 Task: Look for Airbnb properties in Yei, South Sudan from 5th December, 2023 to 13th December, 2023 for 6 adults.3 bedrooms having 3 beds and 3 bathrooms. Property type can be house. Booking option can be shelf check-in. Look for 5 properties as per requirement.
Action: Mouse moved to (452, 154)
Screenshot: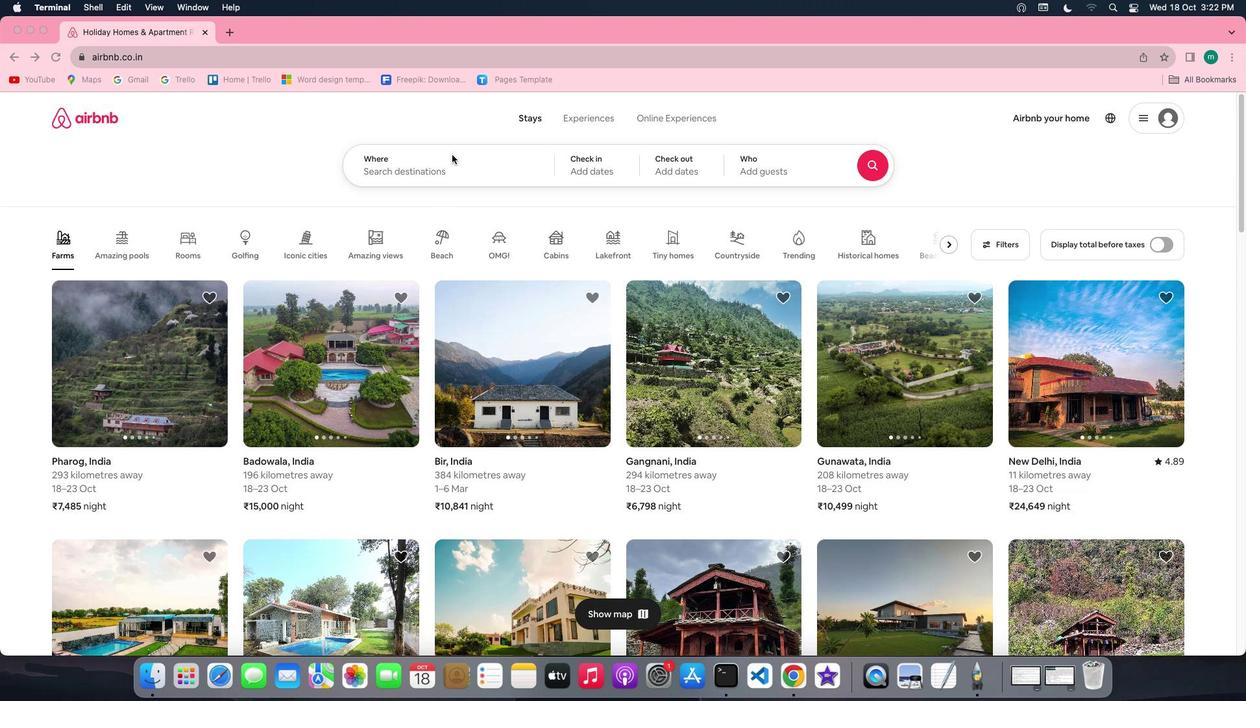 
Action: Mouse pressed left at (452, 154)
Screenshot: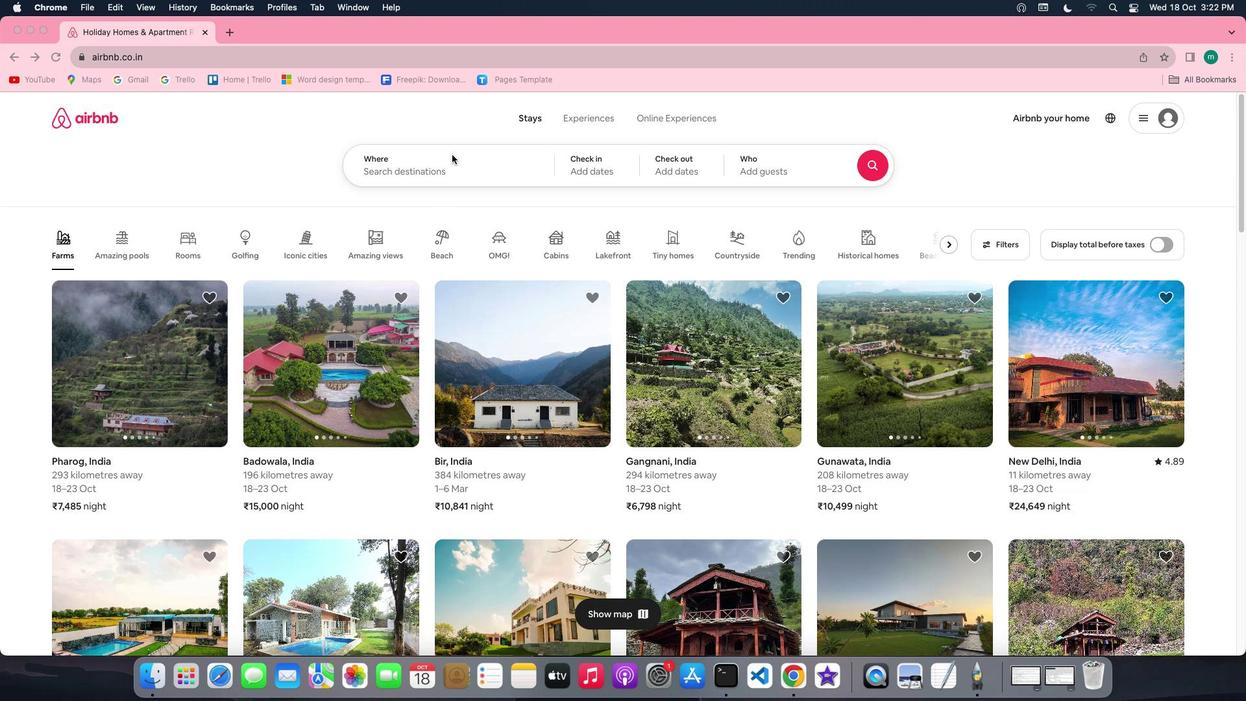 
Action: Mouse moved to (451, 161)
Screenshot: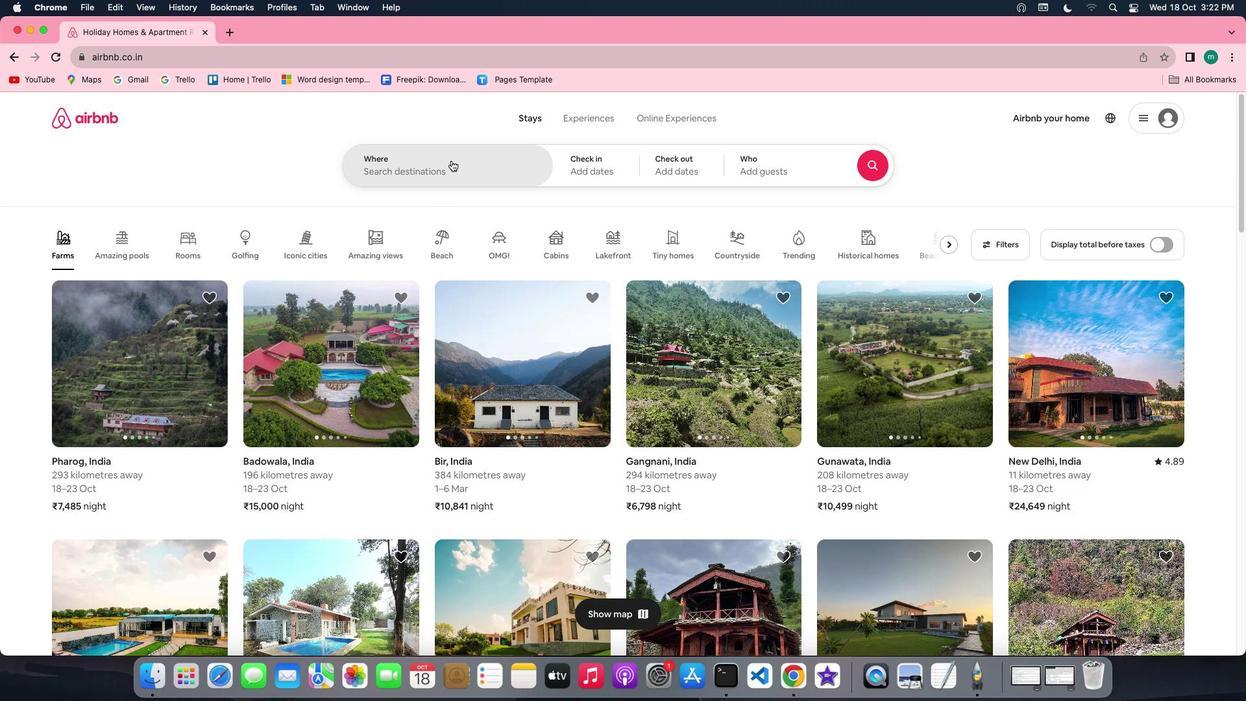 
Action: Mouse pressed left at (451, 161)
Screenshot: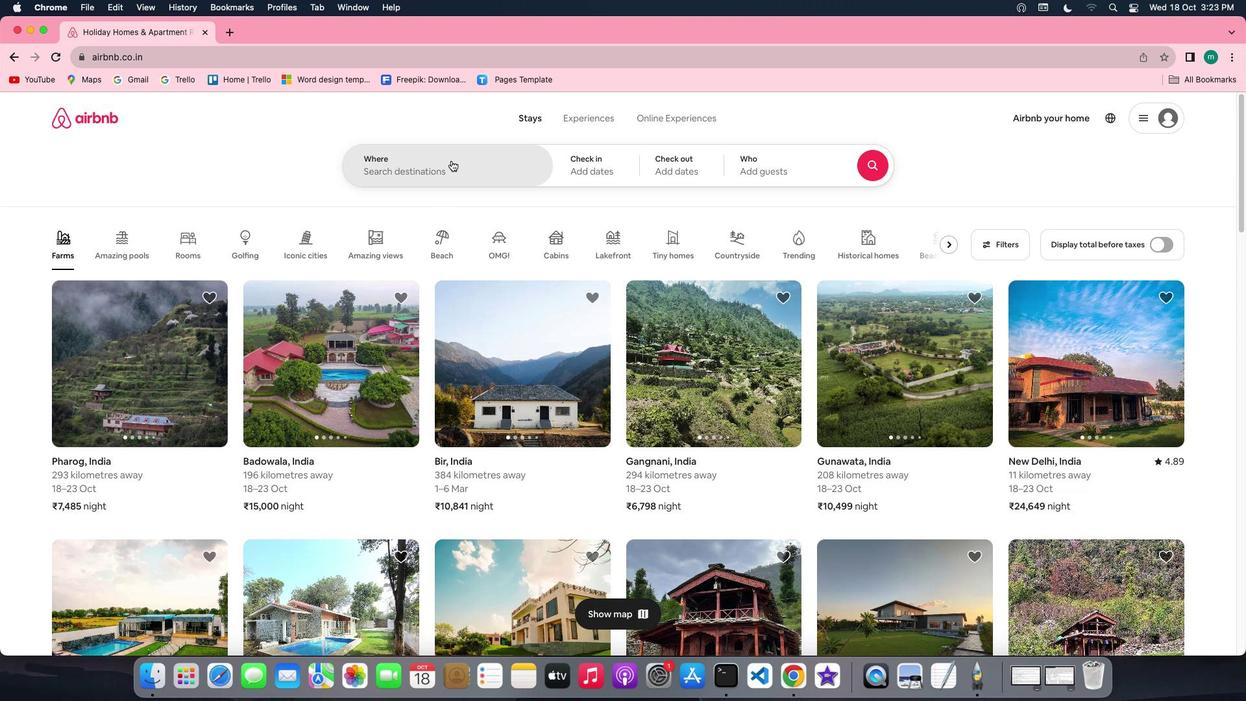 
Action: Key pressed Key.shift'Y''e''i'','Key.spaceKey.shift'S''o''u''t''h'Key.spaceKey.shift'S''u''d''a''n'
Screenshot: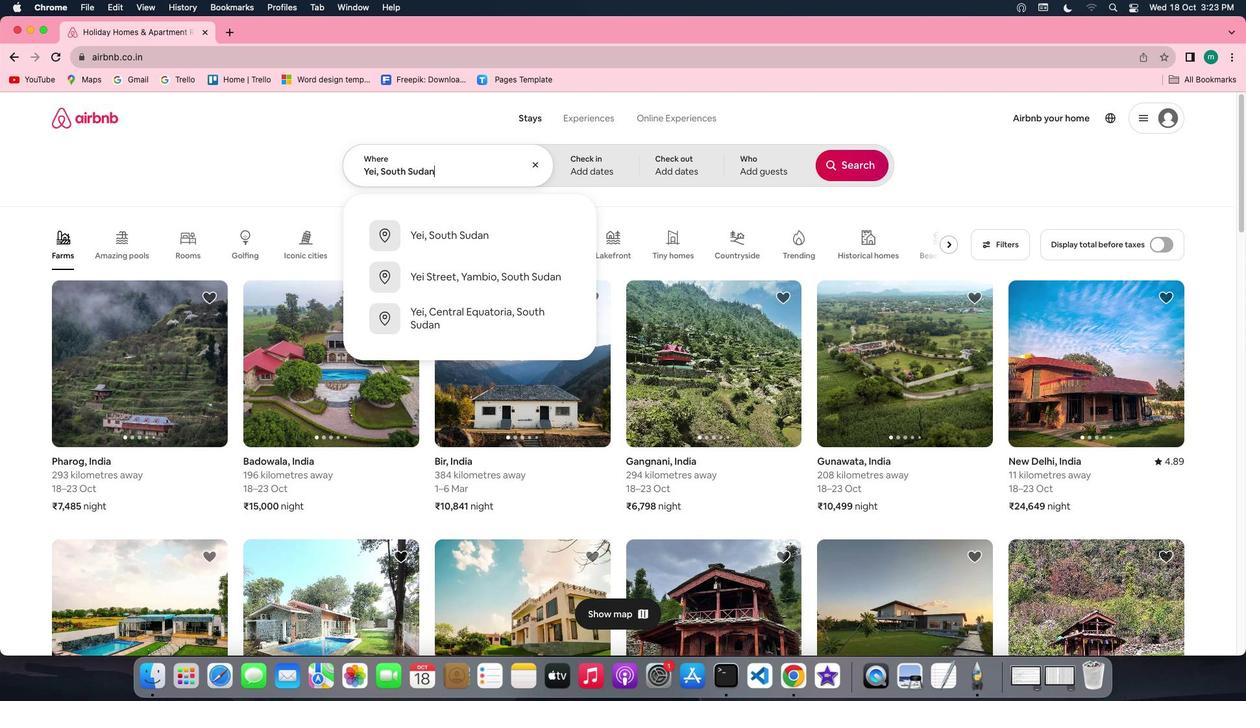 
Action: Mouse moved to (526, 220)
Screenshot: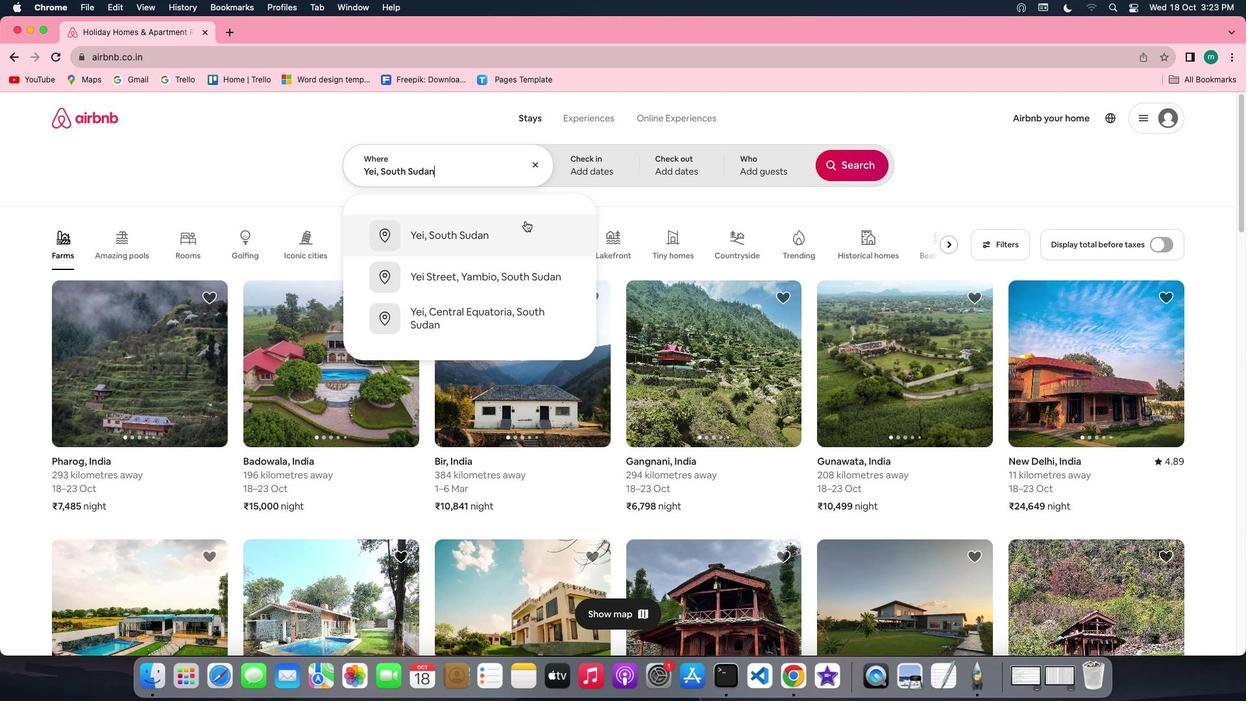 
Action: Mouse pressed left at (526, 220)
Screenshot: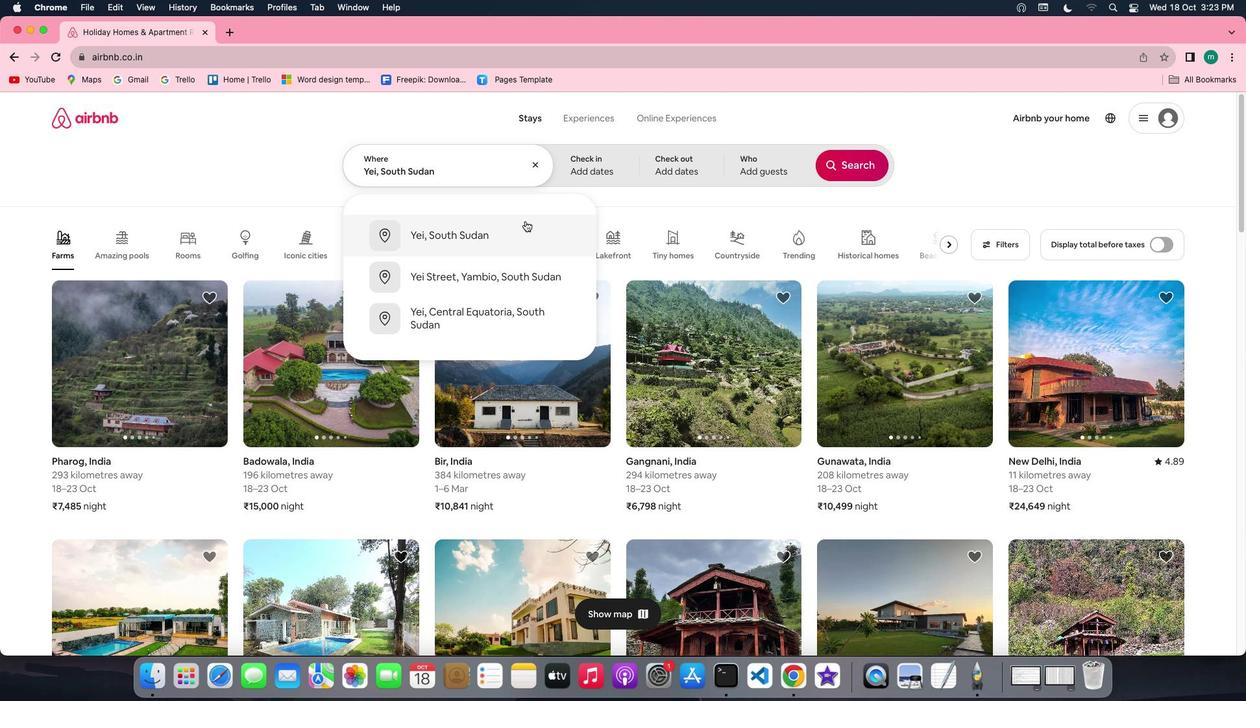 
Action: Mouse moved to (846, 274)
Screenshot: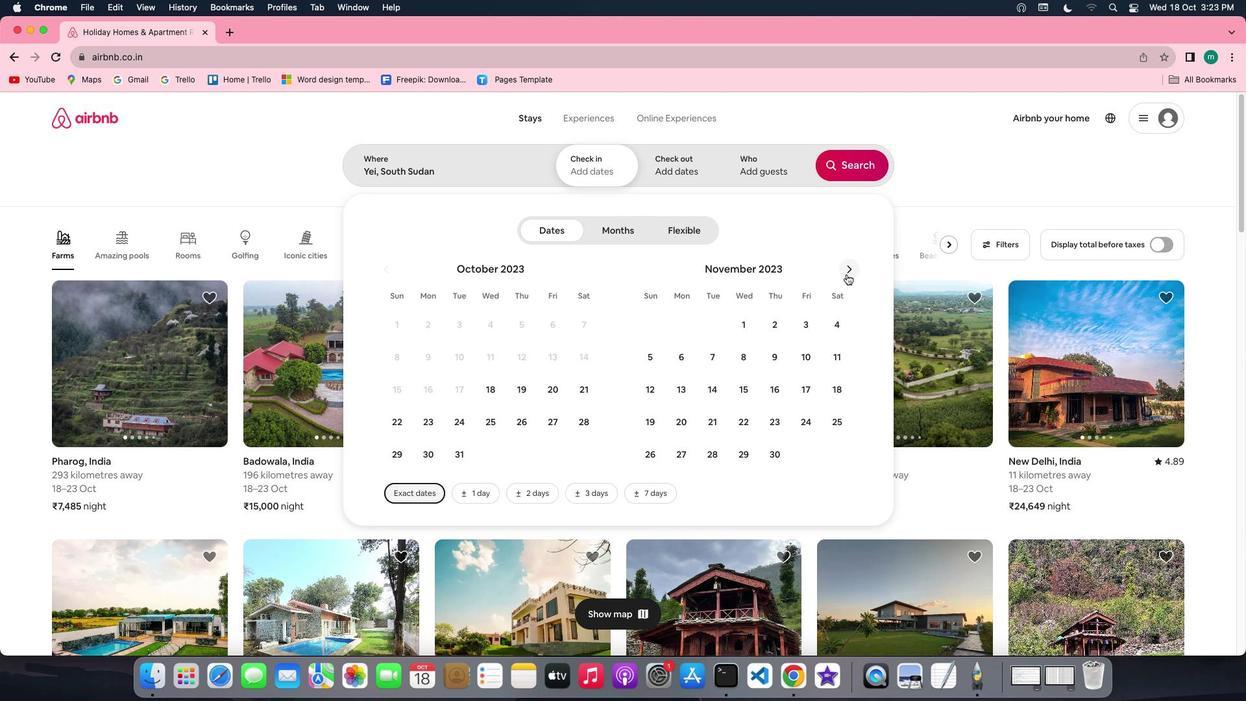 
Action: Mouse pressed left at (846, 274)
Screenshot: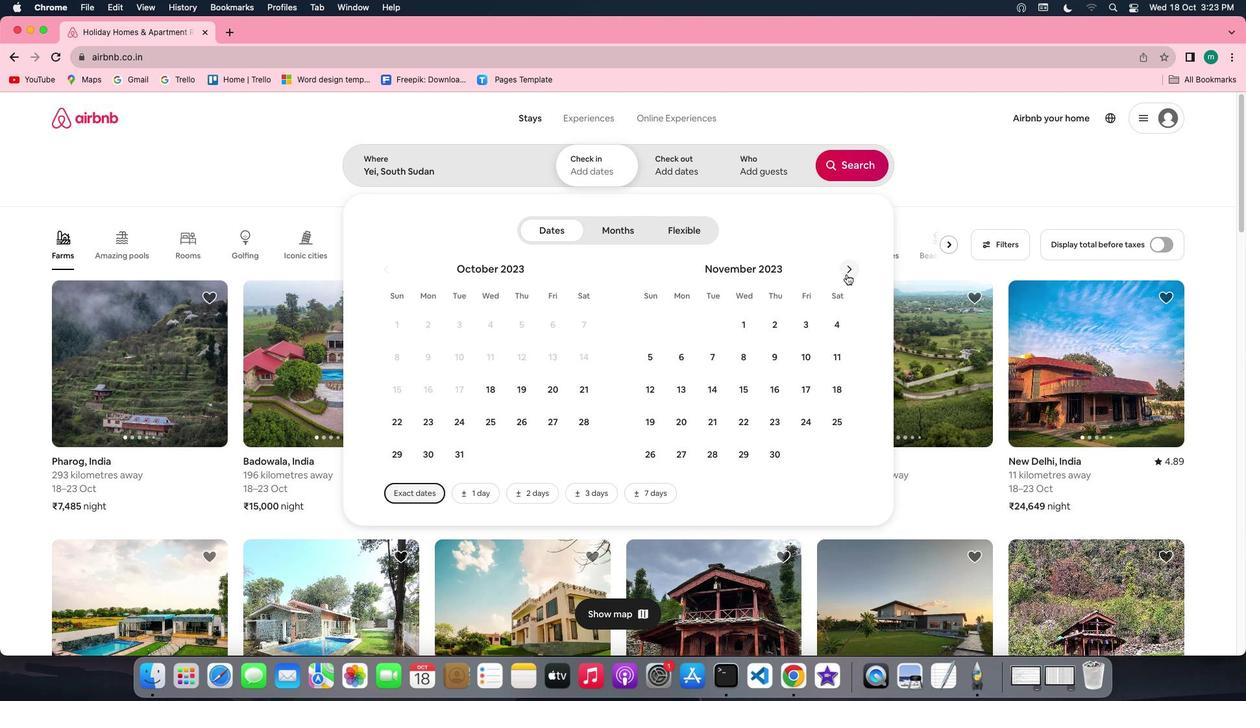 
Action: Mouse moved to (705, 348)
Screenshot: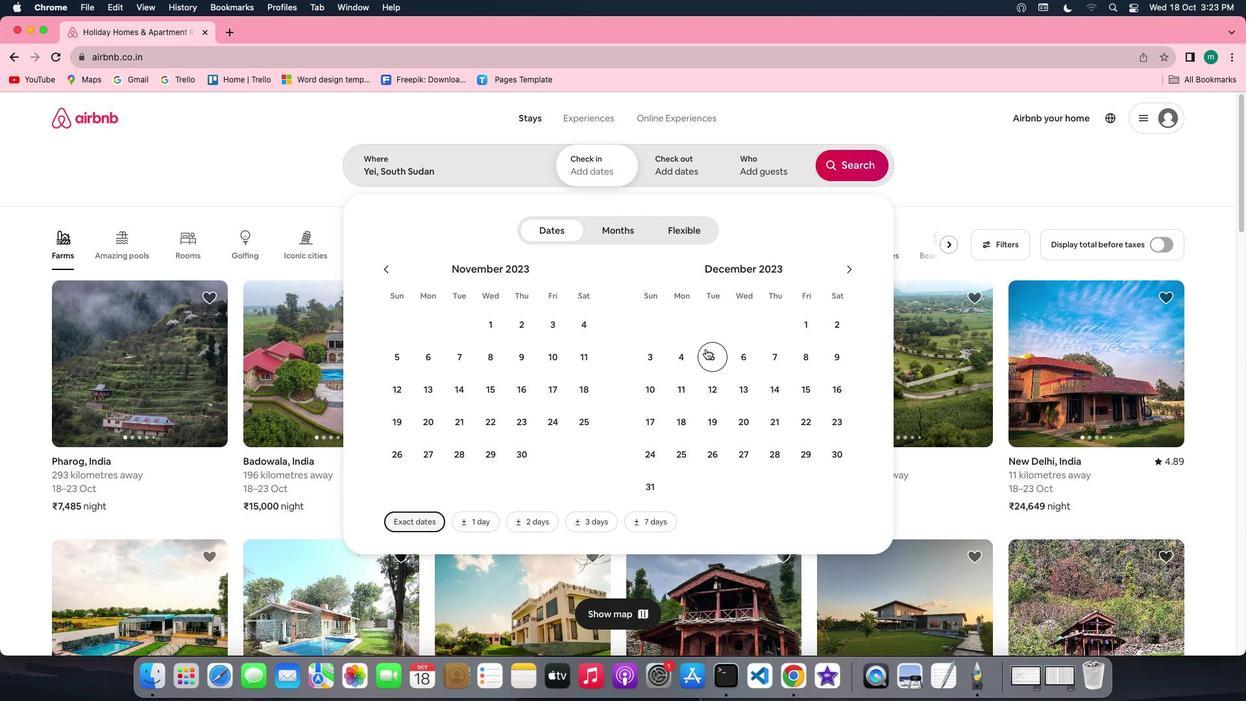 
Action: Mouse pressed left at (705, 348)
Screenshot: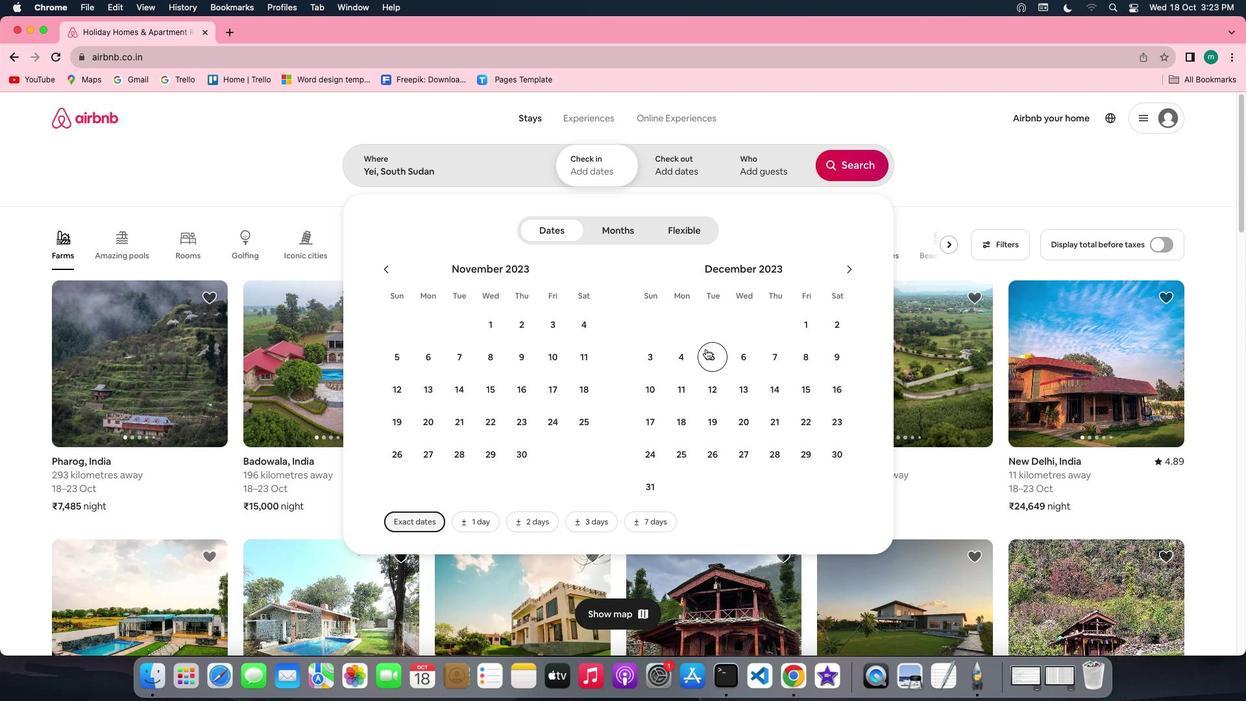 
Action: Mouse moved to (733, 389)
Screenshot: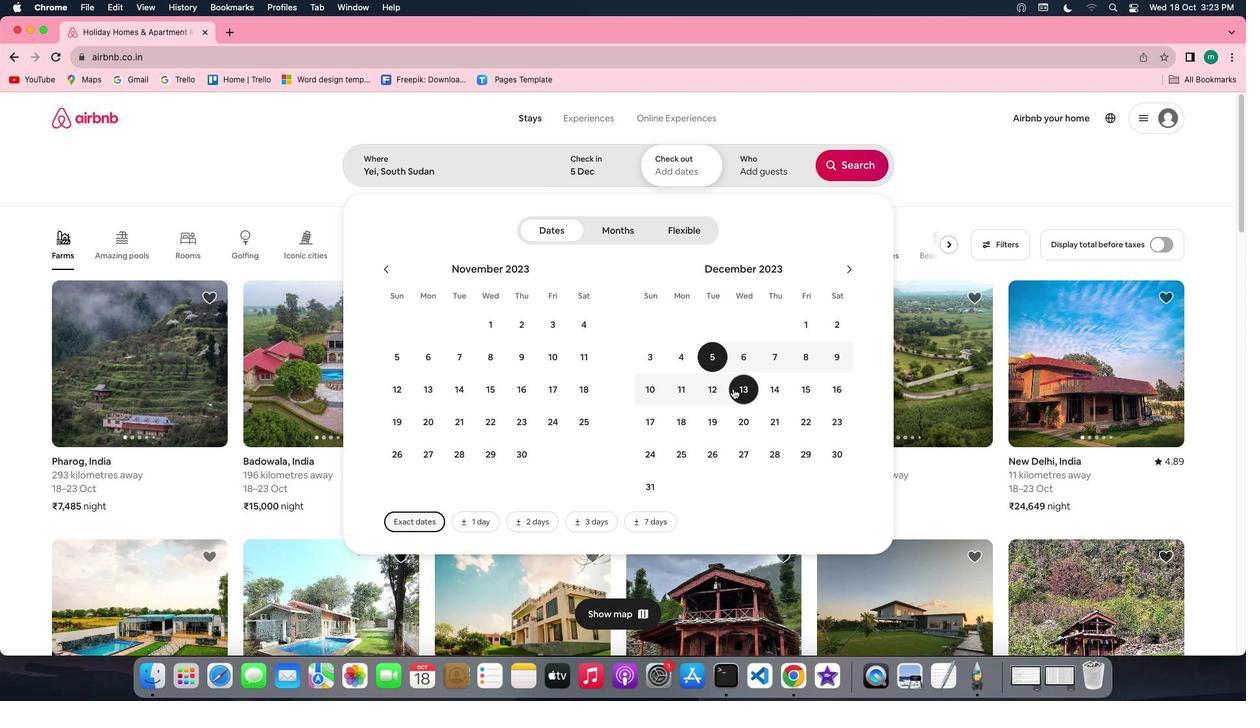 
Action: Mouse pressed left at (733, 389)
Screenshot: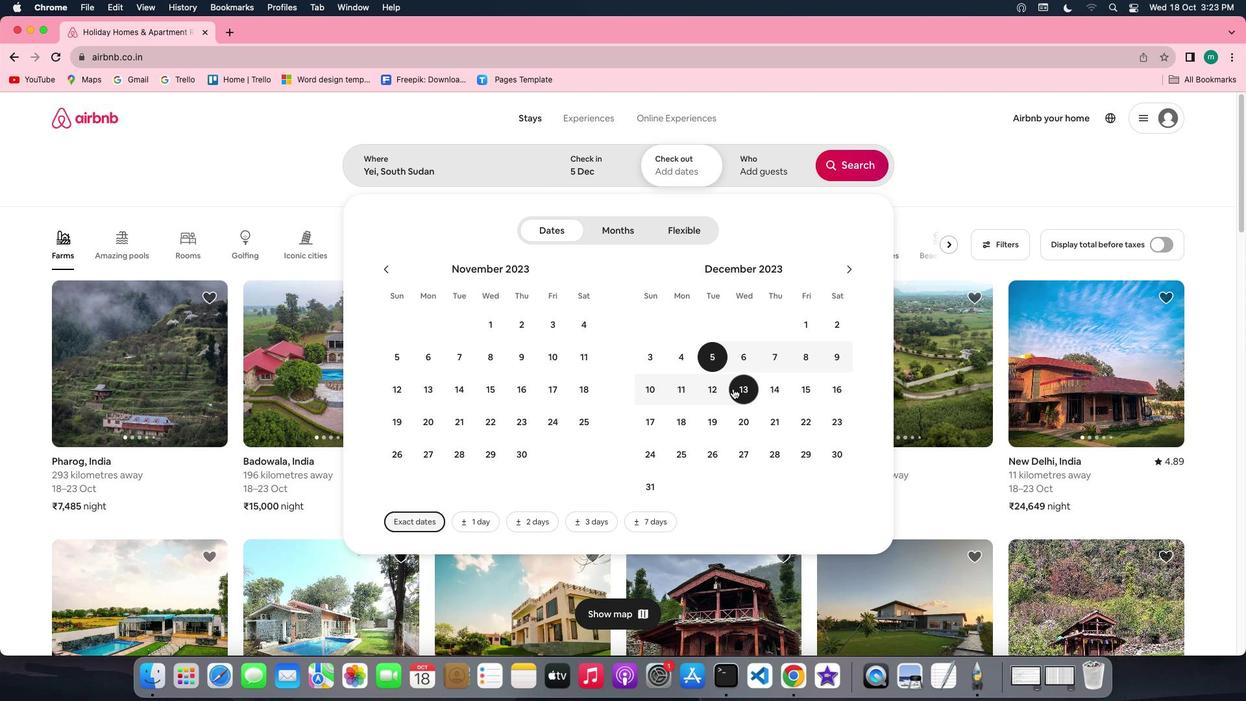 
Action: Mouse moved to (761, 172)
Screenshot: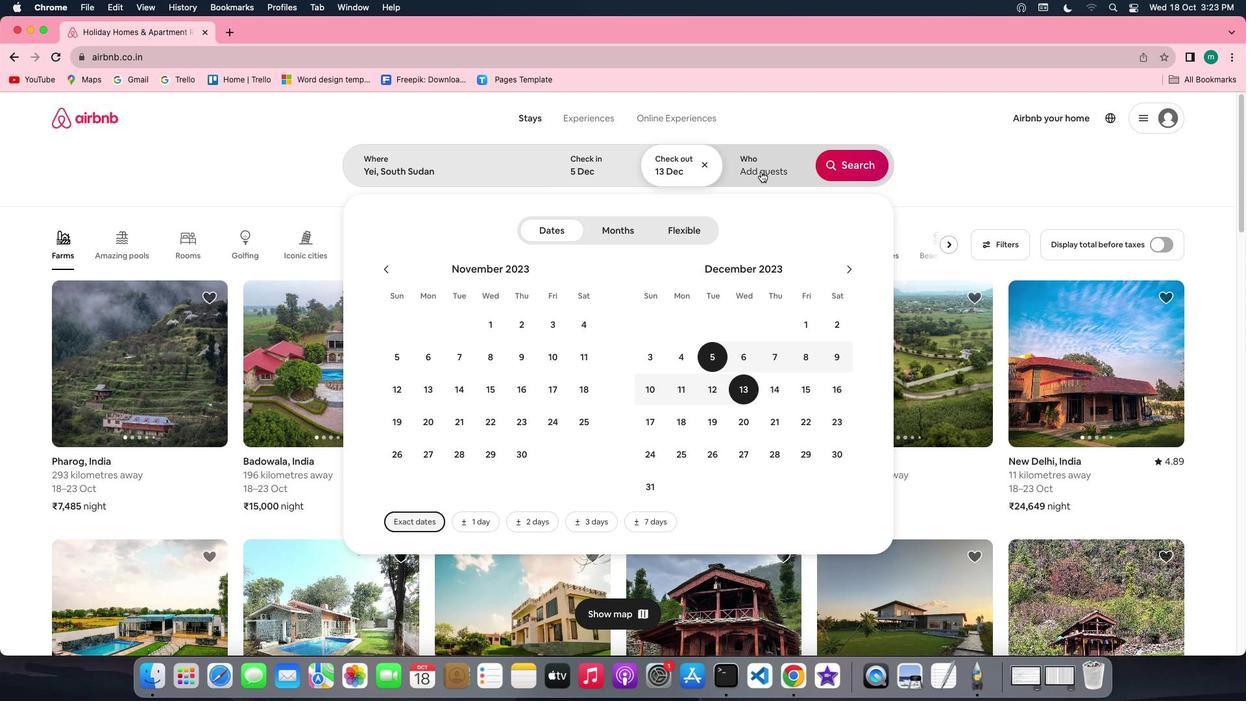 
Action: Mouse pressed left at (761, 172)
Screenshot: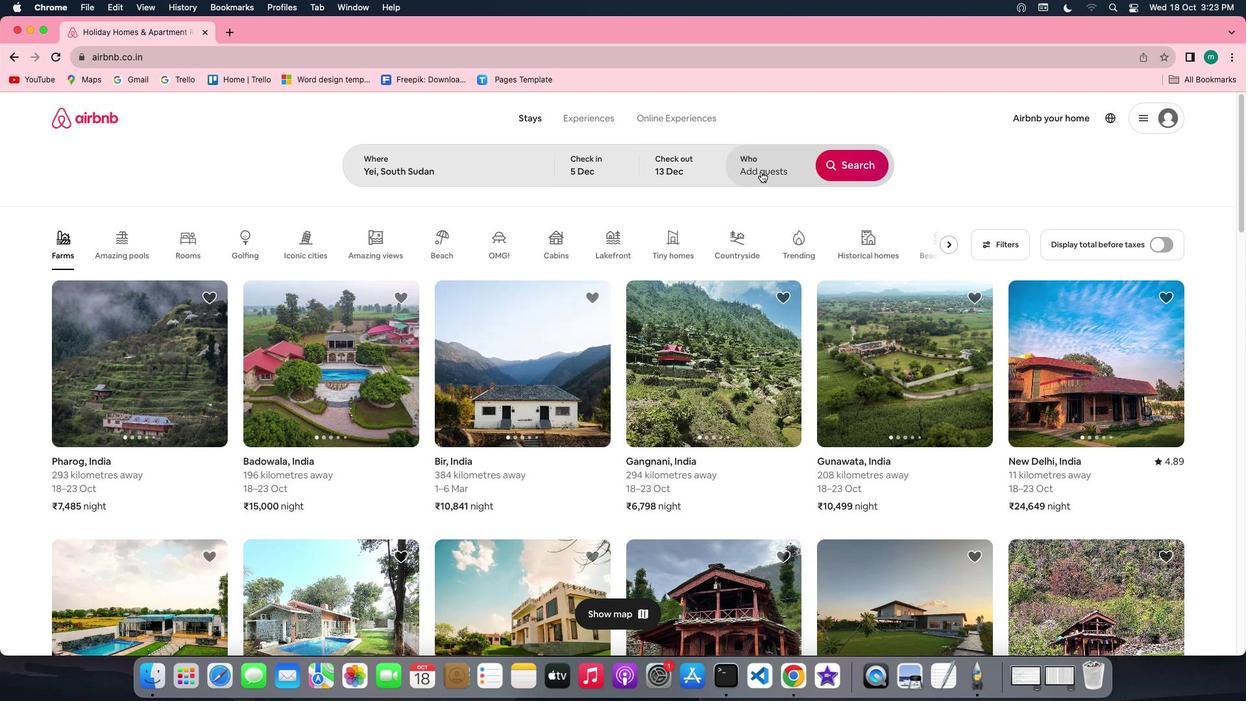 
Action: Mouse moved to (857, 242)
Screenshot: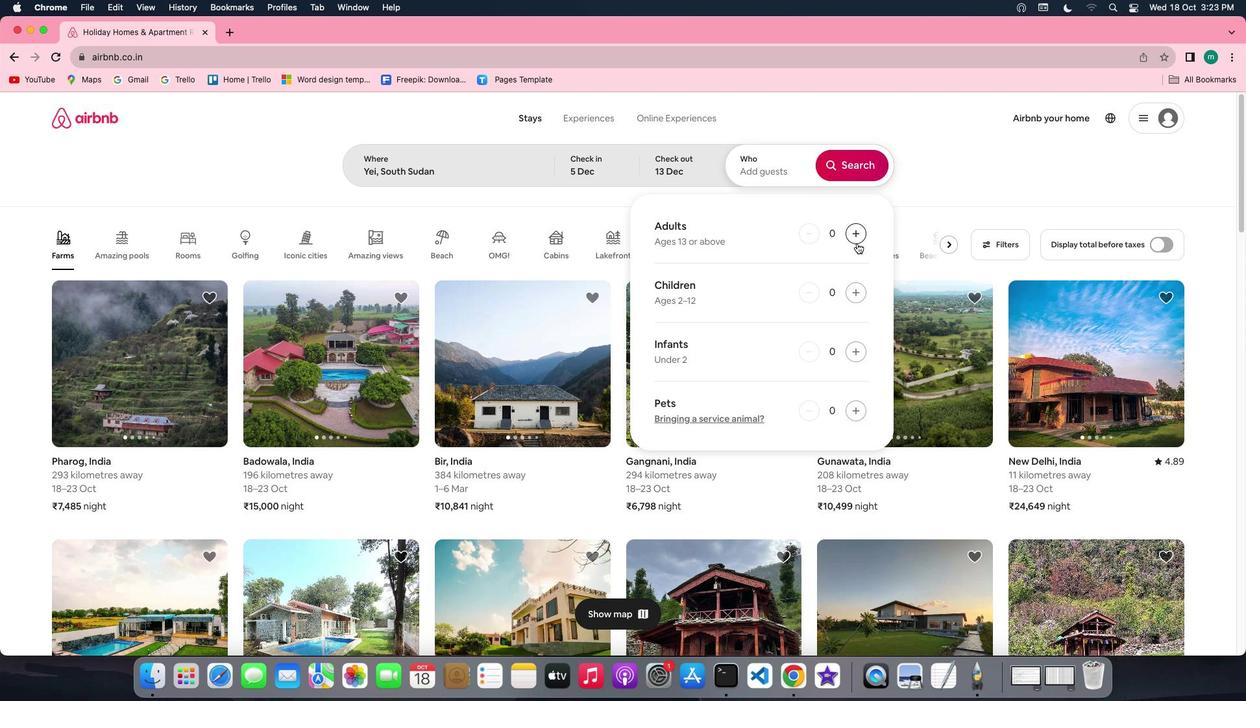 
Action: Mouse pressed left at (857, 242)
Screenshot: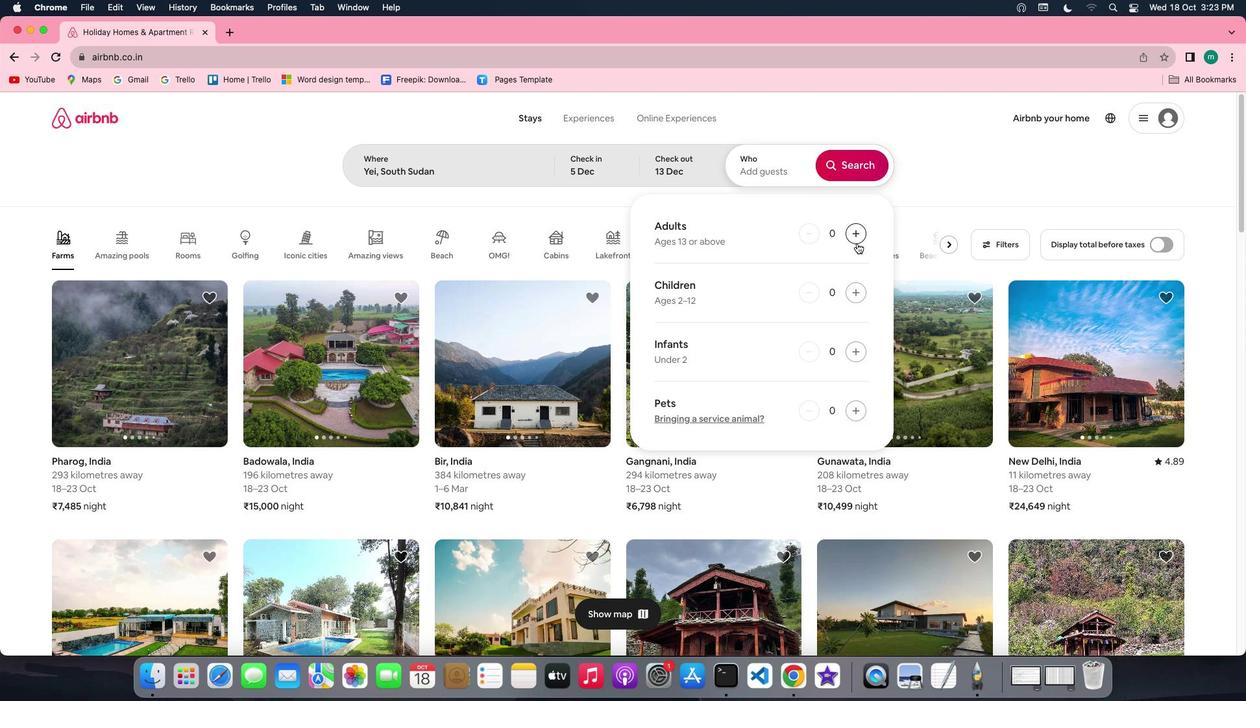 
Action: Mouse pressed left at (857, 242)
Screenshot: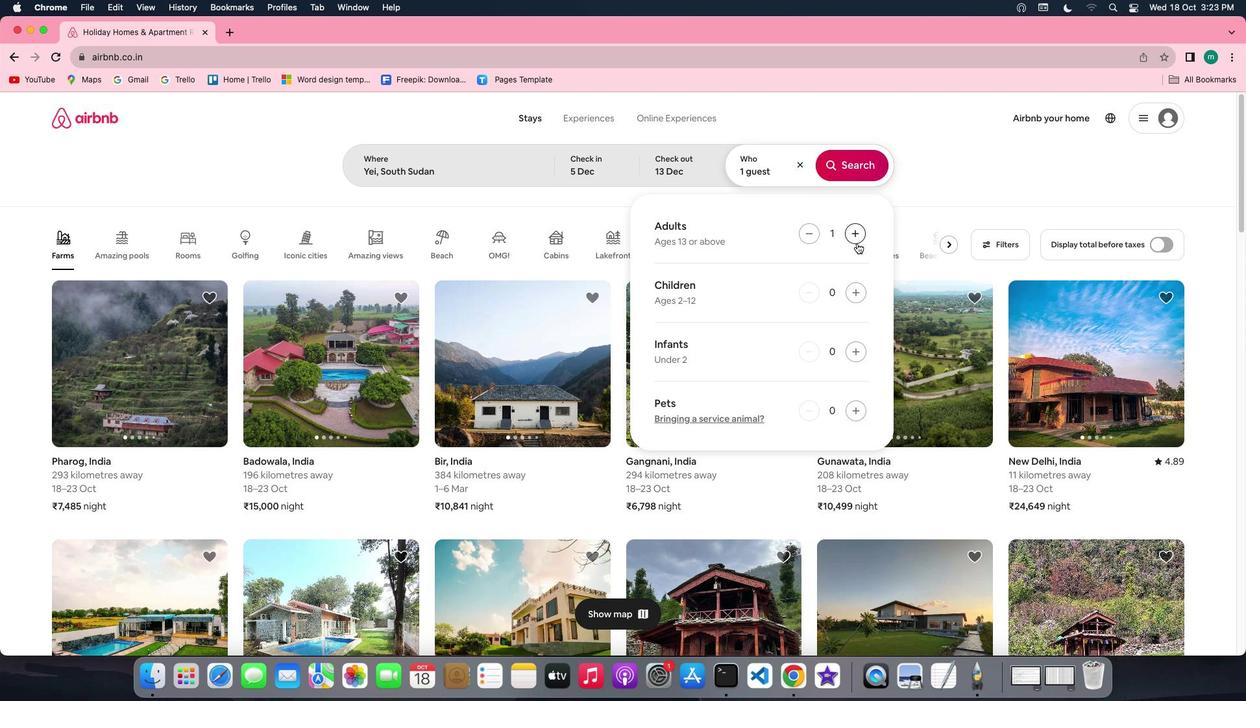 
Action: Mouse pressed left at (857, 242)
Screenshot: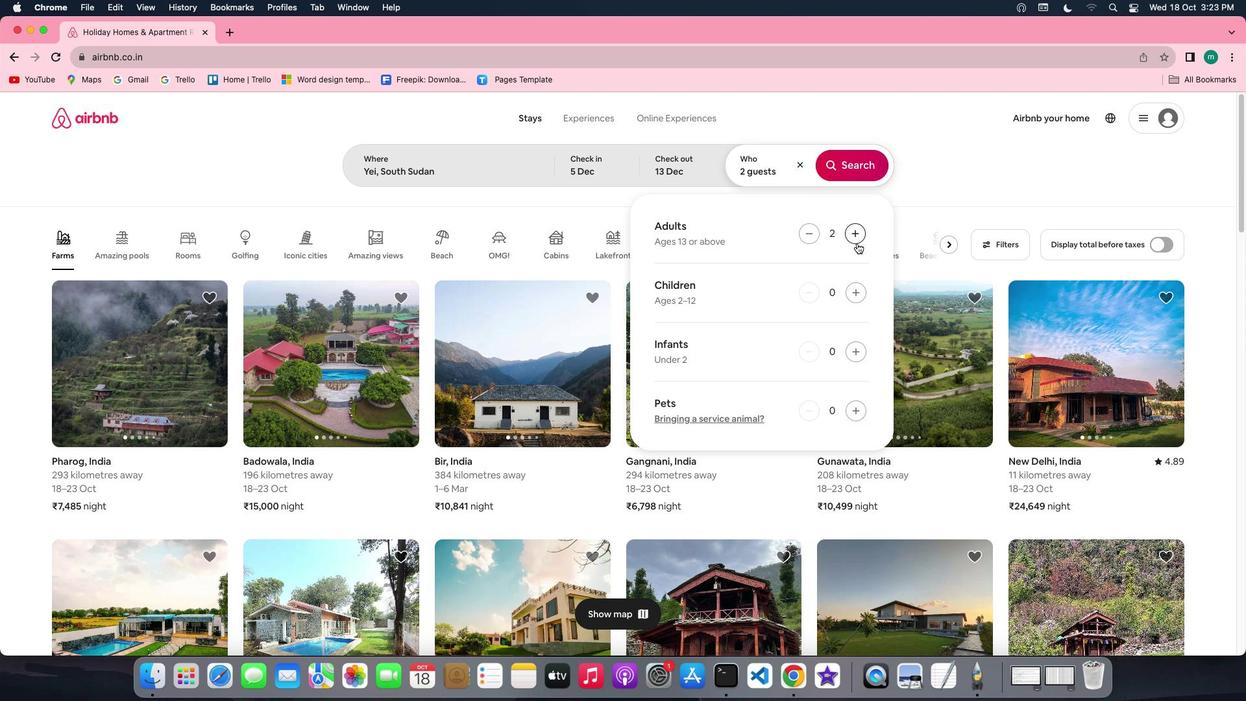 
Action: Mouse pressed left at (857, 242)
Screenshot: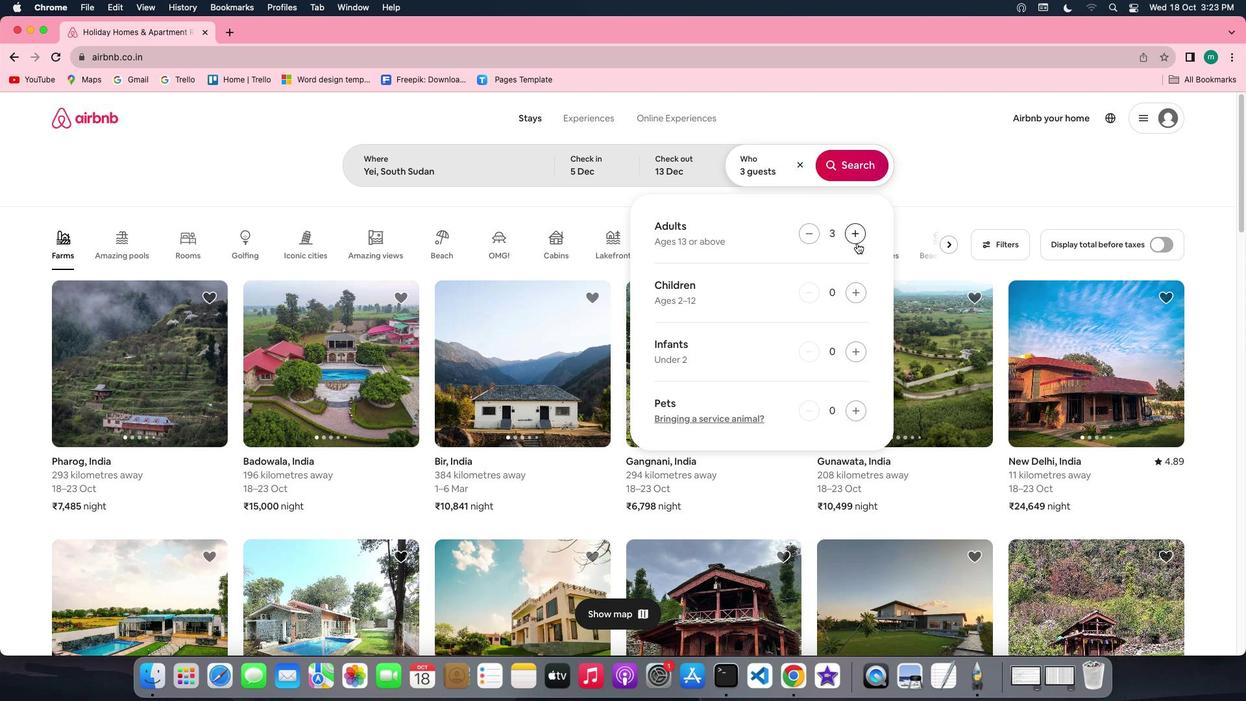 
Action: Mouse pressed left at (857, 242)
Screenshot: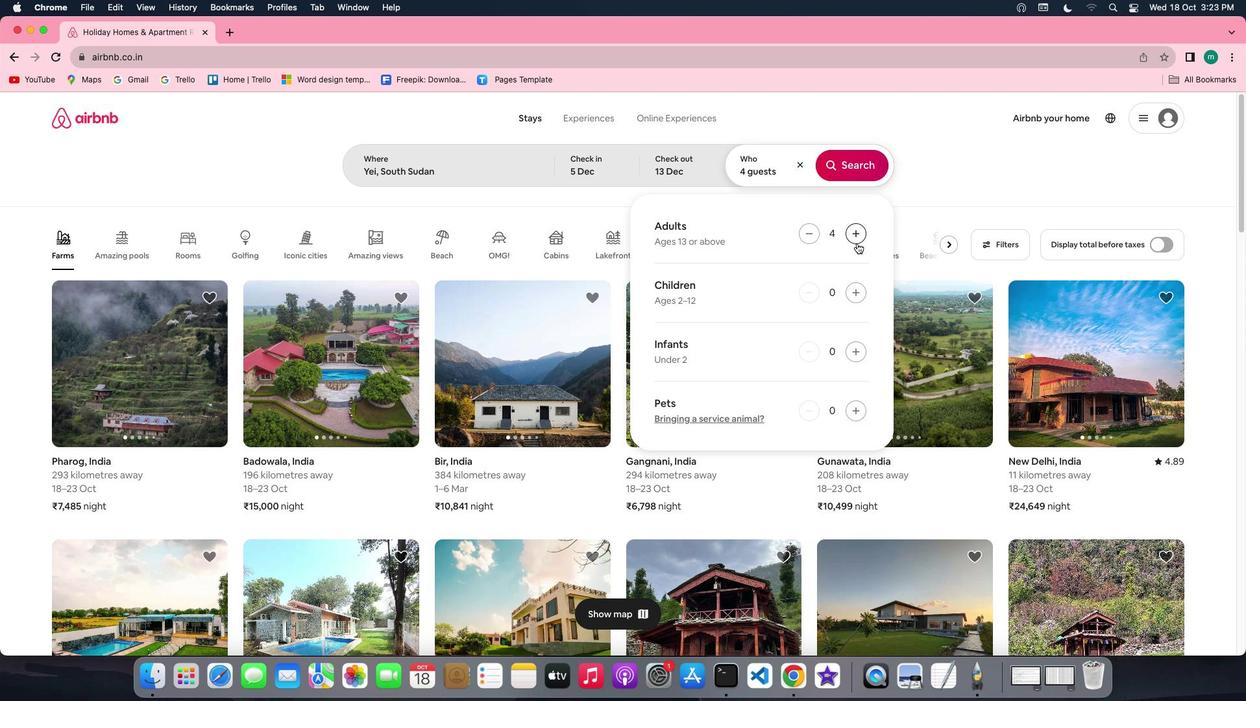 
Action: Mouse pressed left at (857, 242)
Screenshot: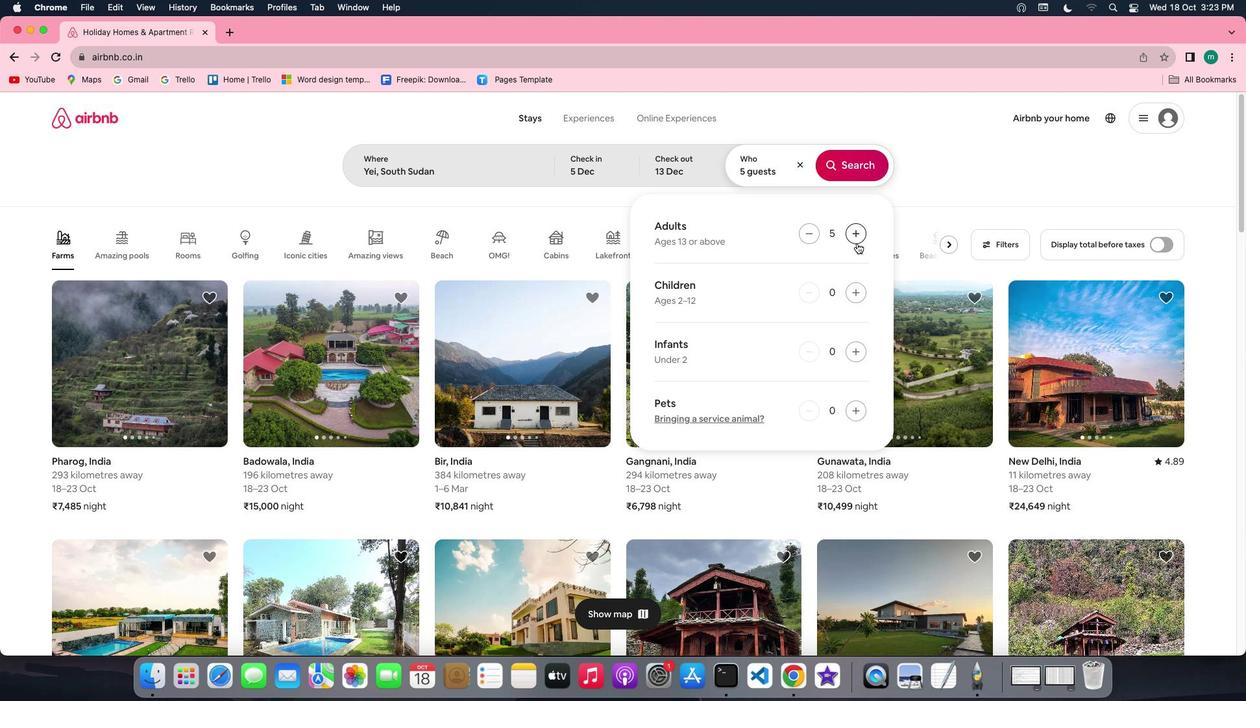 
Action: Mouse moved to (859, 165)
Screenshot: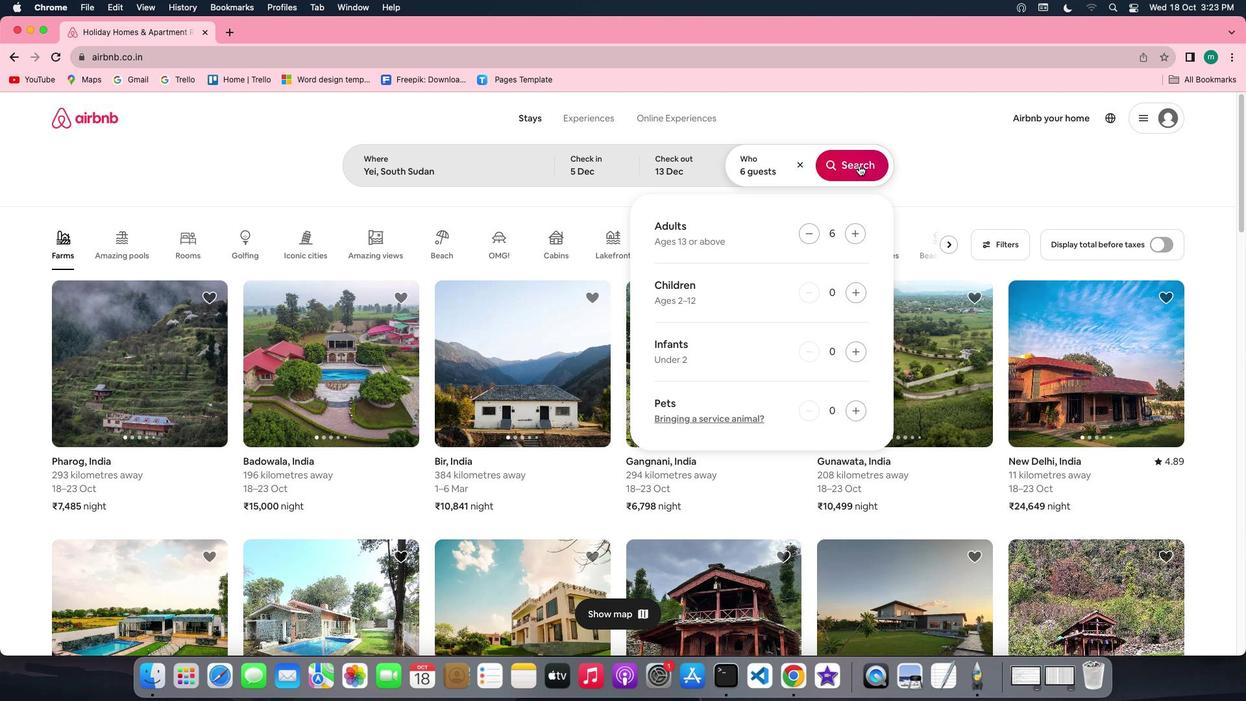 
Action: Mouse pressed left at (859, 165)
Screenshot: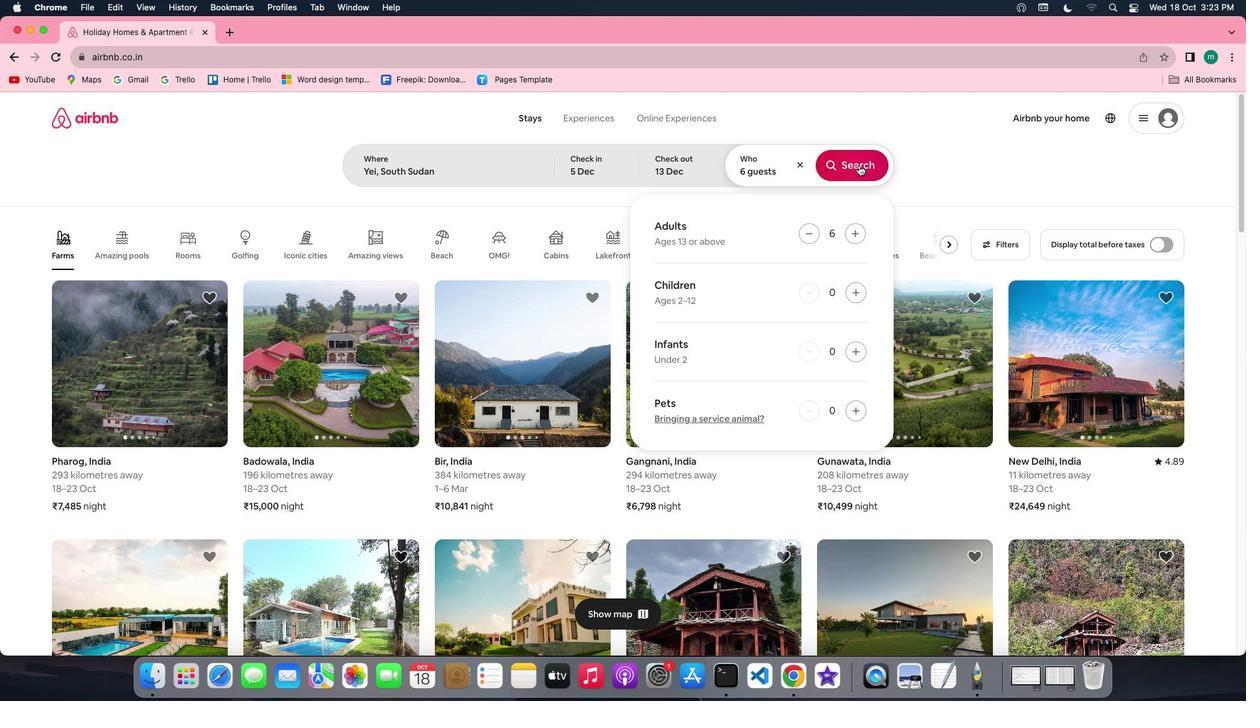 
Action: Mouse moved to (1036, 170)
Screenshot: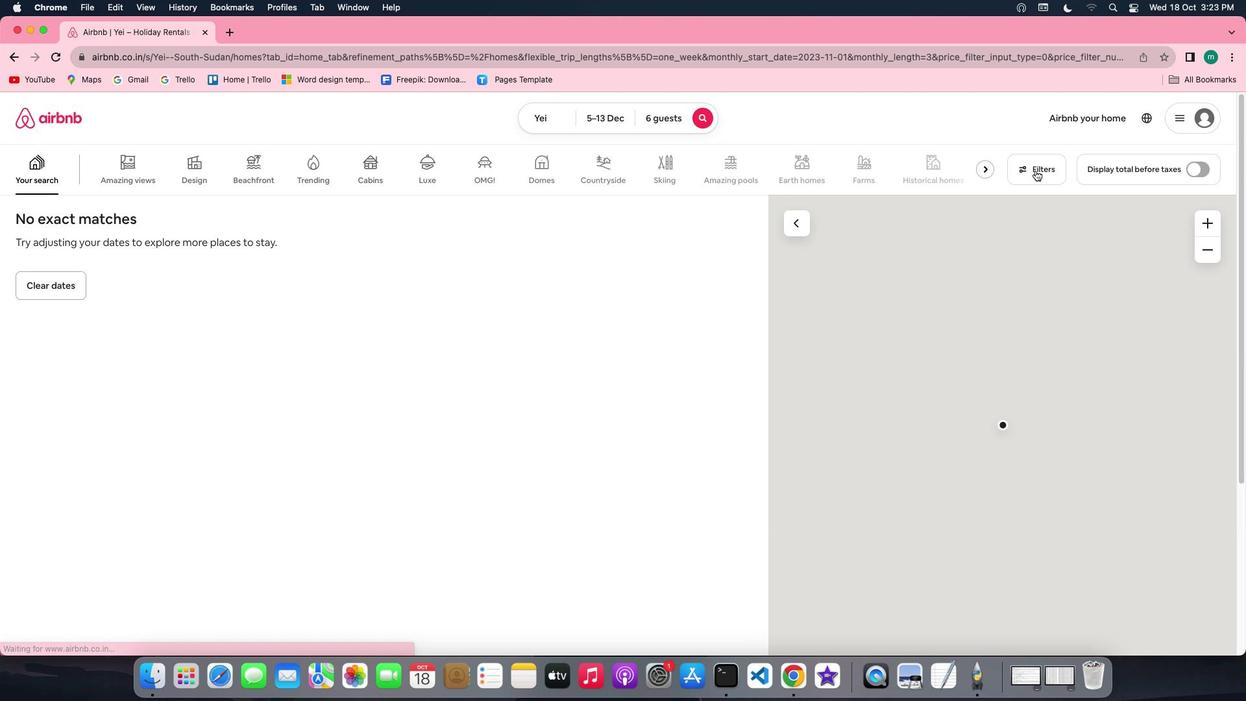 
Action: Mouse pressed left at (1036, 170)
Screenshot: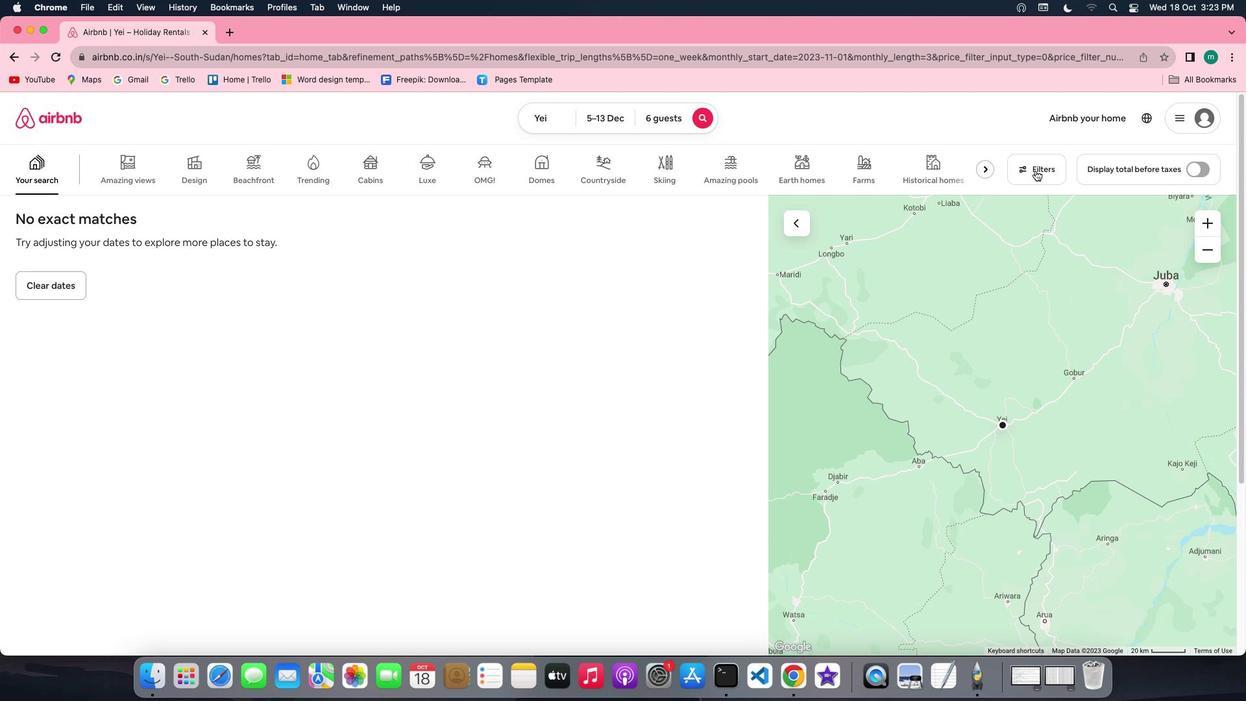 
Action: Mouse moved to (613, 337)
Screenshot: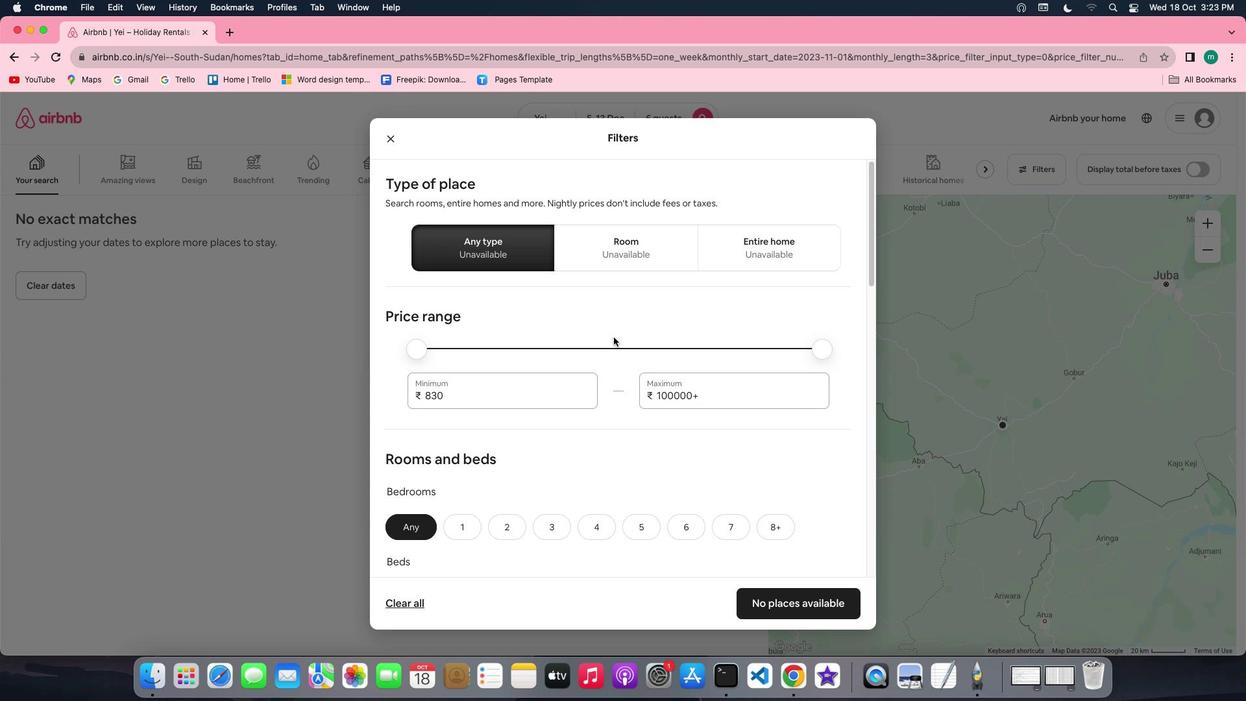 
Action: Mouse scrolled (613, 337) with delta (0, 0)
Screenshot: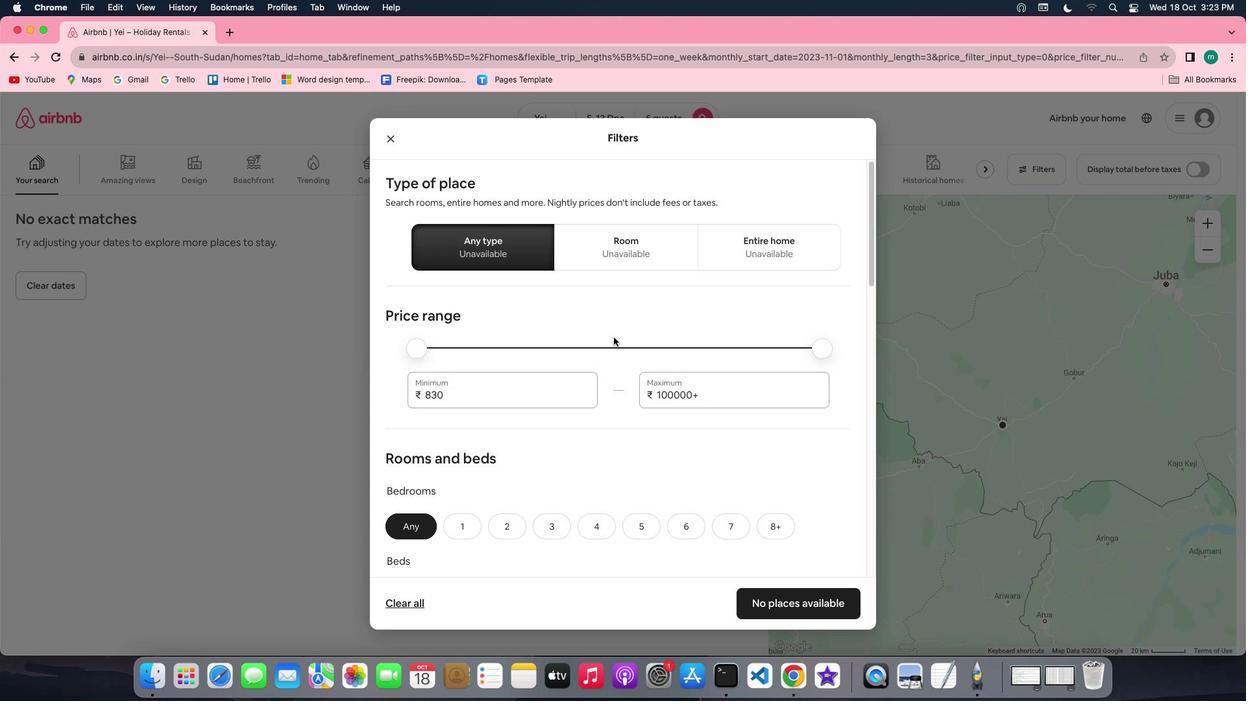 
Action: Mouse scrolled (613, 337) with delta (0, 0)
Screenshot: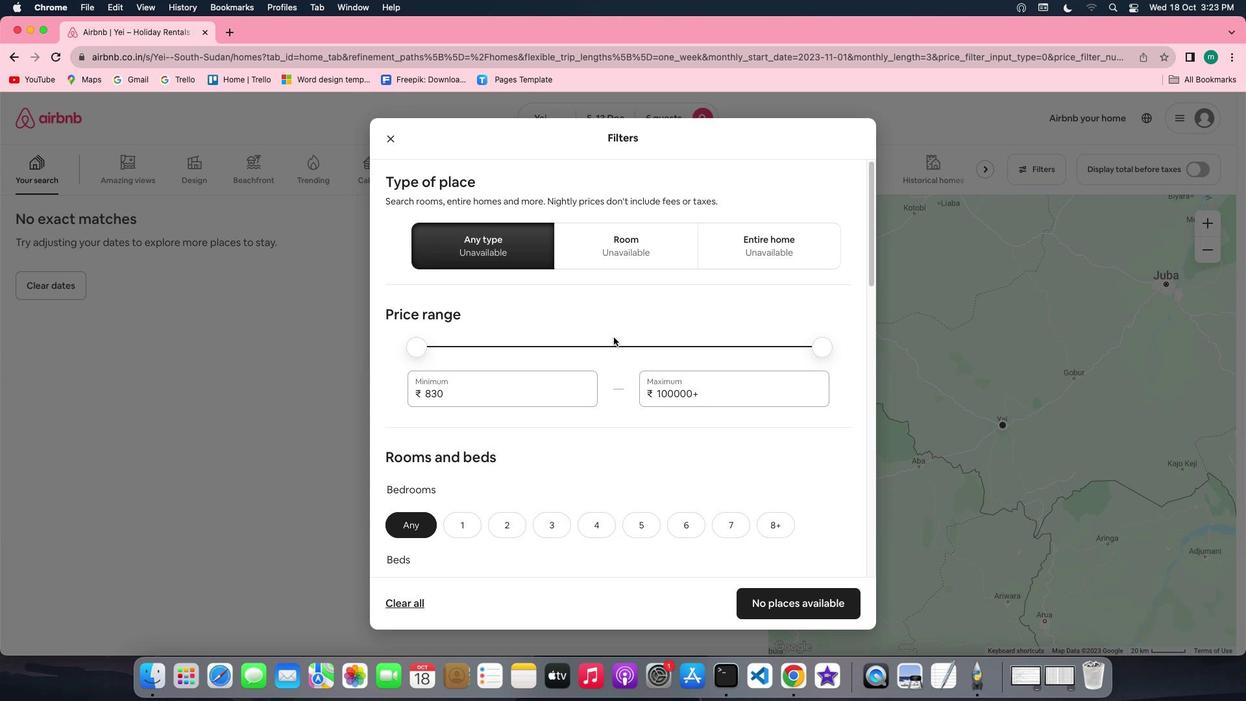 
Action: Mouse scrolled (613, 337) with delta (0, 0)
Screenshot: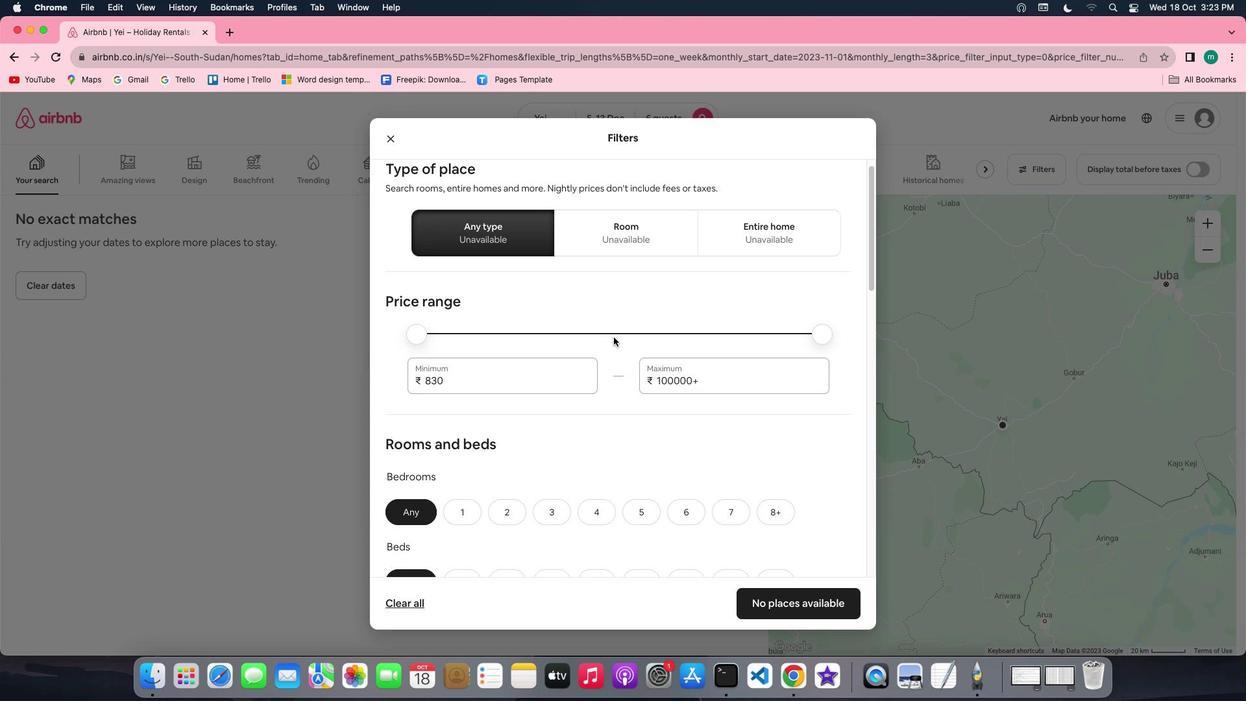 
Action: Mouse scrolled (613, 337) with delta (0, 0)
Screenshot: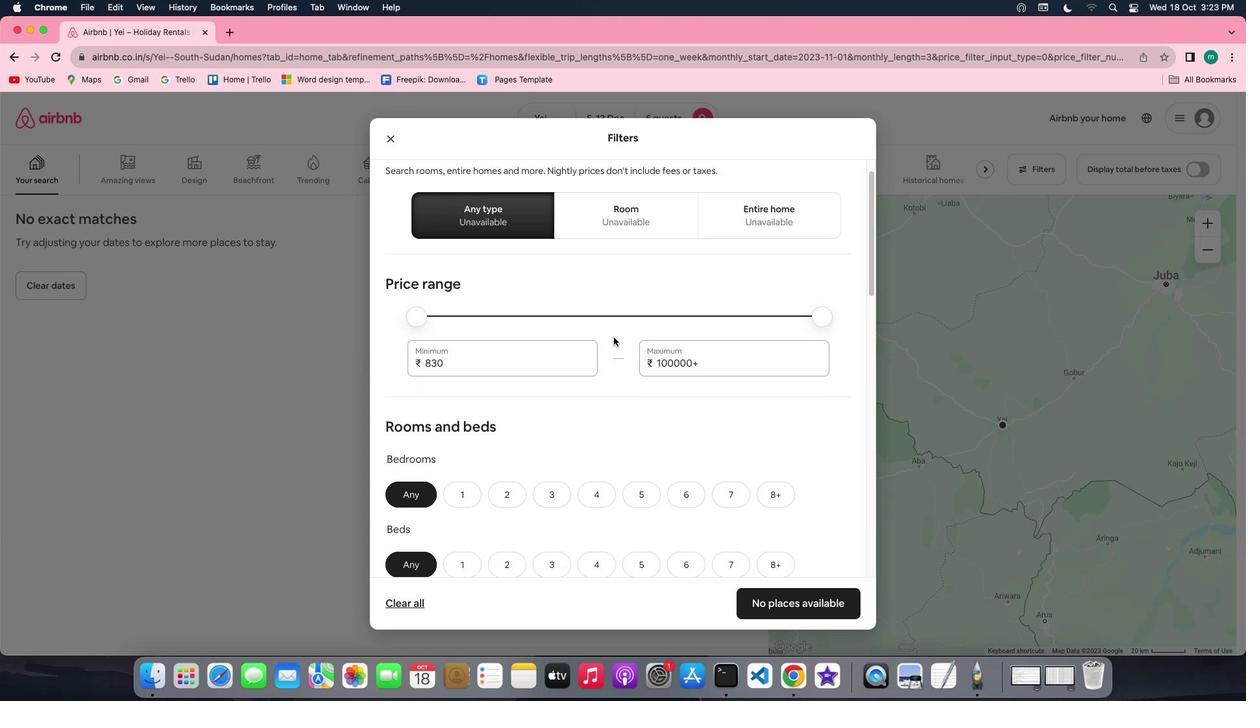 
Action: Mouse scrolled (613, 337) with delta (0, 0)
Screenshot: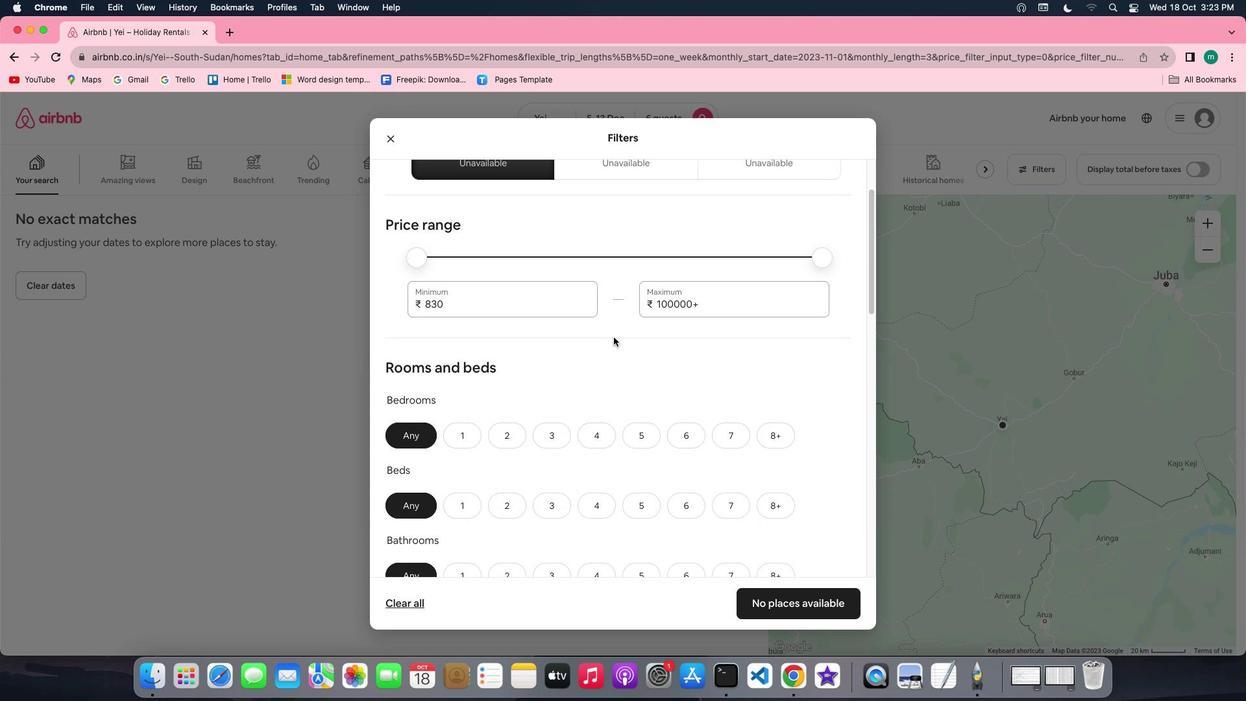
Action: Mouse scrolled (613, 337) with delta (0, 0)
Screenshot: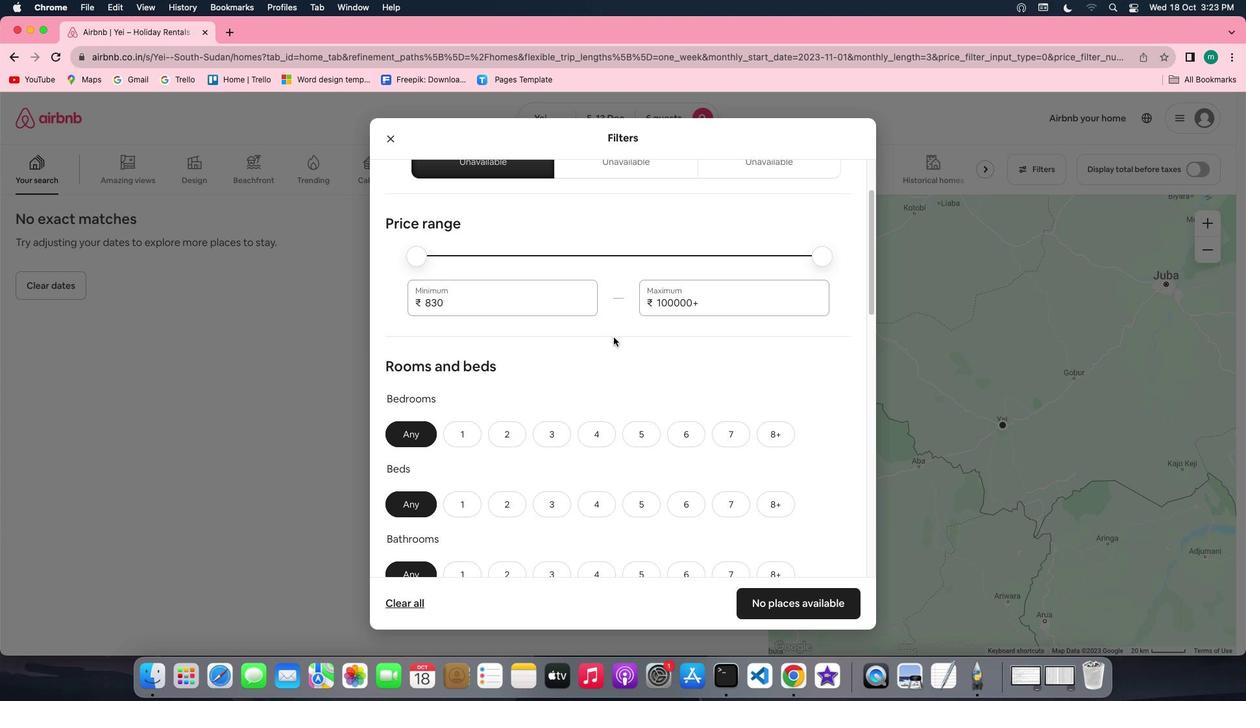 
Action: Mouse scrolled (613, 337) with delta (0, 0)
Screenshot: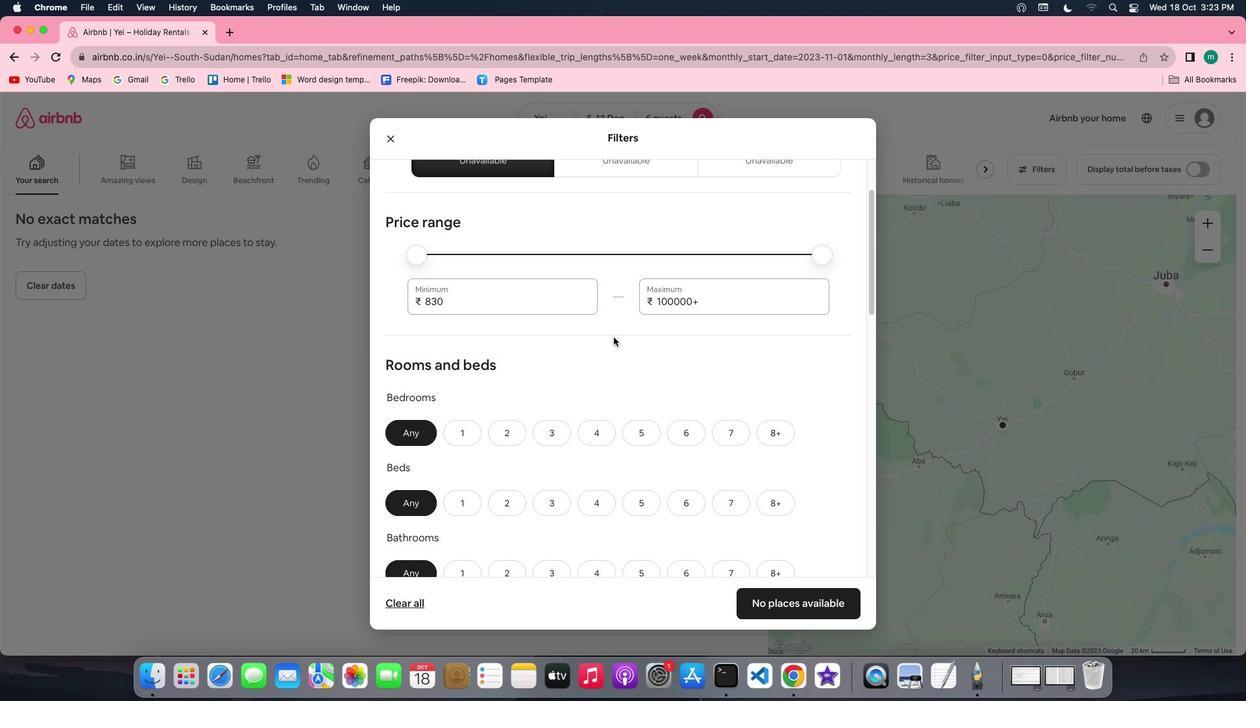 
Action: Mouse scrolled (613, 337) with delta (0, 0)
Screenshot: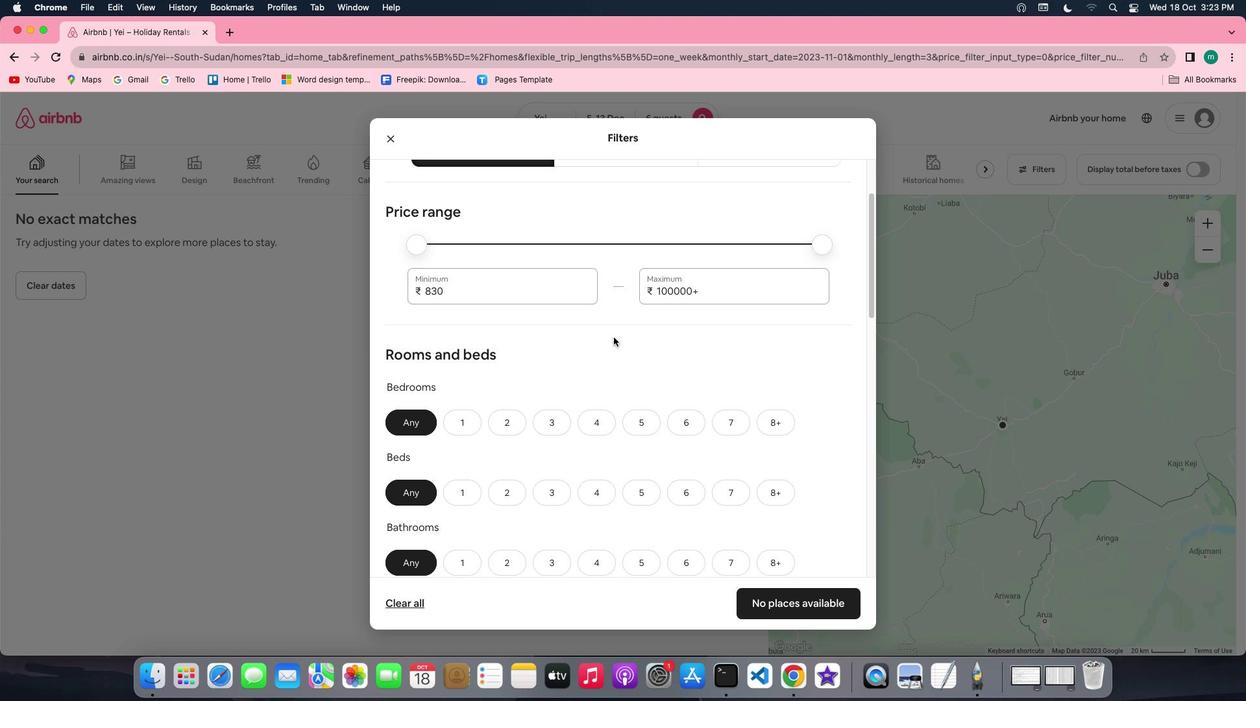 
Action: Mouse scrolled (613, 337) with delta (0, 0)
Screenshot: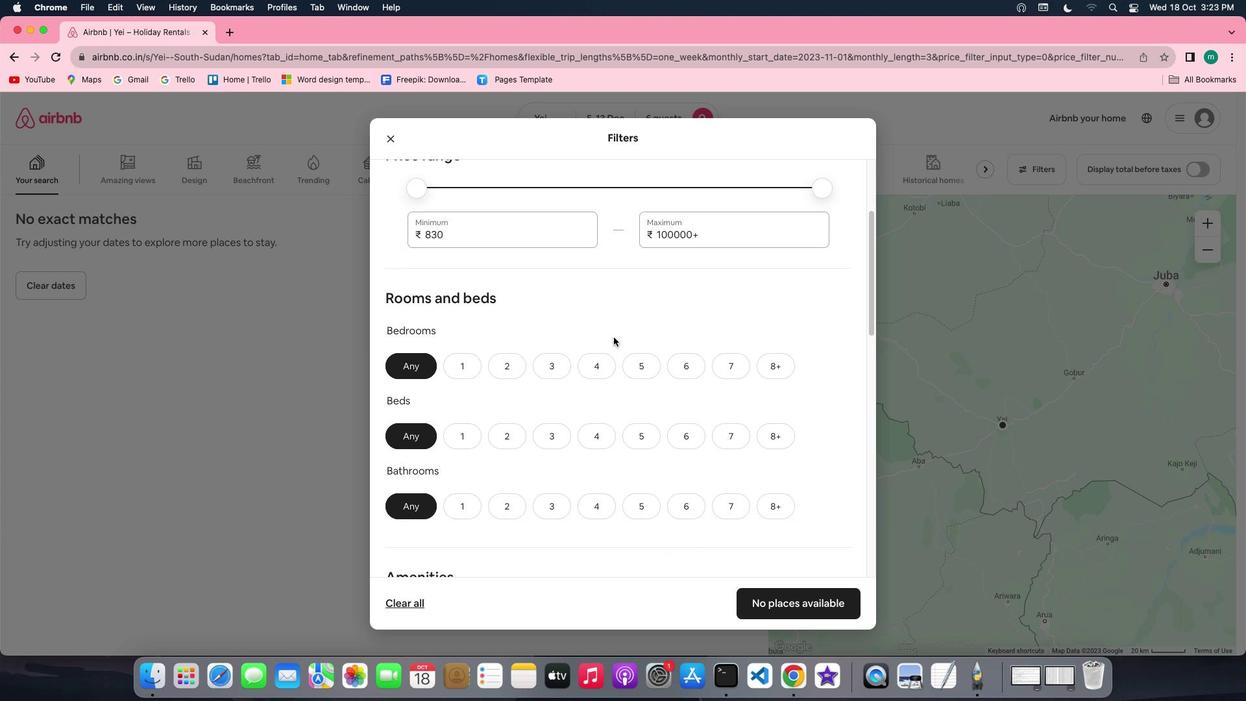 
Action: Mouse moved to (555, 325)
Screenshot: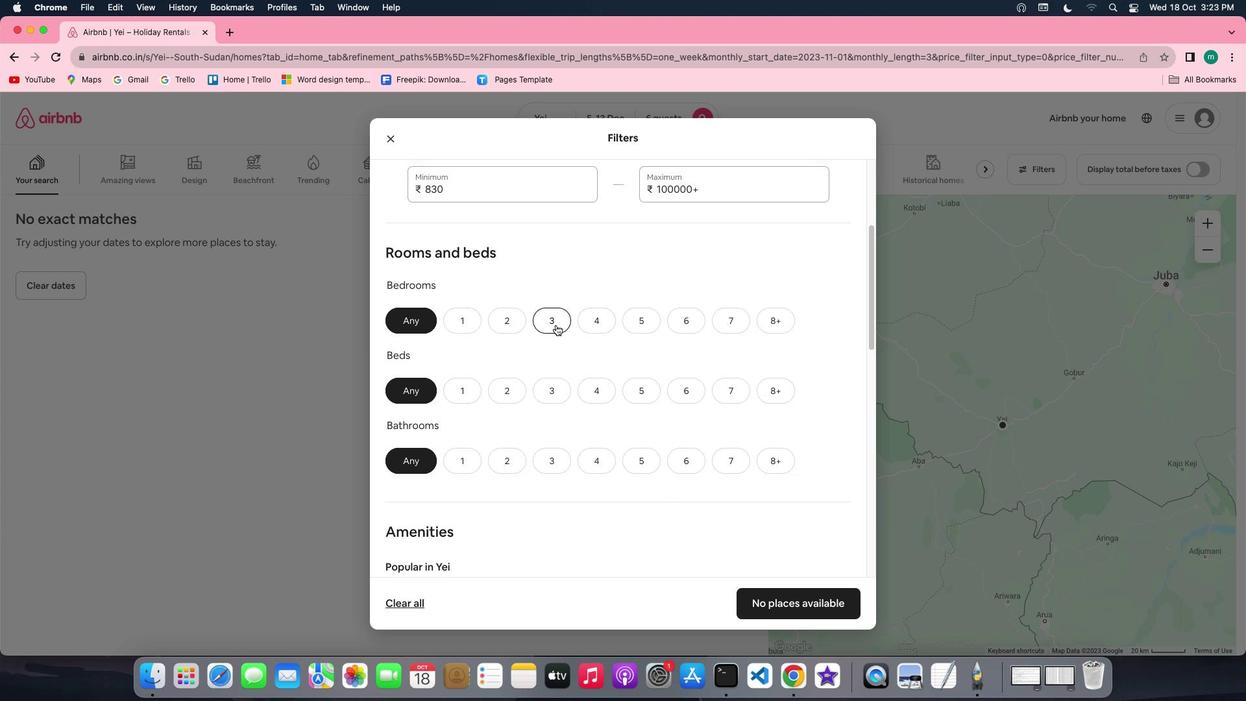 
Action: Mouse pressed left at (555, 325)
Screenshot: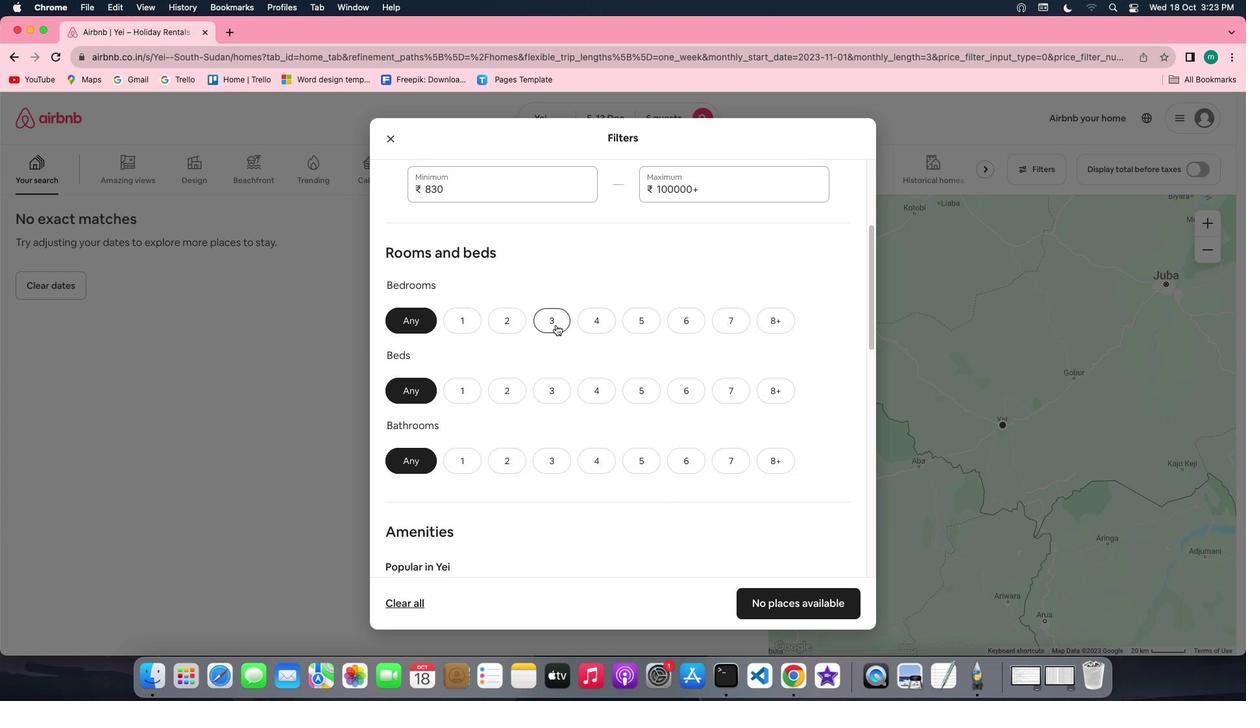 
Action: Mouse moved to (561, 394)
Screenshot: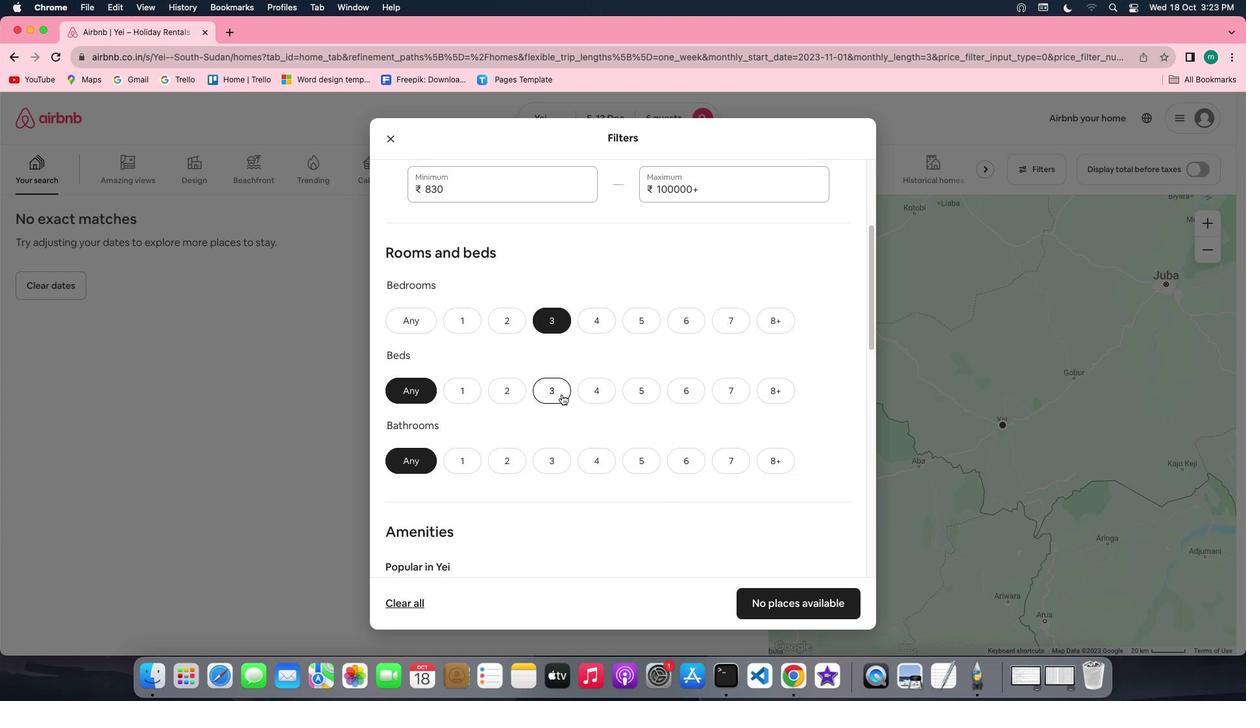 
Action: Mouse pressed left at (561, 394)
Screenshot: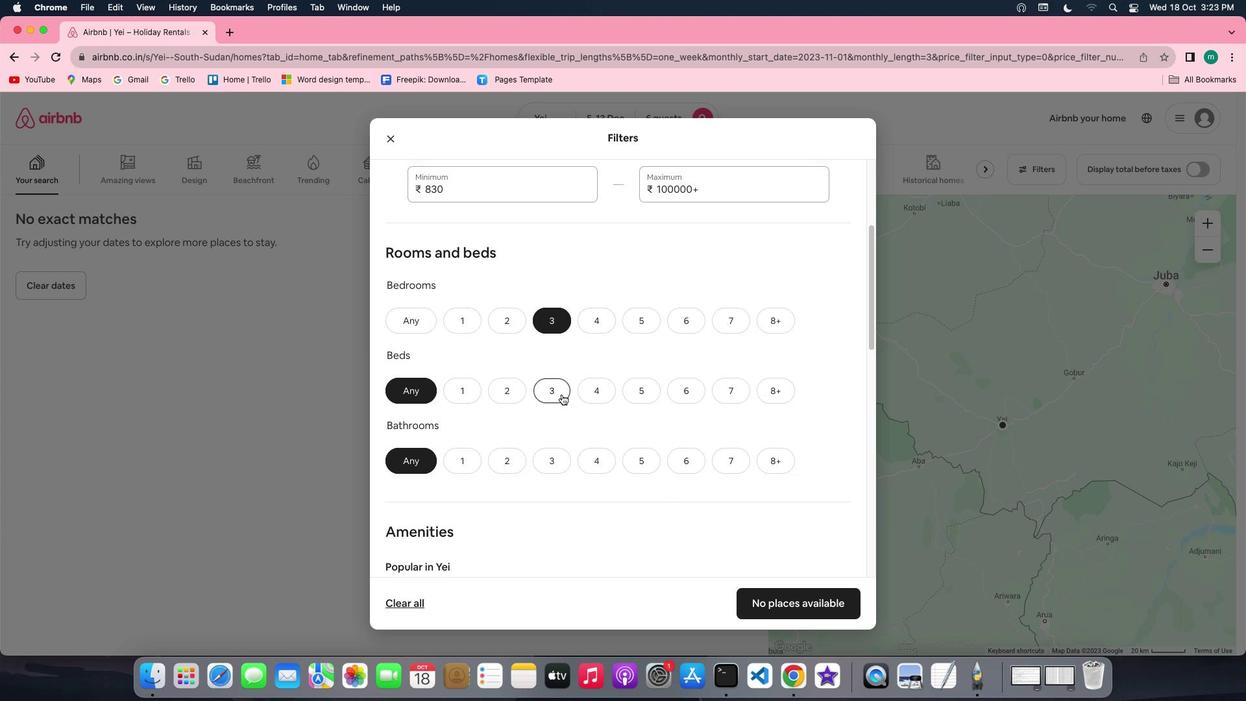 
Action: Mouse moved to (557, 459)
Screenshot: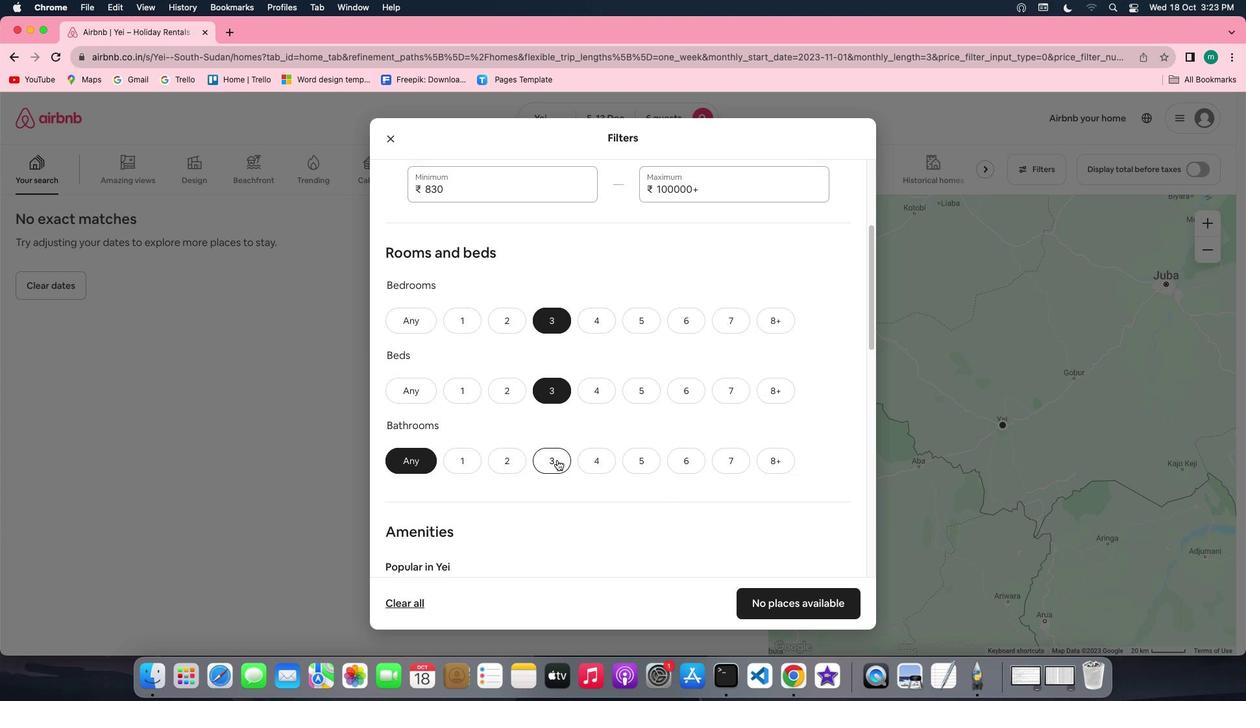 
Action: Mouse pressed left at (557, 459)
Screenshot: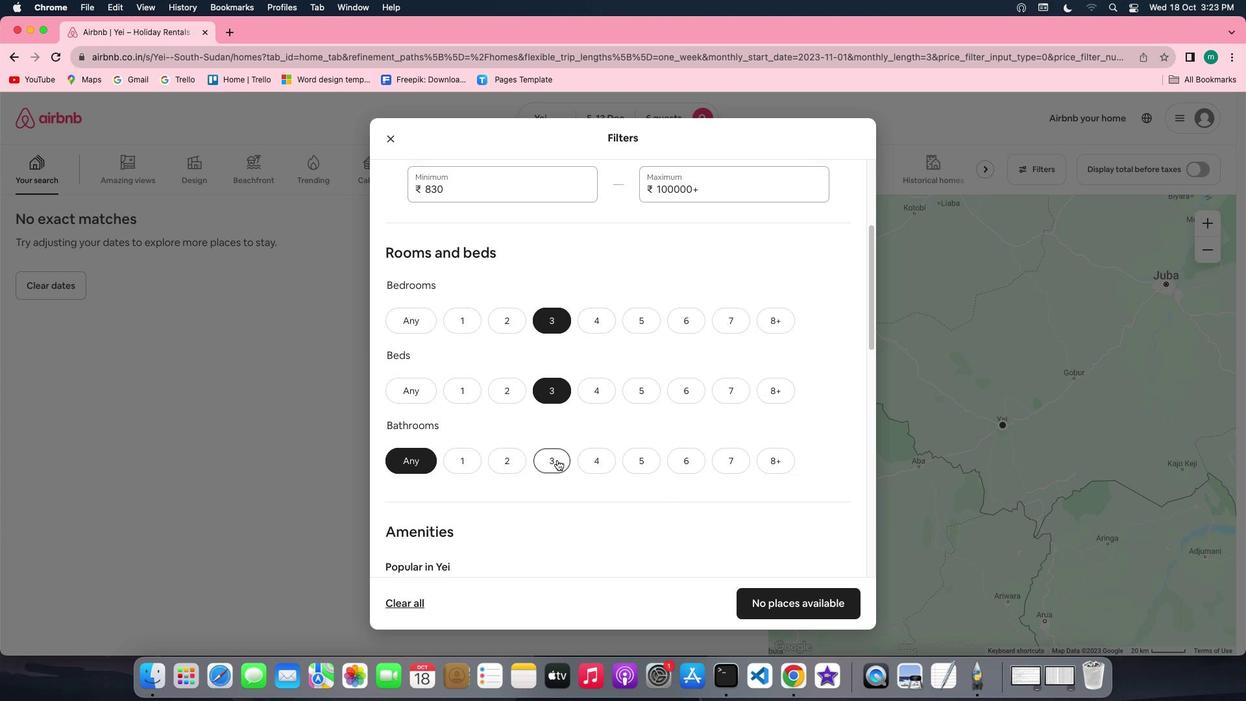 
Action: Mouse moved to (718, 453)
Screenshot: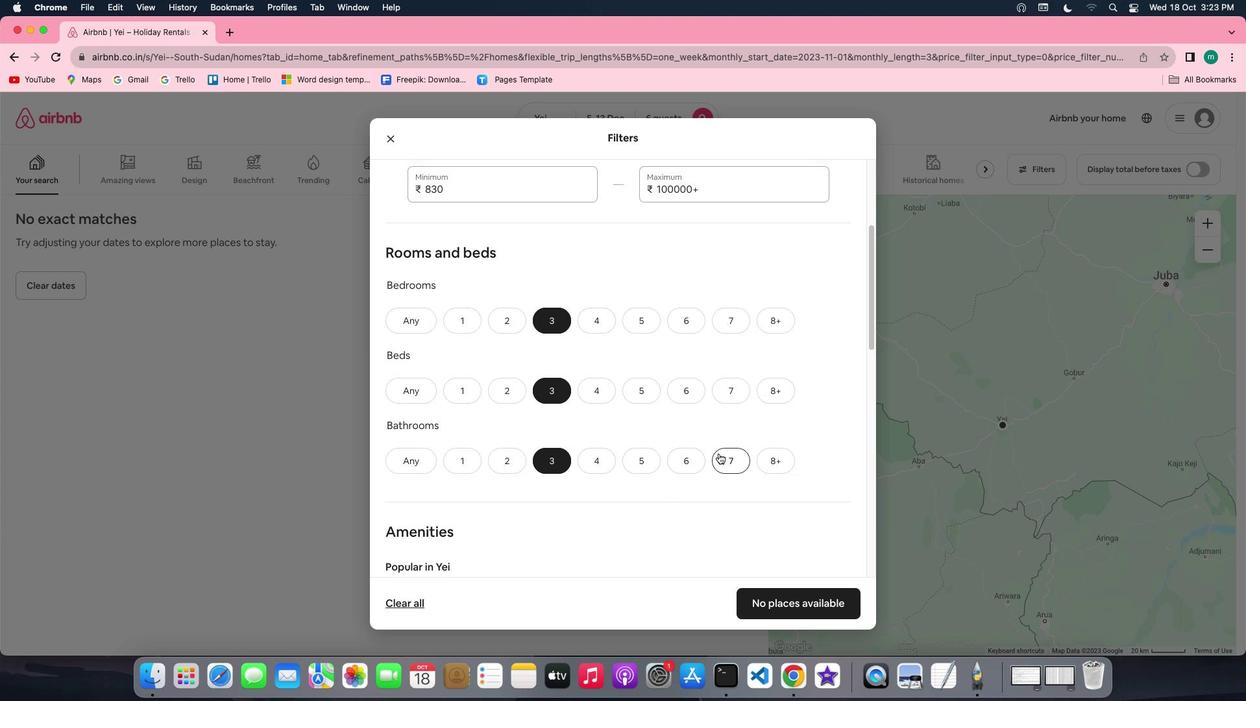 
Action: Mouse scrolled (718, 453) with delta (0, 0)
Screenshot: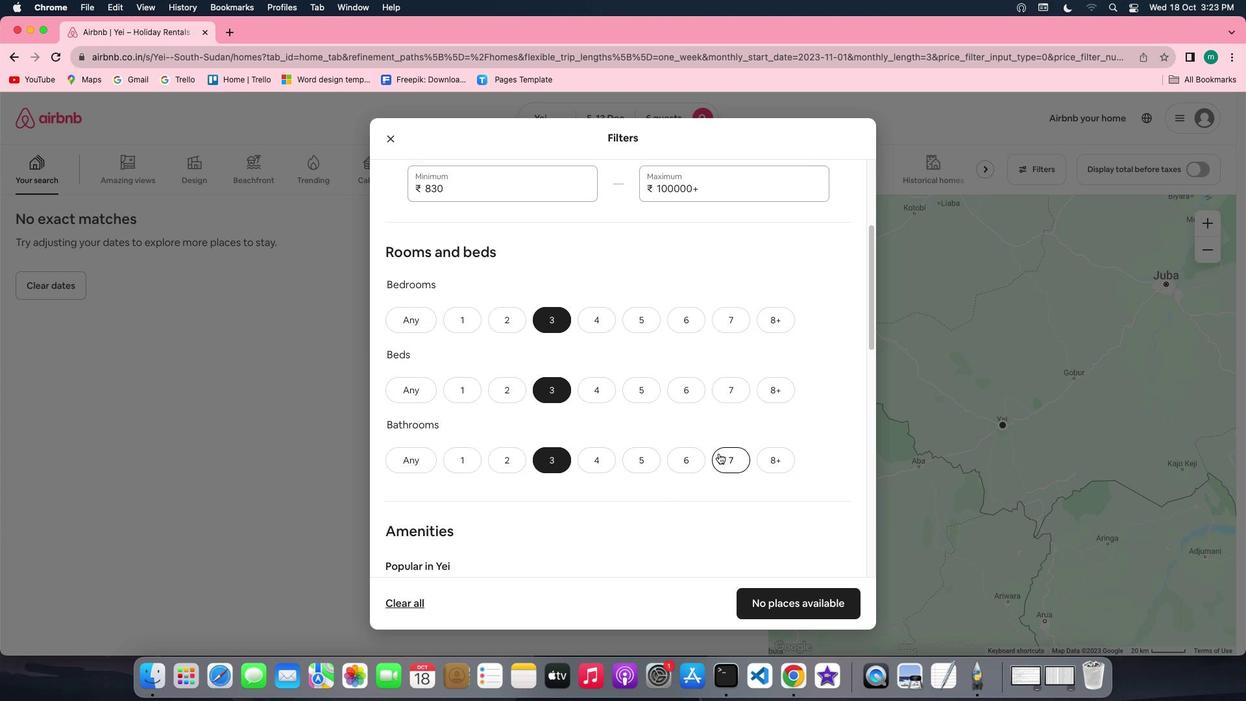 
Action: Mouse scrolled (718, 453) with delta (0, 0)
Screenshot: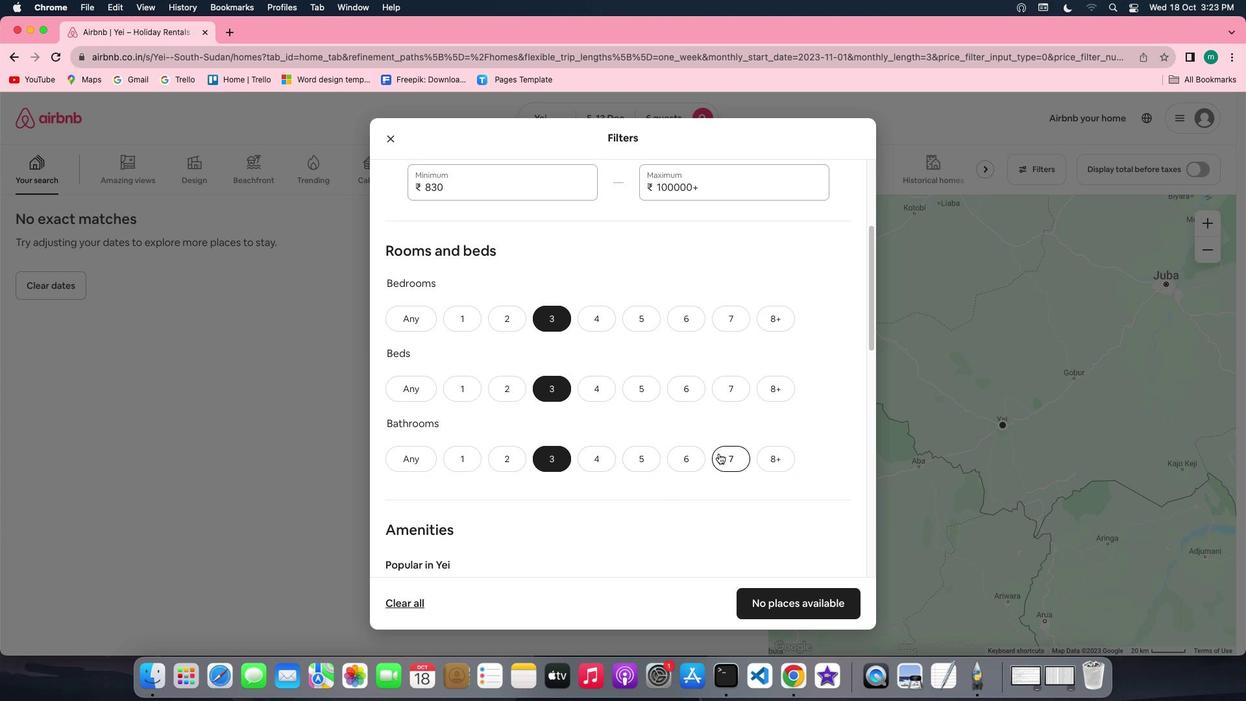 
Action: Mouse scrolled (718, 453) with delta (0, 0)
Screenshot: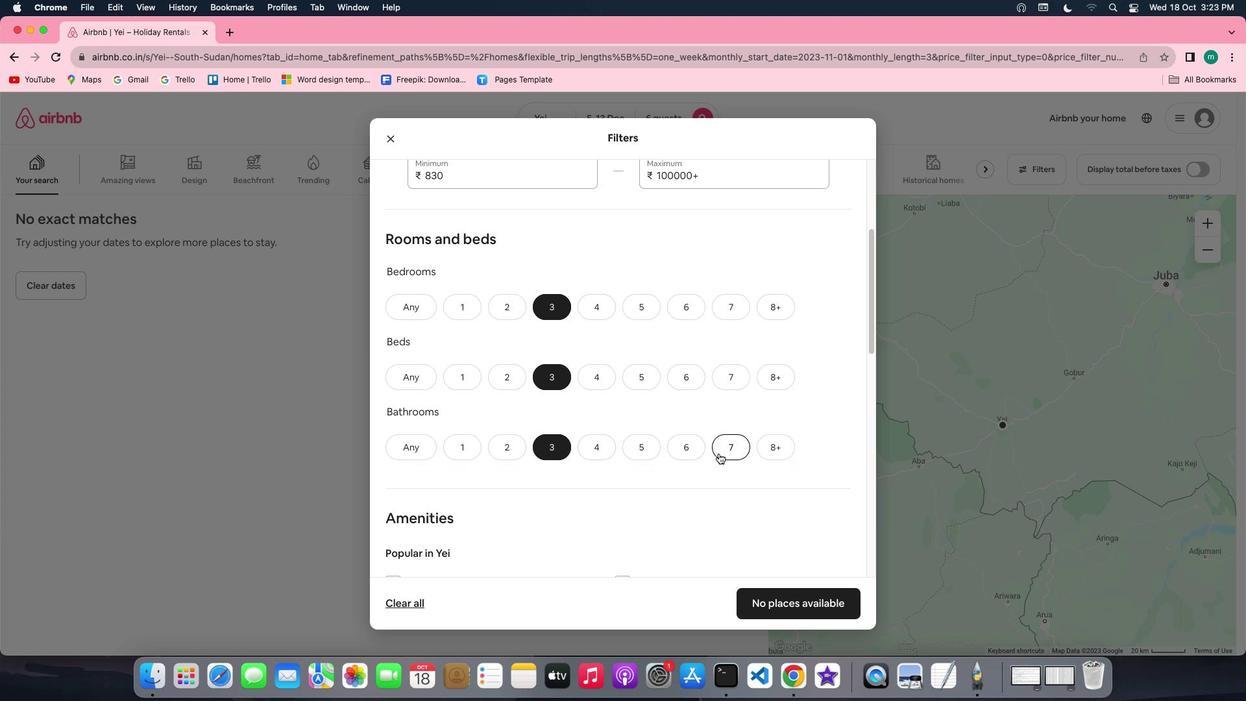 
Action: Mouse scrolled (718, 453) with delta (0, 0)
Screenshot: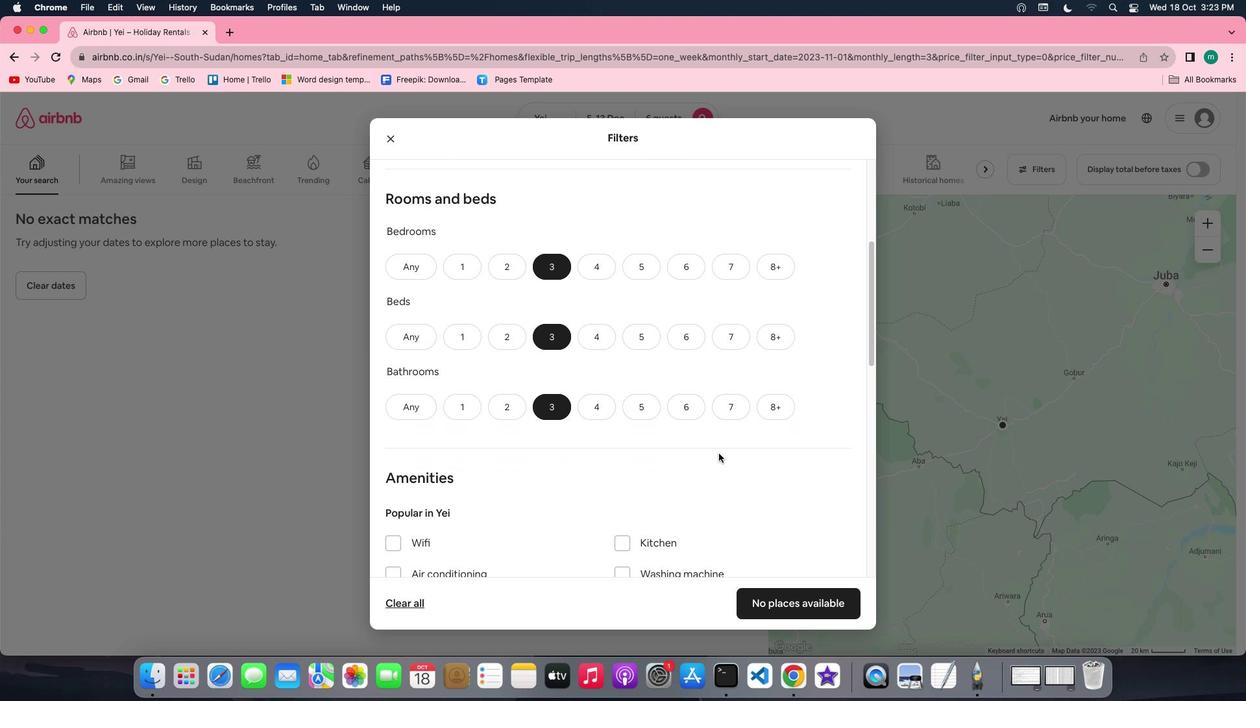 
Action: Mouse scrolled (718, 453) with delta (0, 0)
Screenshot: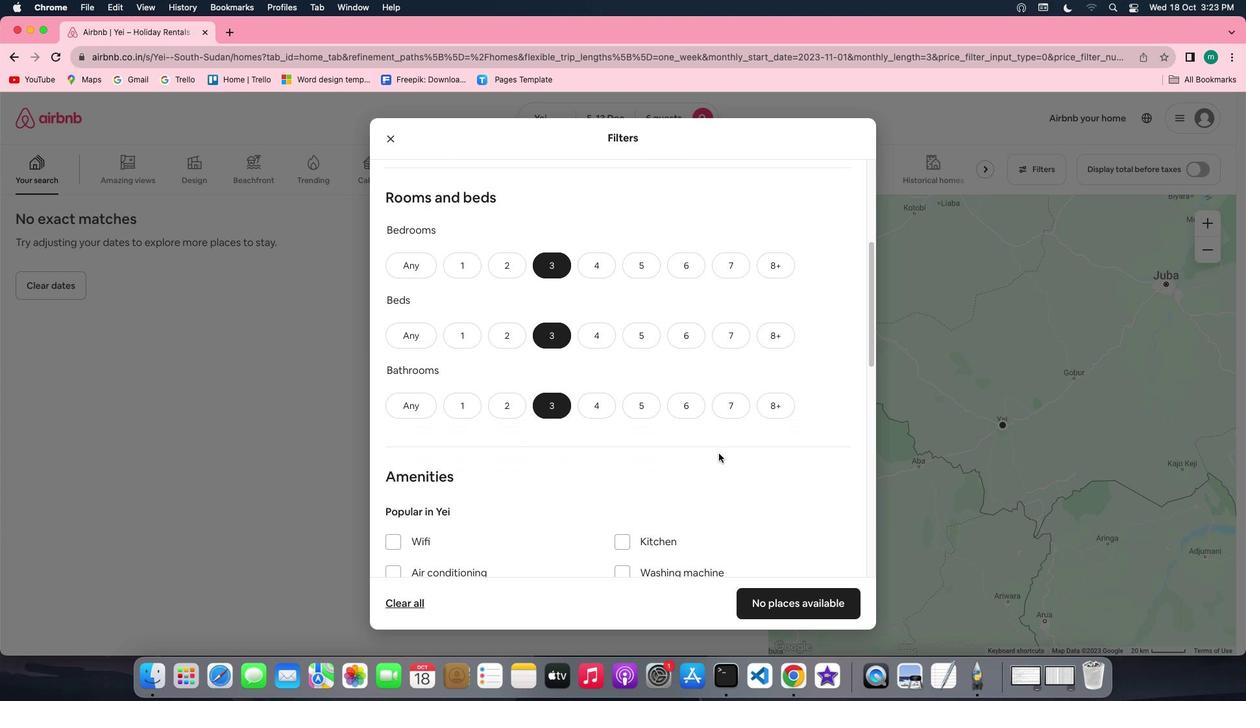 
Action: Mouse scrolled (718, 453) with delta (0, 0)
Screenshot: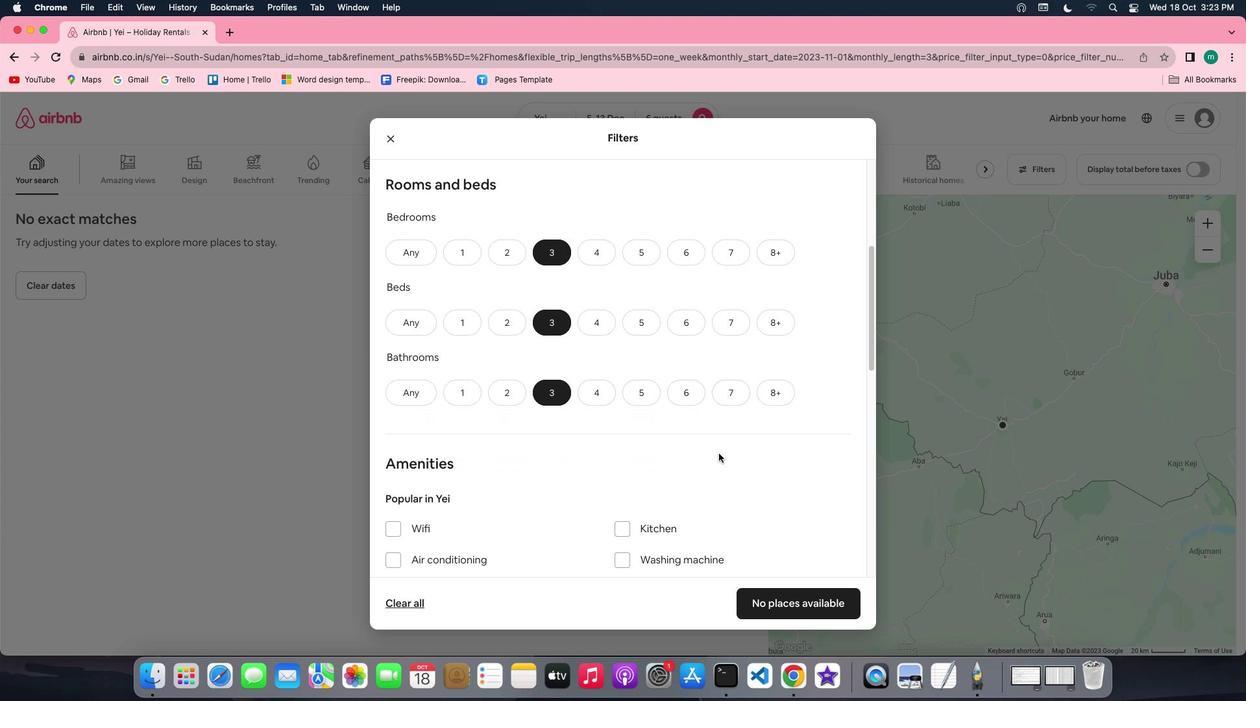 
Action: Mouse scrolled (718, 453) with delta (0, 0)
Screenshot: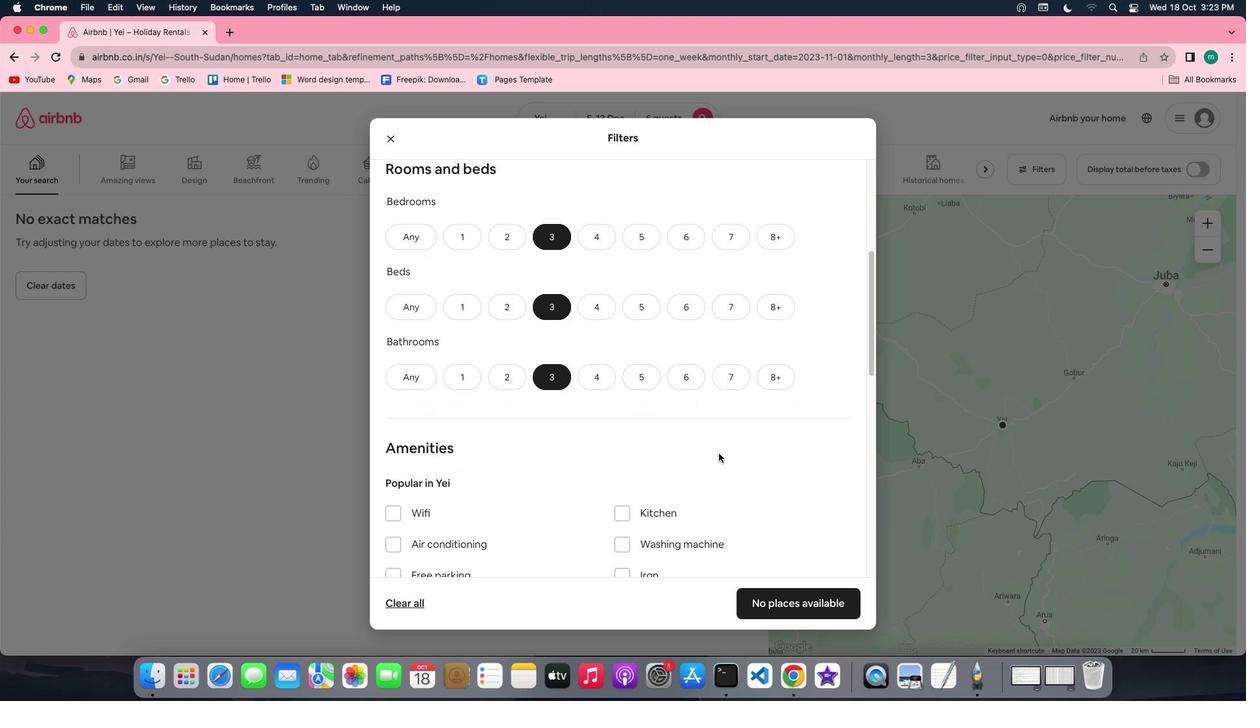 
Action: Mouse scrolled (718, 453) with delta (0, 0)
Screenshot: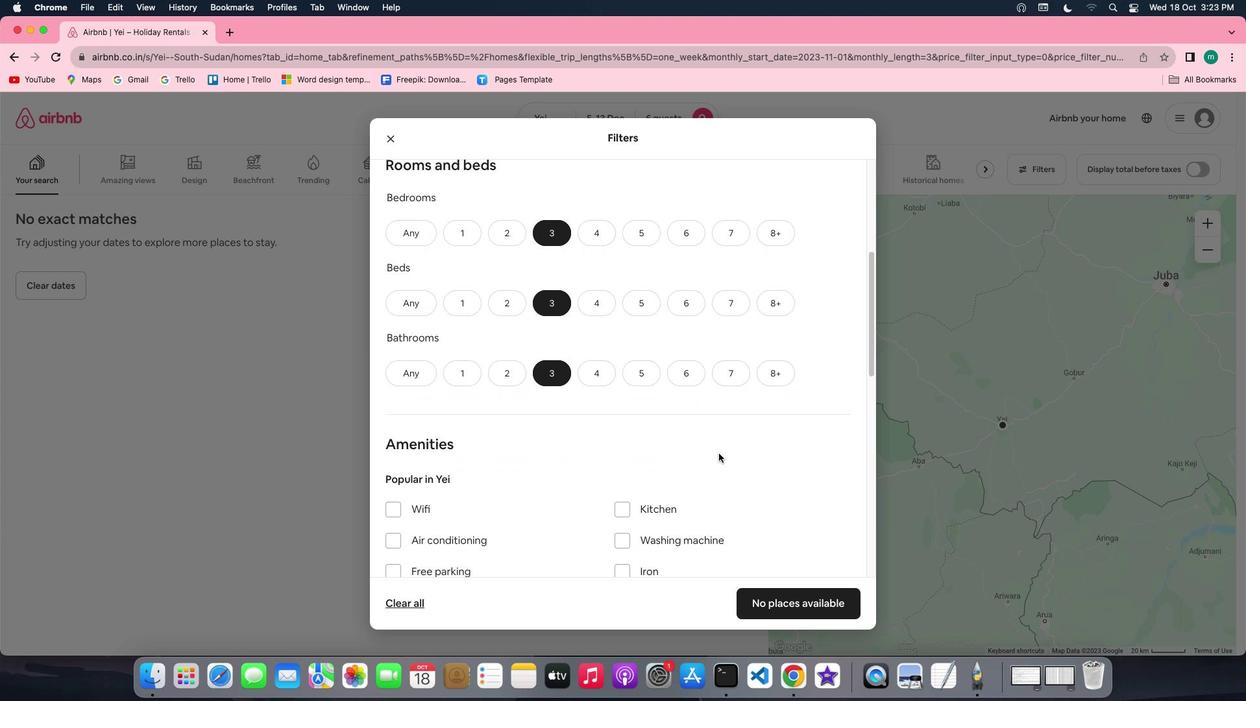 
Action: Mouse scrolled (718, 453) with delta (0, 0)
Screenshot: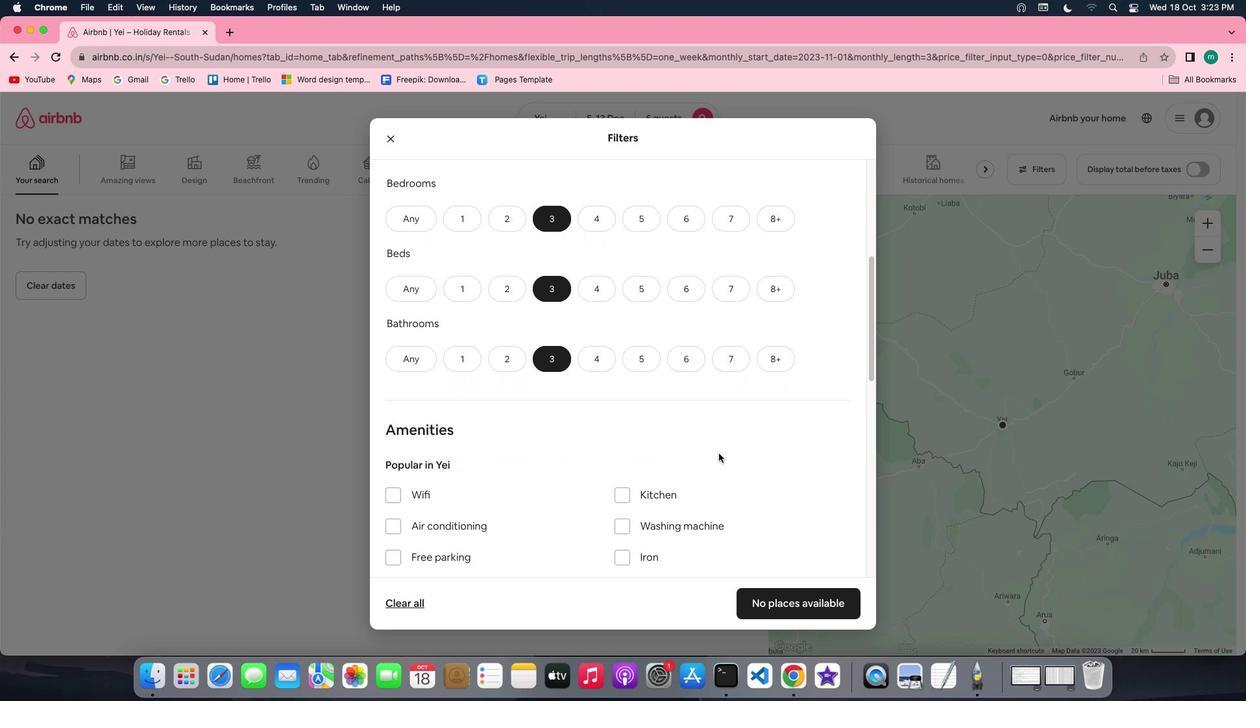 
Action: Mouse scrolled (718, 453) with delta (0, 0)
Screenshot: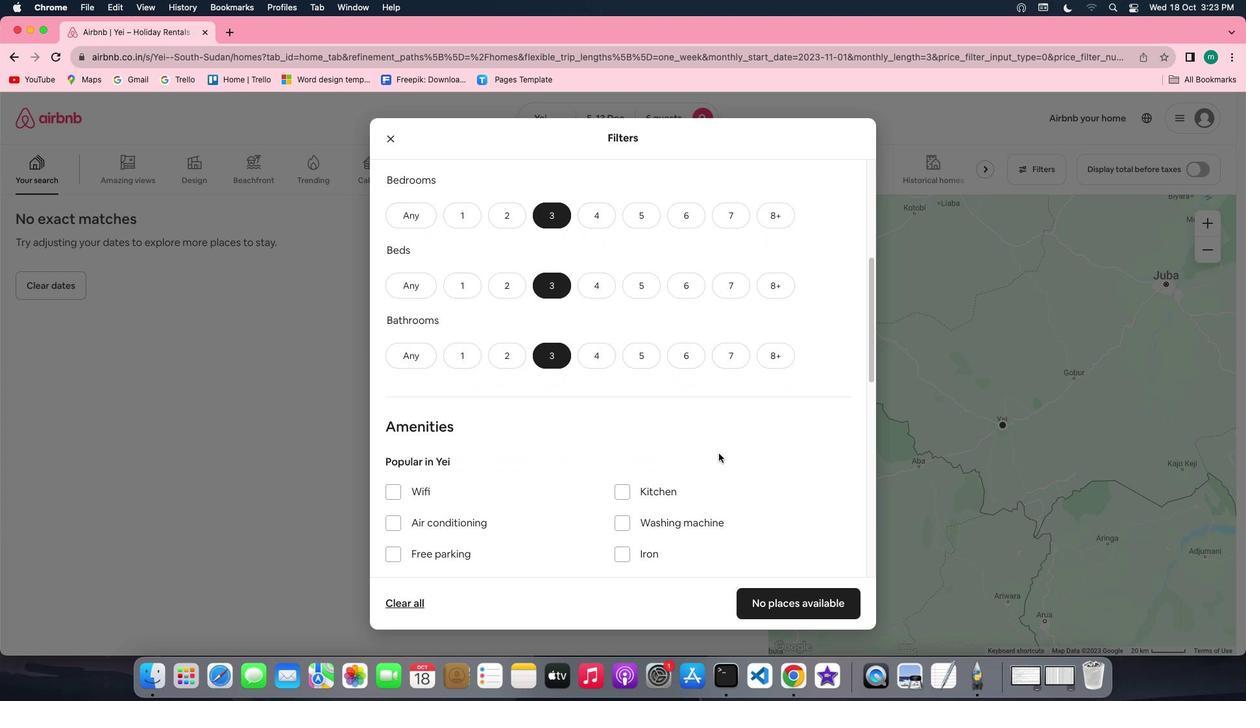 
Action: Mouse scrolled (718, 453) with delta (0, 0)
Screenshot: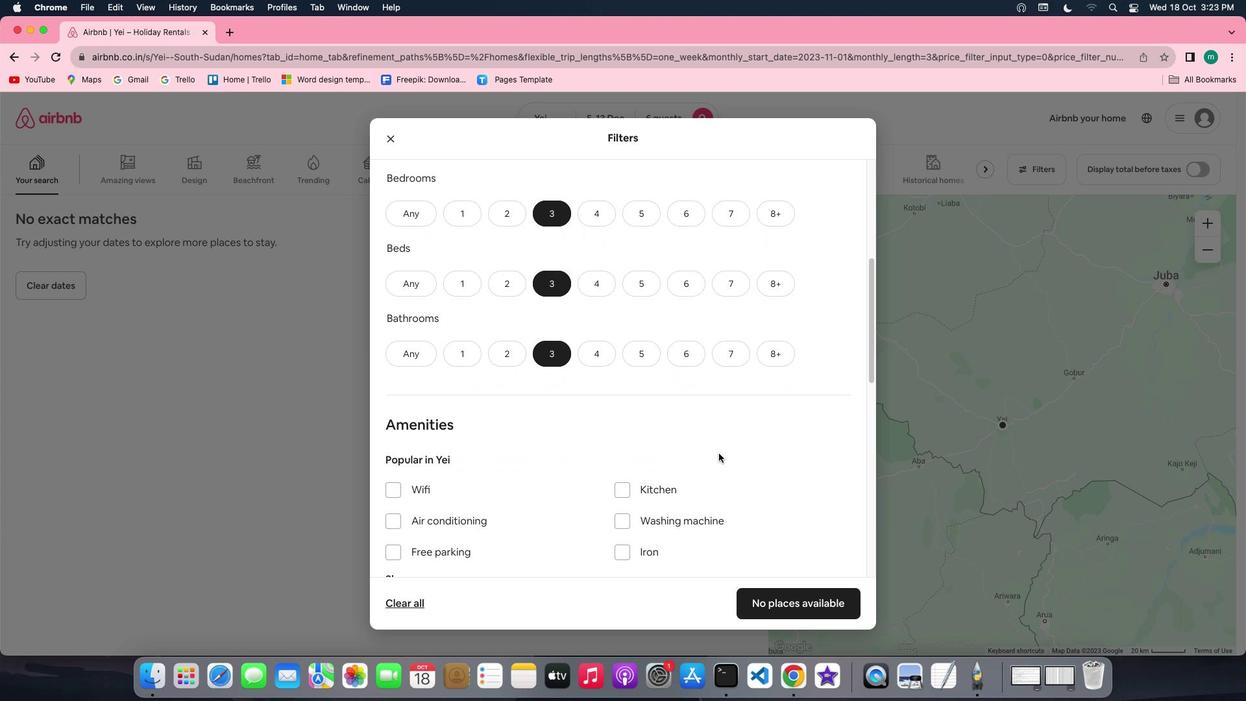 
Action: Mouse scrolled (718, 453) with delta (0, 0)
Screenshot: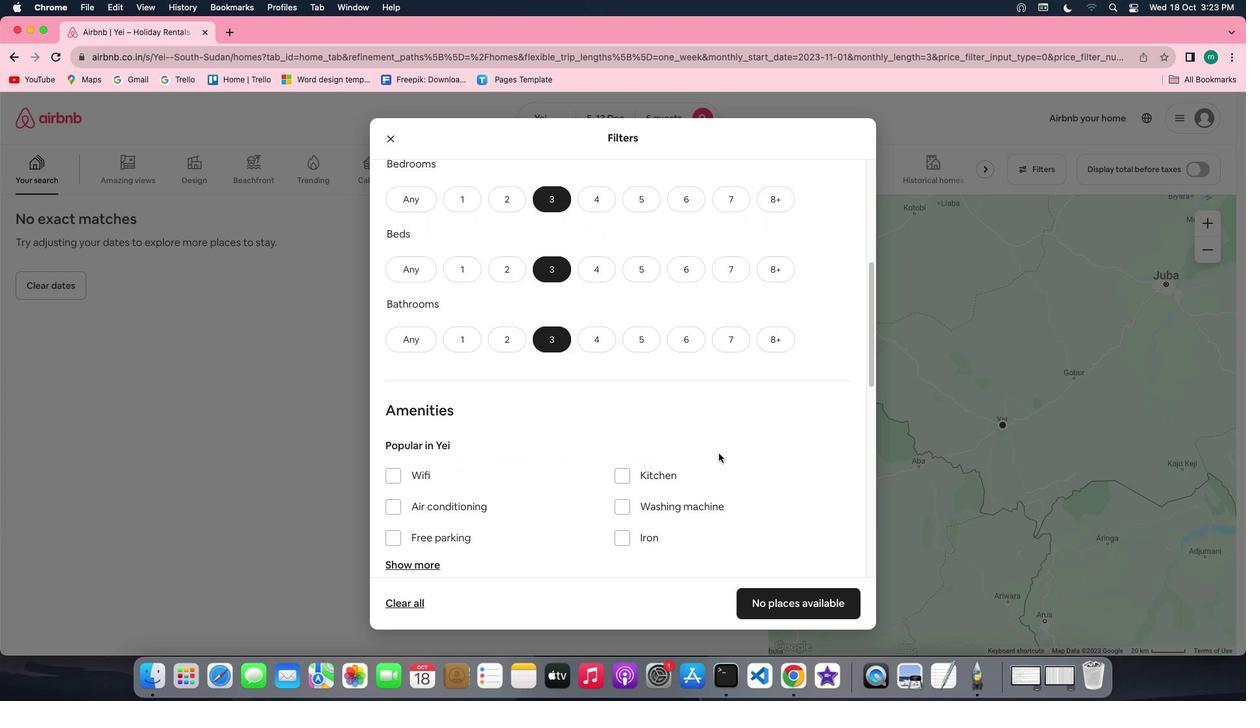 
Action: Mouse scrolled (718, 453) with delta (0, 0)
Screenshot: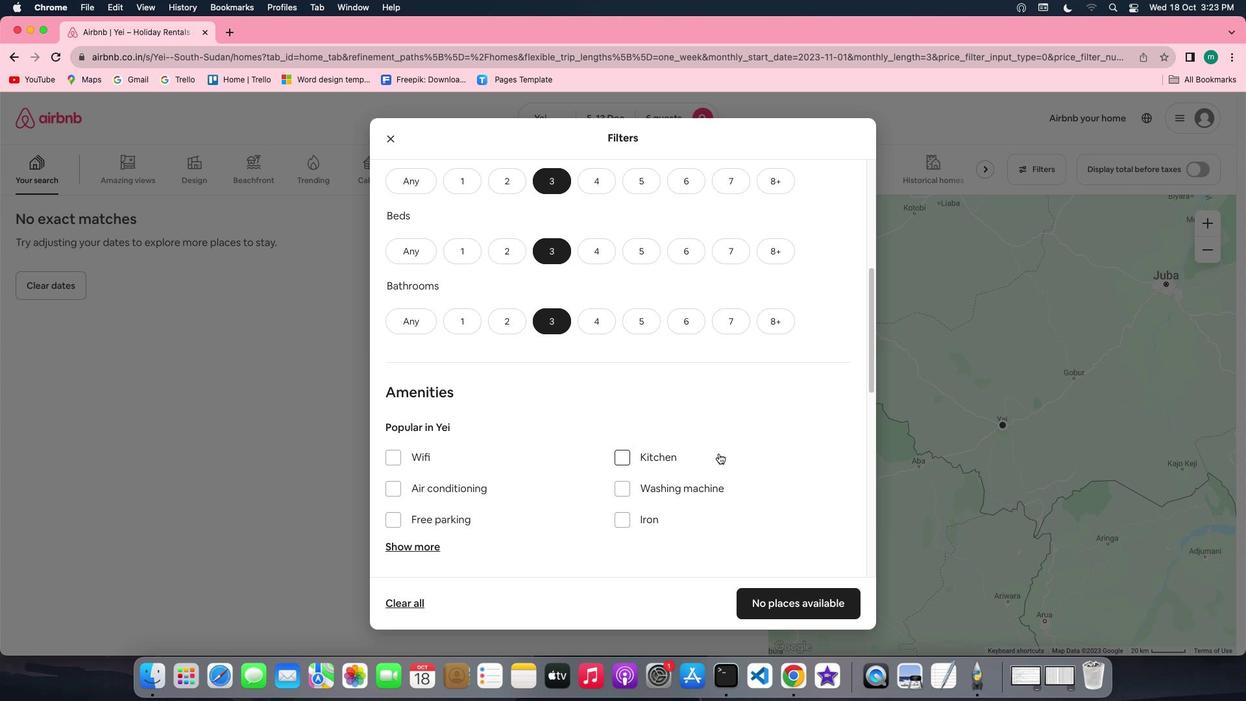 
Action: Mouse scrolled (718, 453) with delta (0, 0)
Screenshot: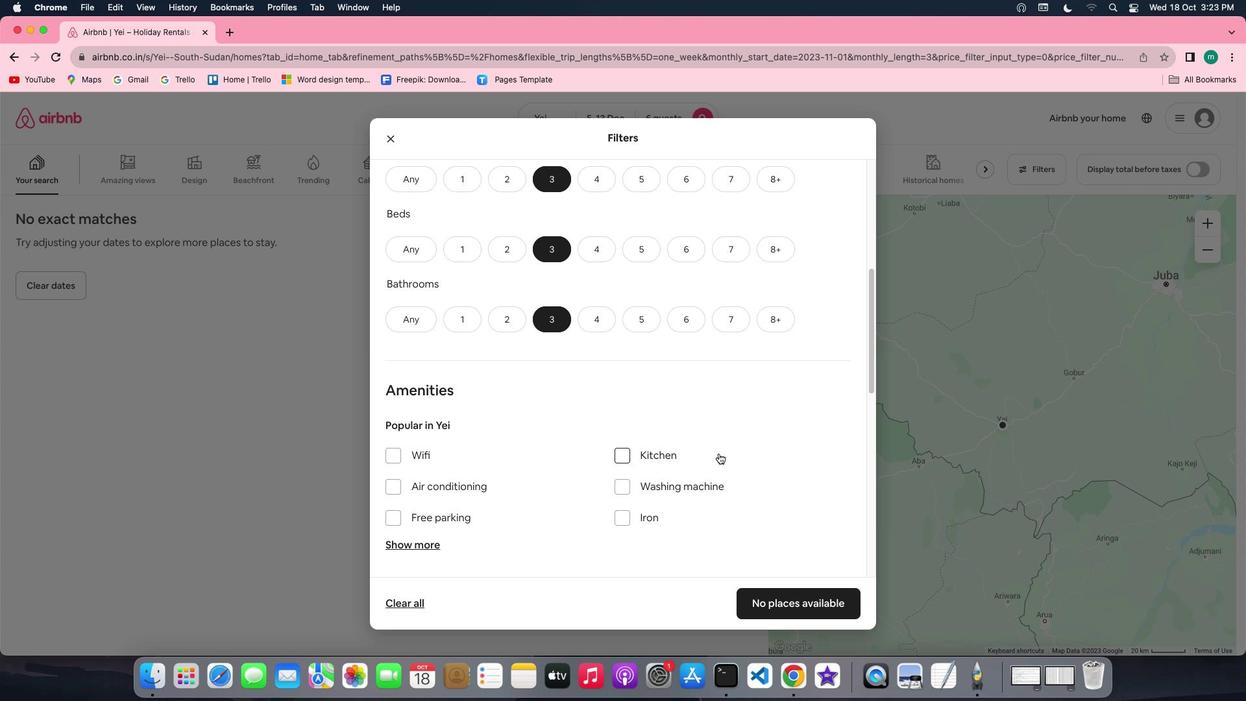 
Action: Mouse scrolled (718, 453) with delta (0, 0)
Screenshot: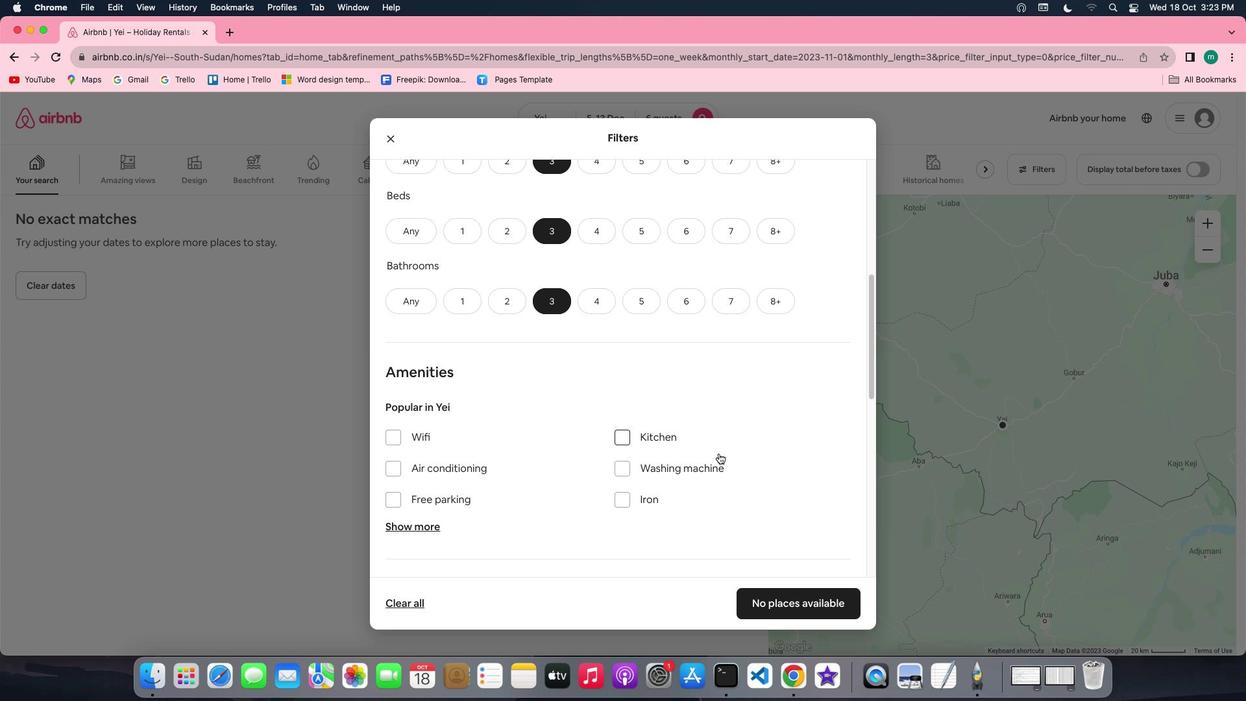 
Action: Mouse scrolled (718, 453) with delta (0, 0)
Screenshot: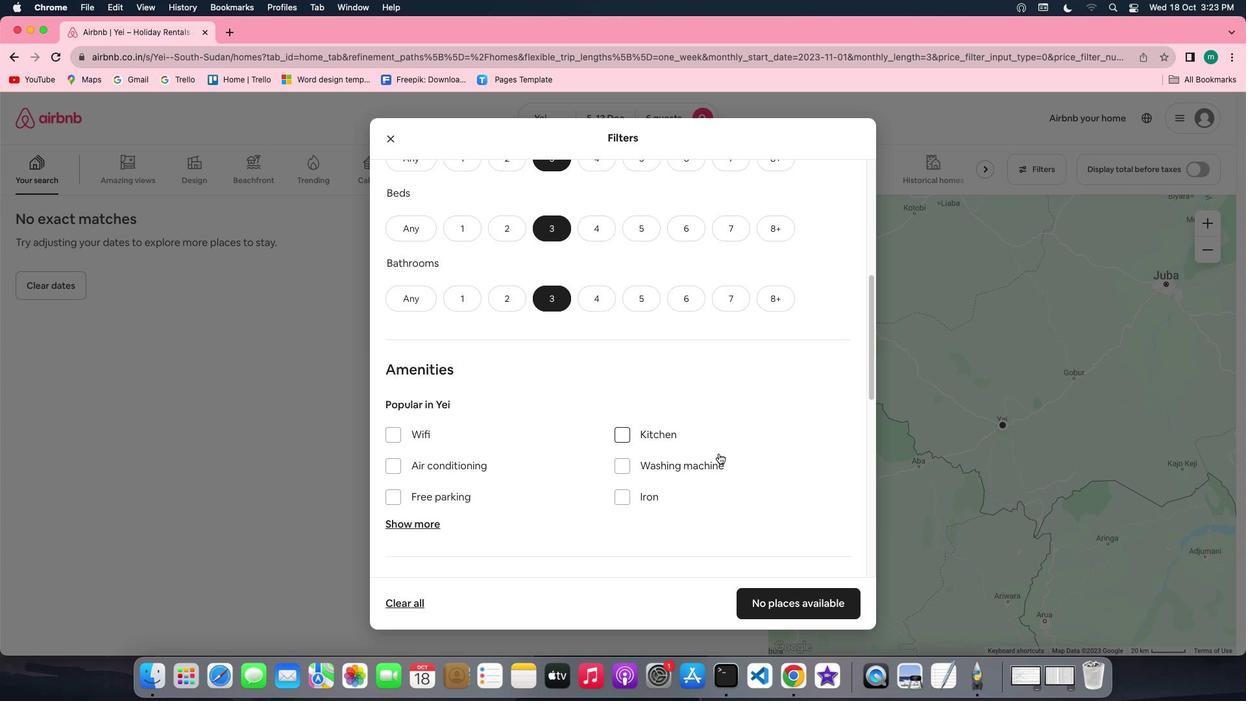 
Action: Mouse scrolled (718, 453) with delta (0, 0)
Screenshot: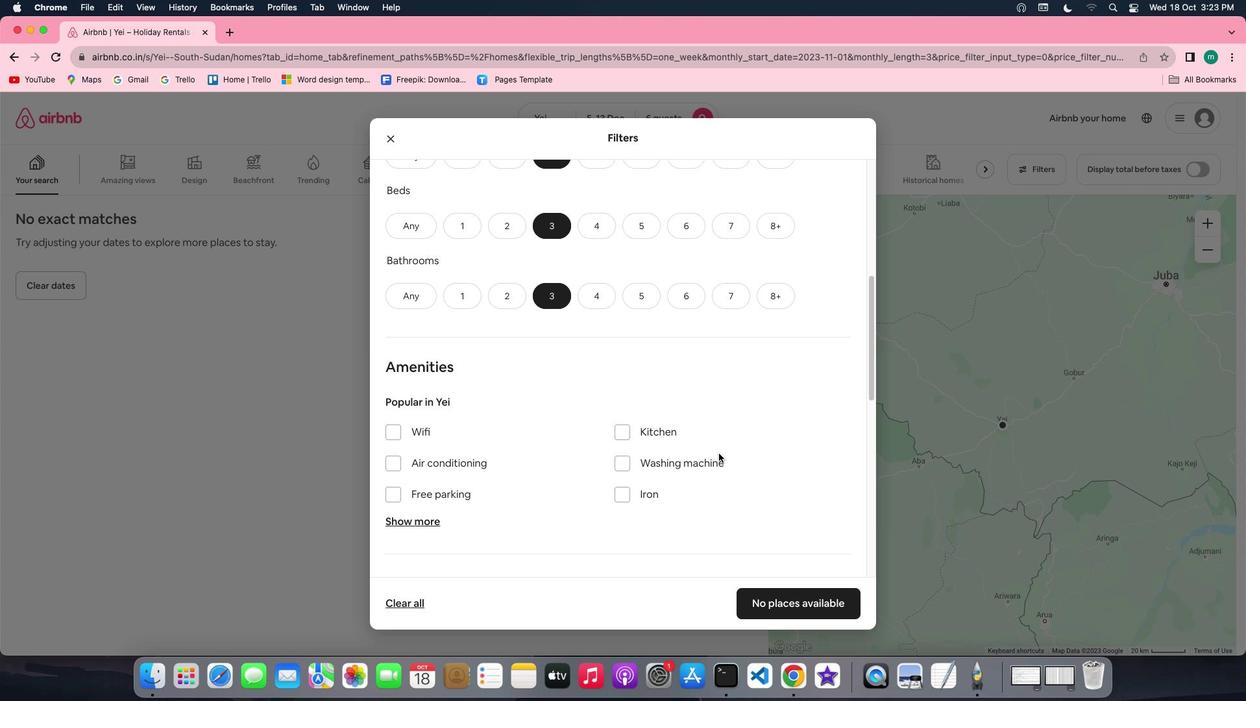 
Action: Mouse scrolled (718, 453) with delta (0, 0)
Screenshot: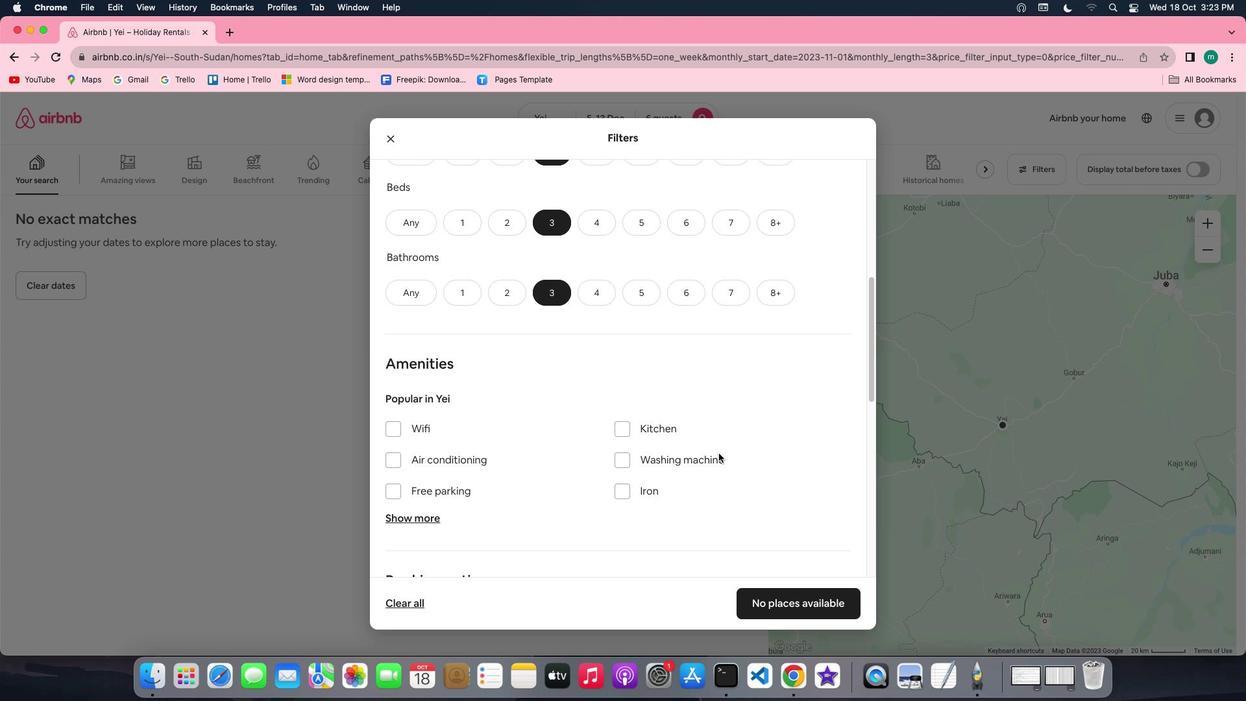 
Action: Mouse scrolled (718, 453) with delta (0, 0)
Screenshot: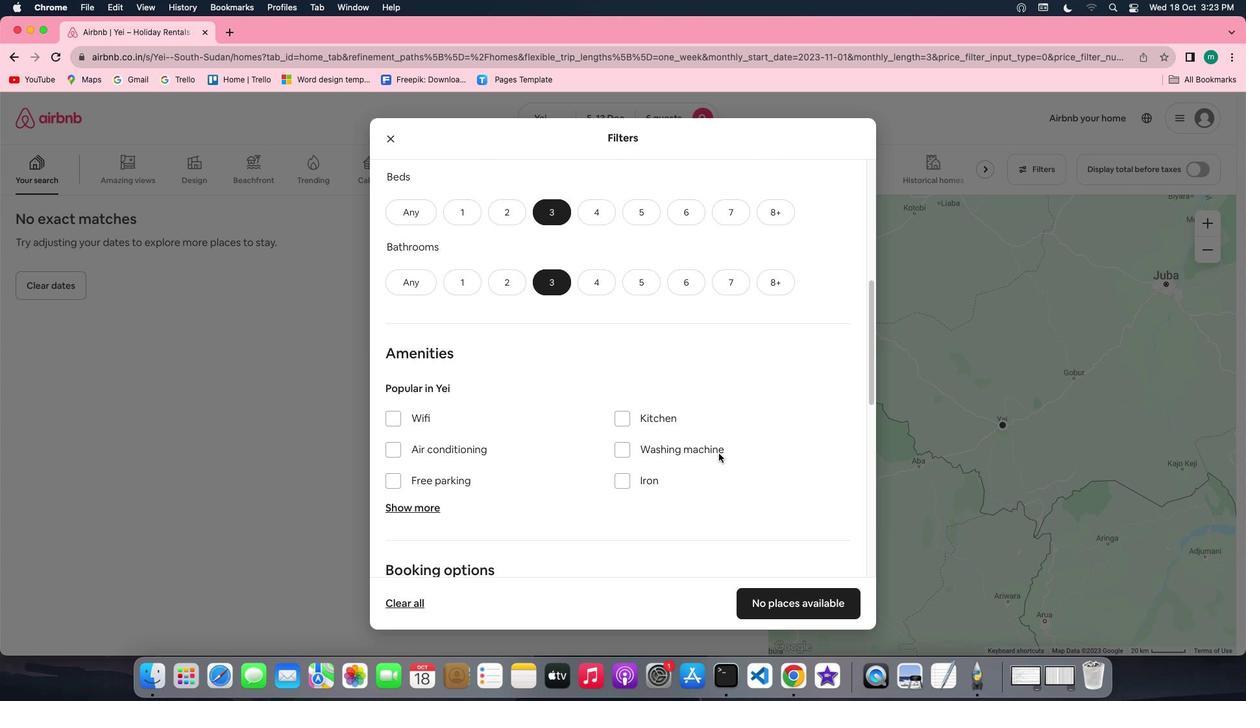 
Action: Mouse moved to (718, 454)
Screenshot: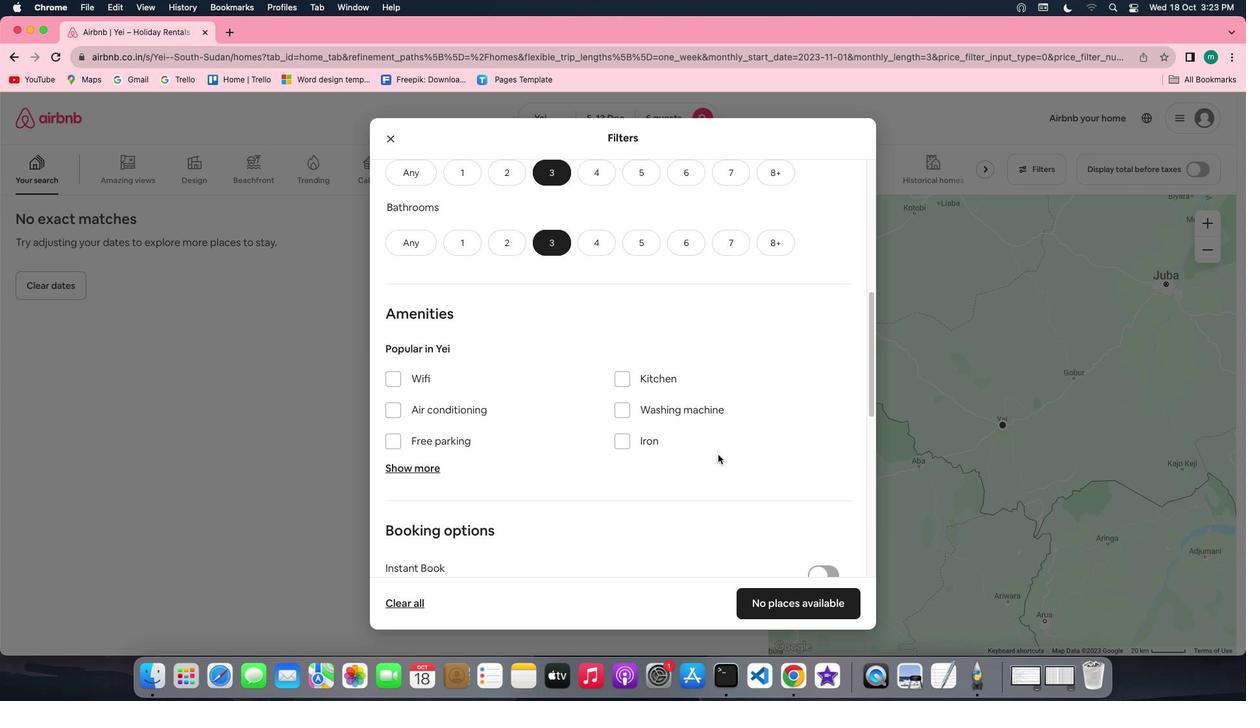 
Action: Mouse scrolled (718, 454) with delta (0, 0)
Screenshot: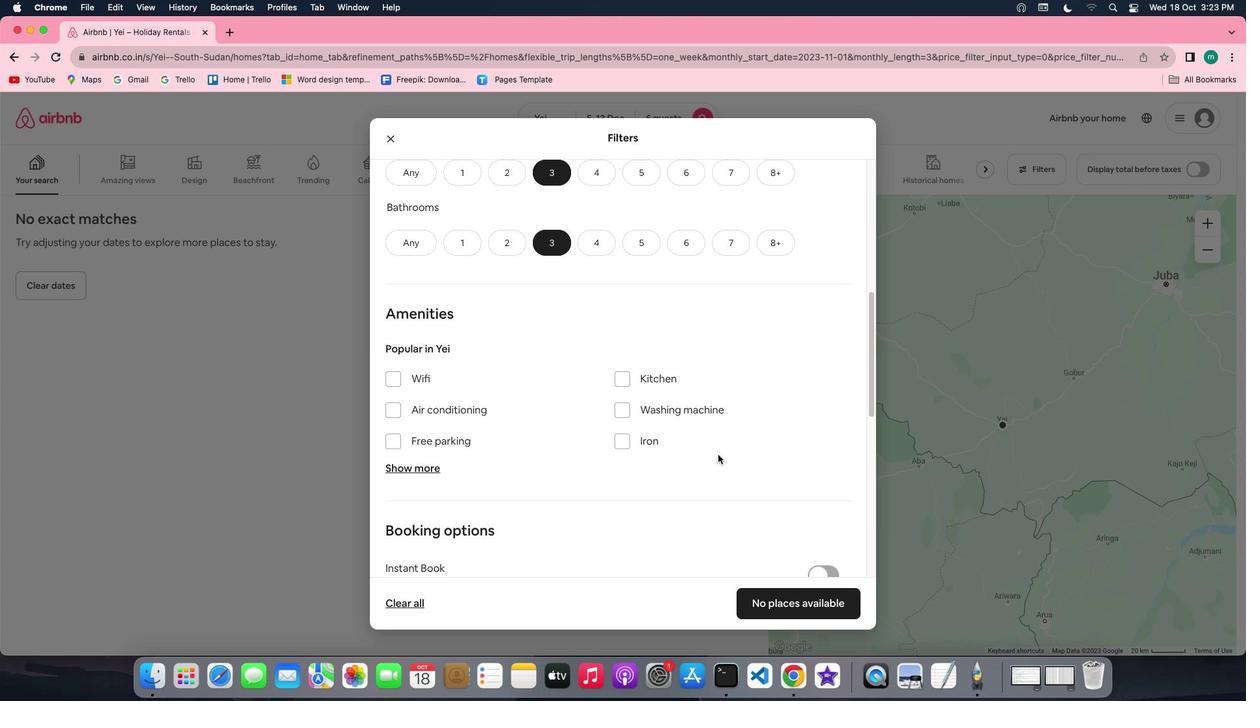 
Action: Mouse scrolled (718, 454) with delta (0, 0)
Screenshot: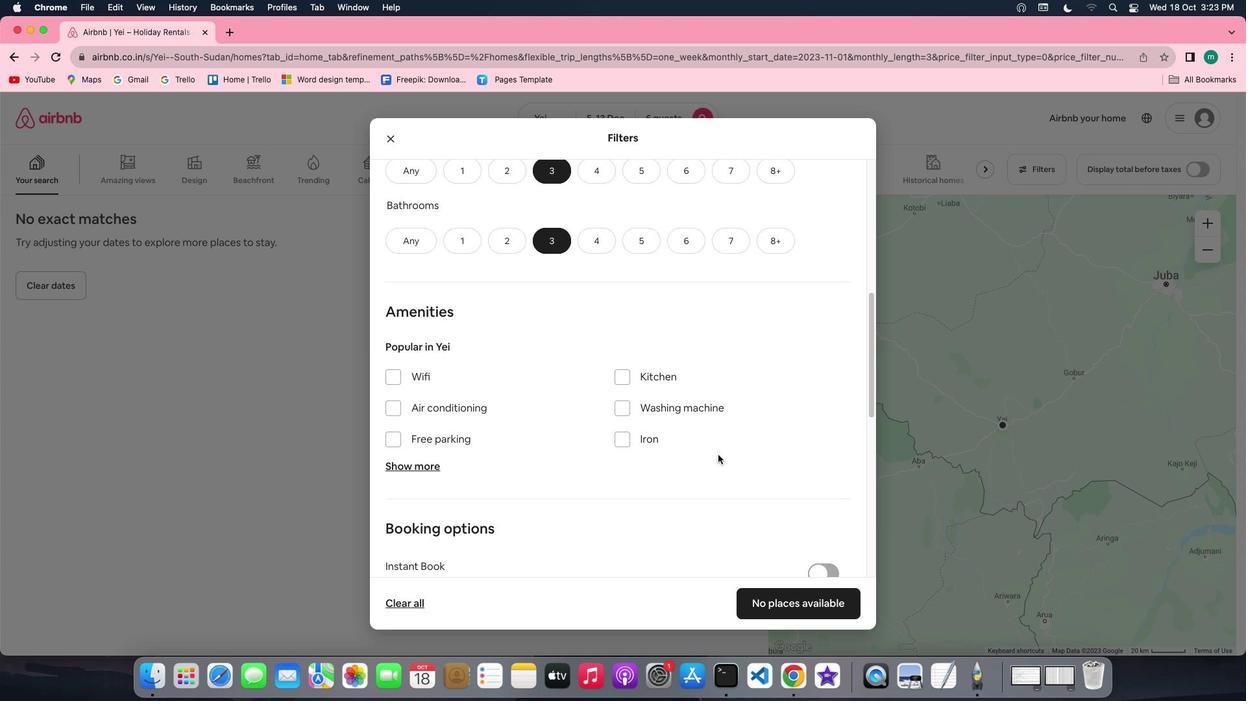 
Action: Mouse scrolled (718, 454) with delta (0, 0)
Screenshot: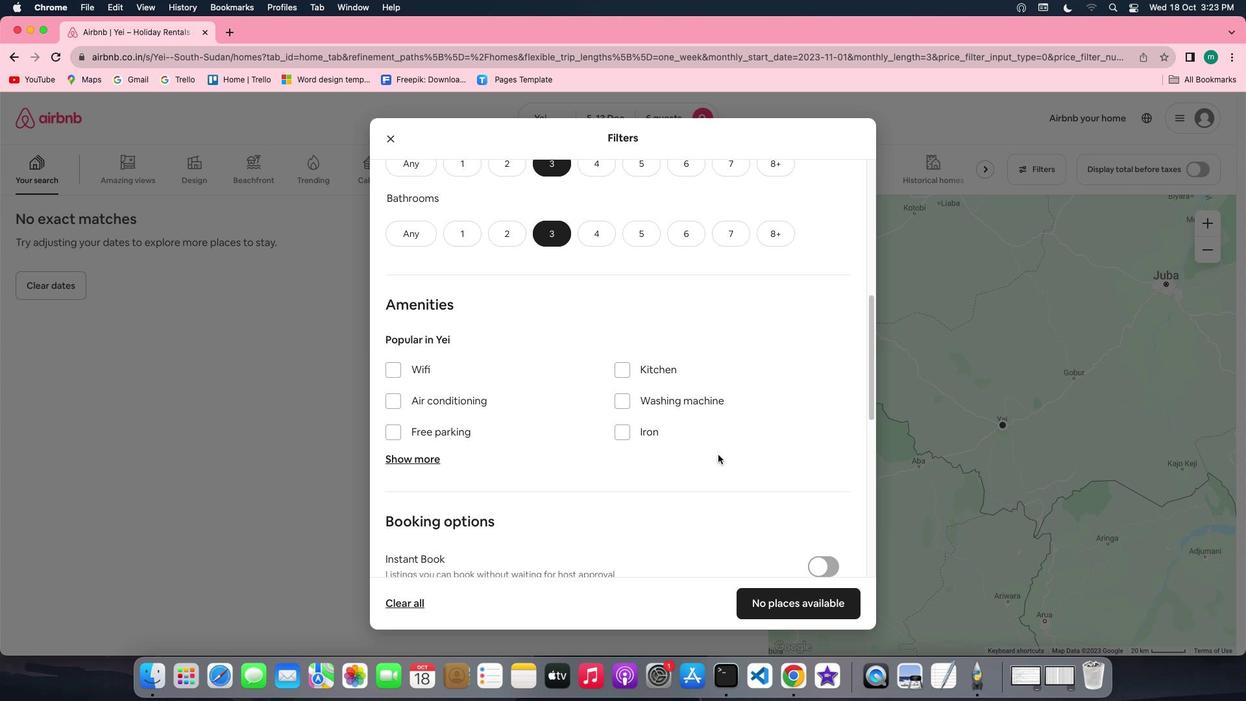 
Action: Mouse scrolled (718, 454) with delta (0, 0)
Screenshot: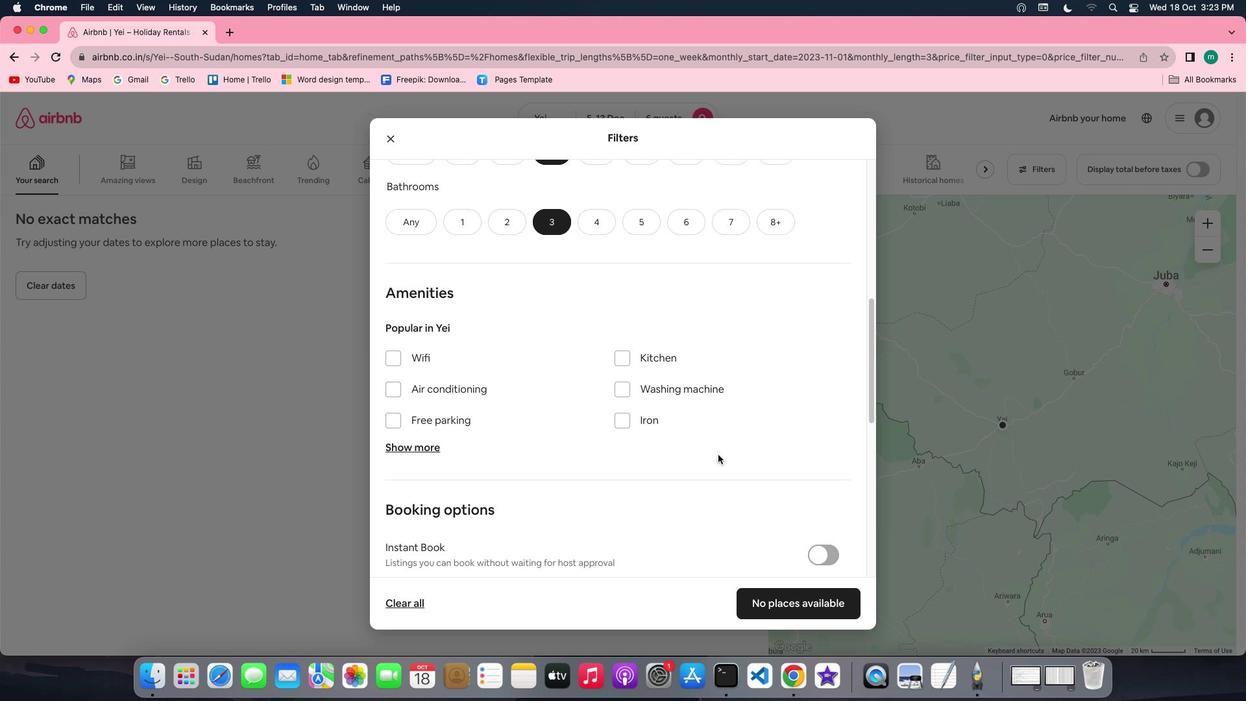 
Action: Mouse scrolled (718, 454) with delta (0, 0)
Screenshot: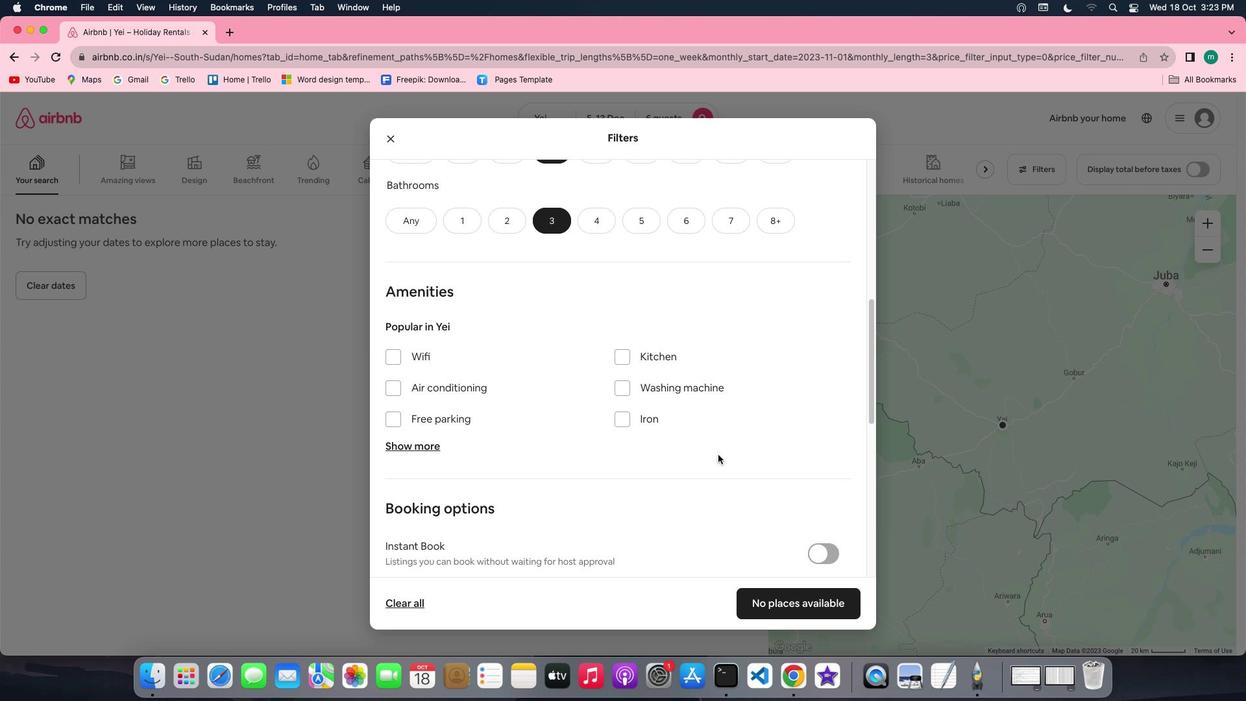
Action: Mouse scrolled (718, 454) with delta (0, 0)
Screenshot: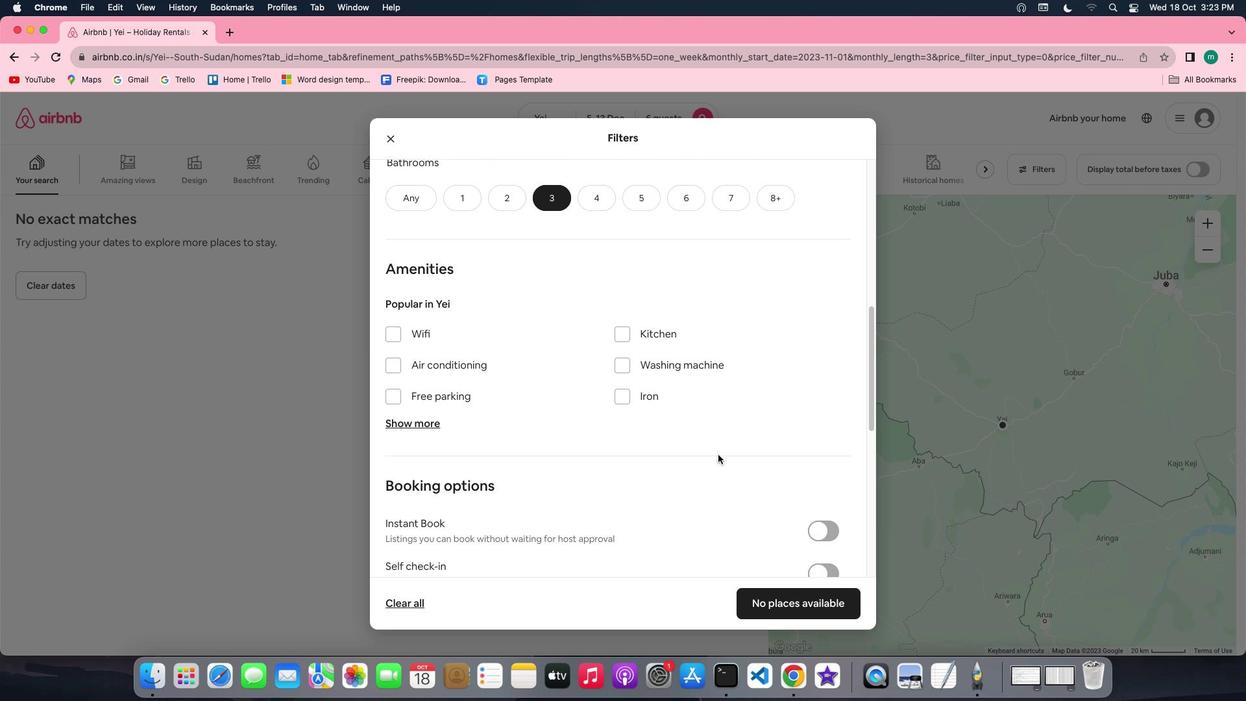
Action: Mouse scrolled (718, 454) with delta (0, 0)
Screenshot: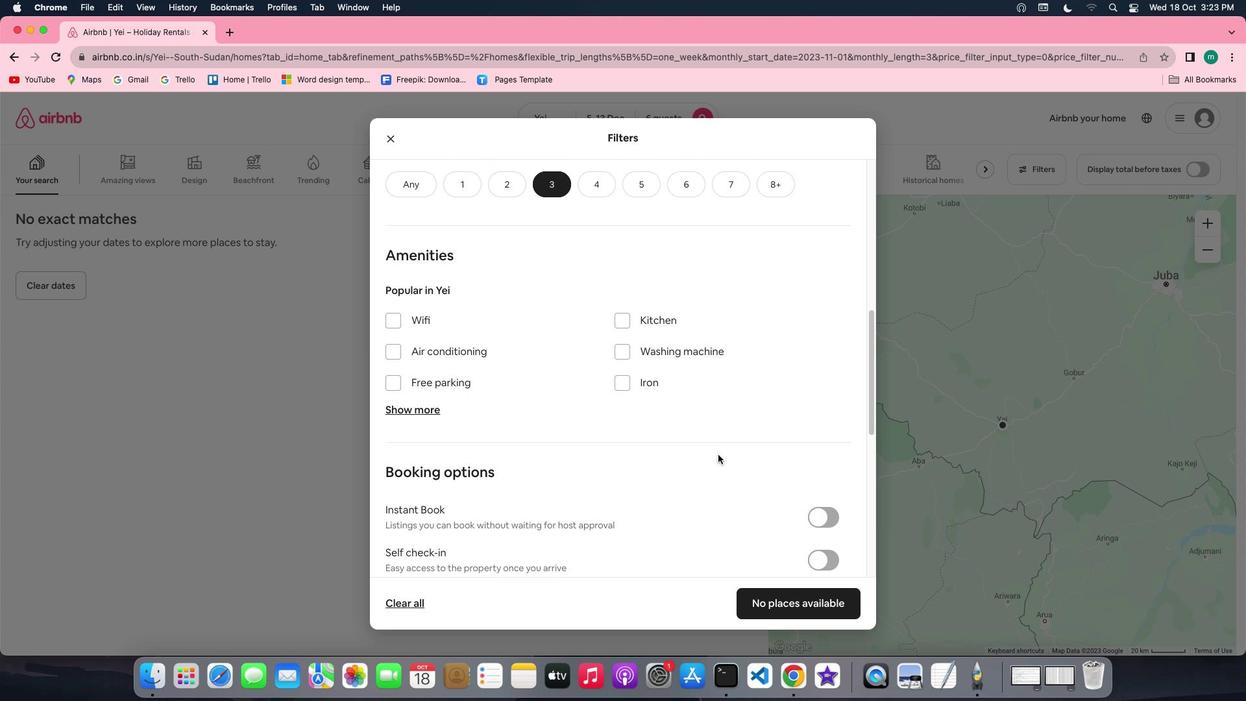 
Action: Mouse scrolled (718, 454) with delta (0, 0)
Screenshot: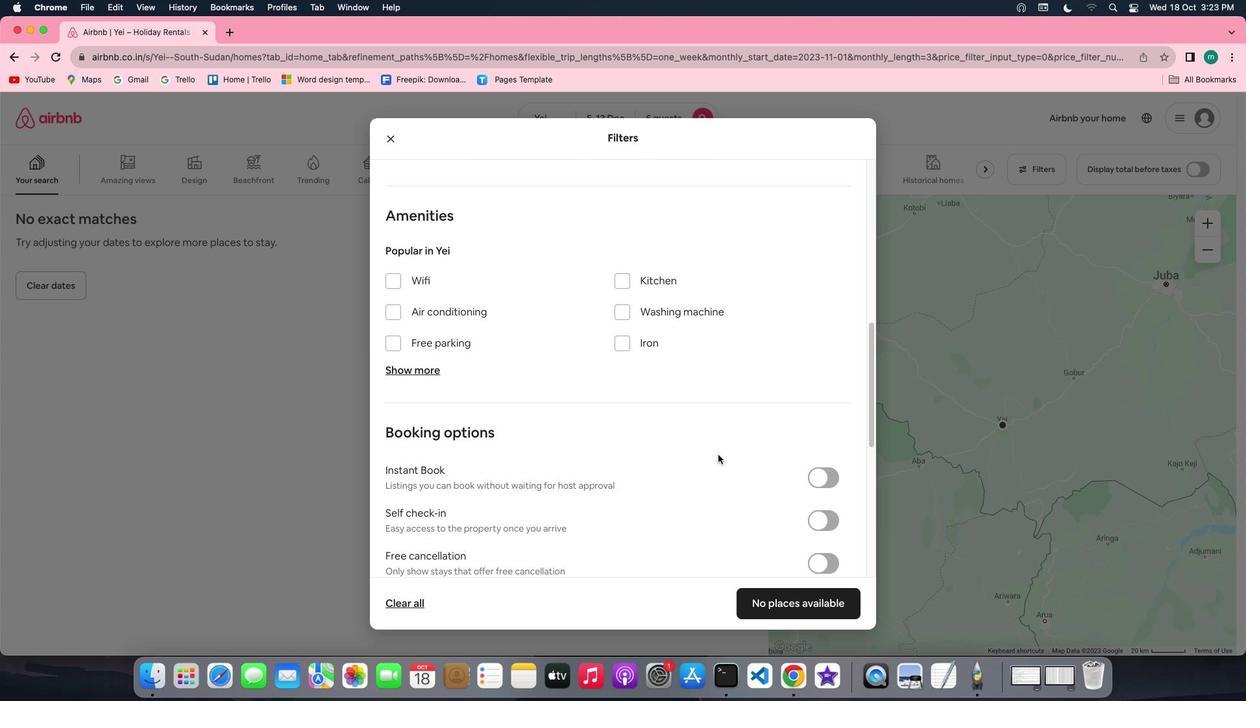 
Action: Mouse moved to (817, 496)
Screenshot: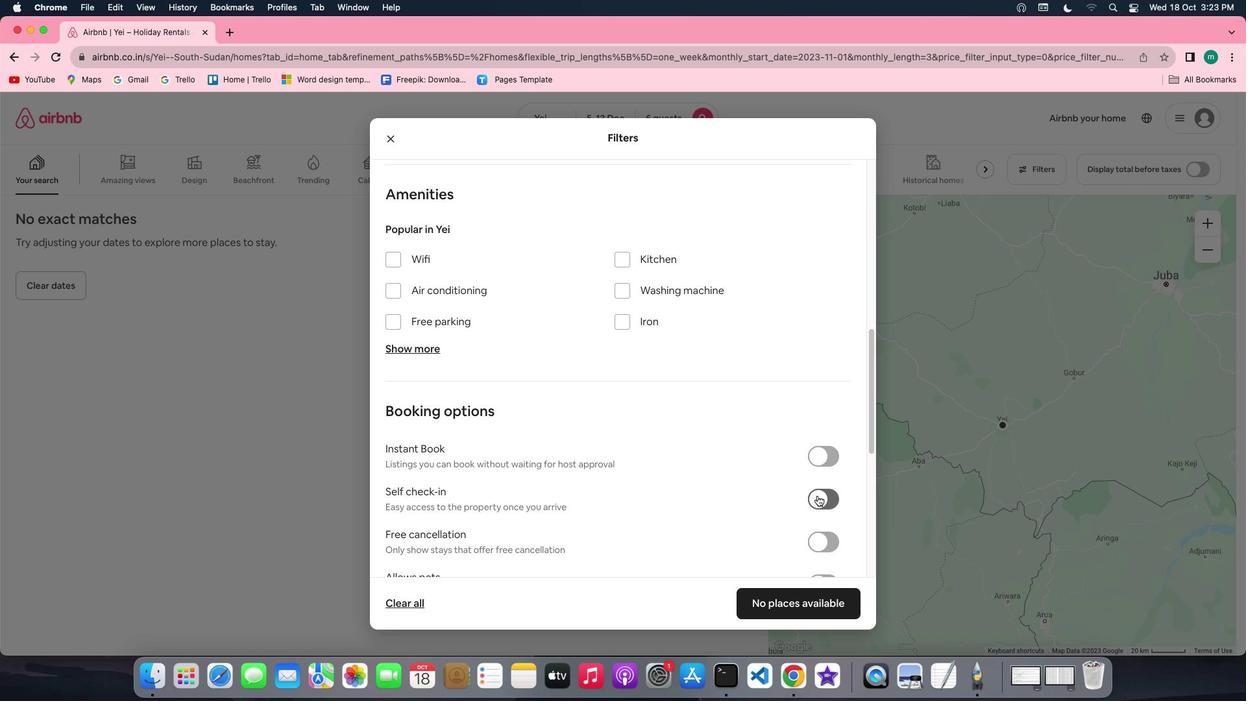 
Action: Mouse pressed left at (817, 496)
Screenshot: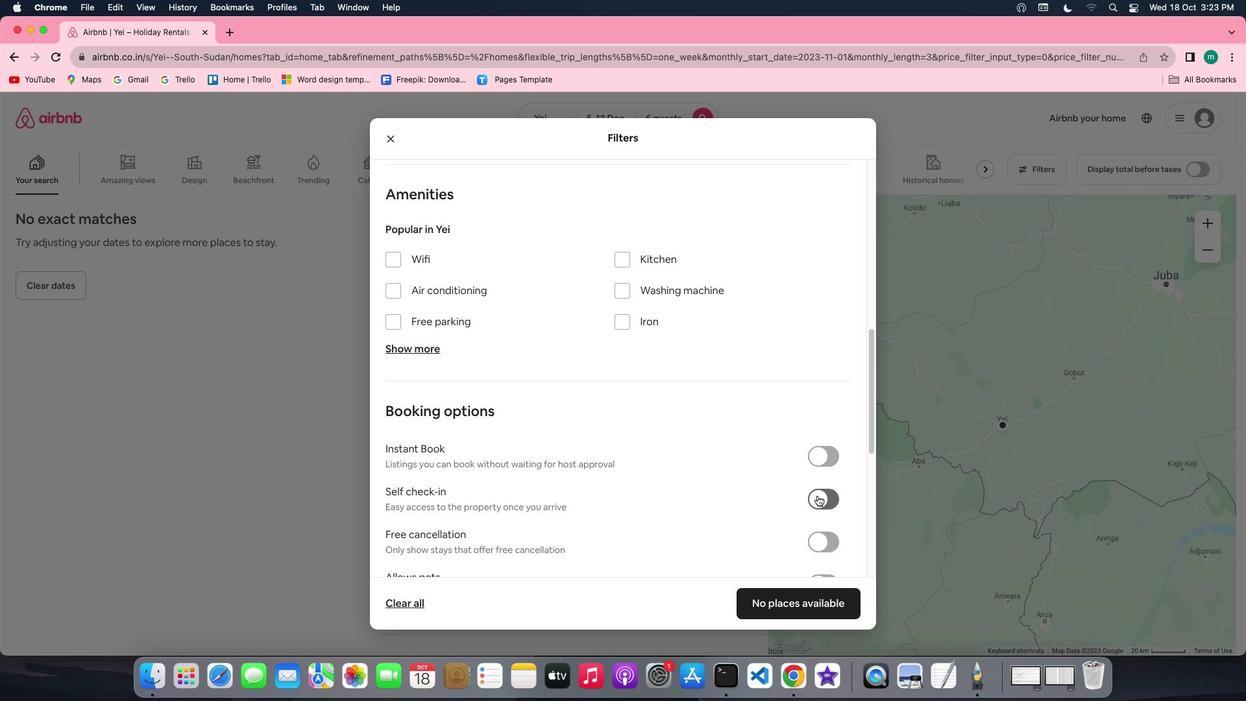 
Action: Mouse moved to (608, 434)
Screenshot: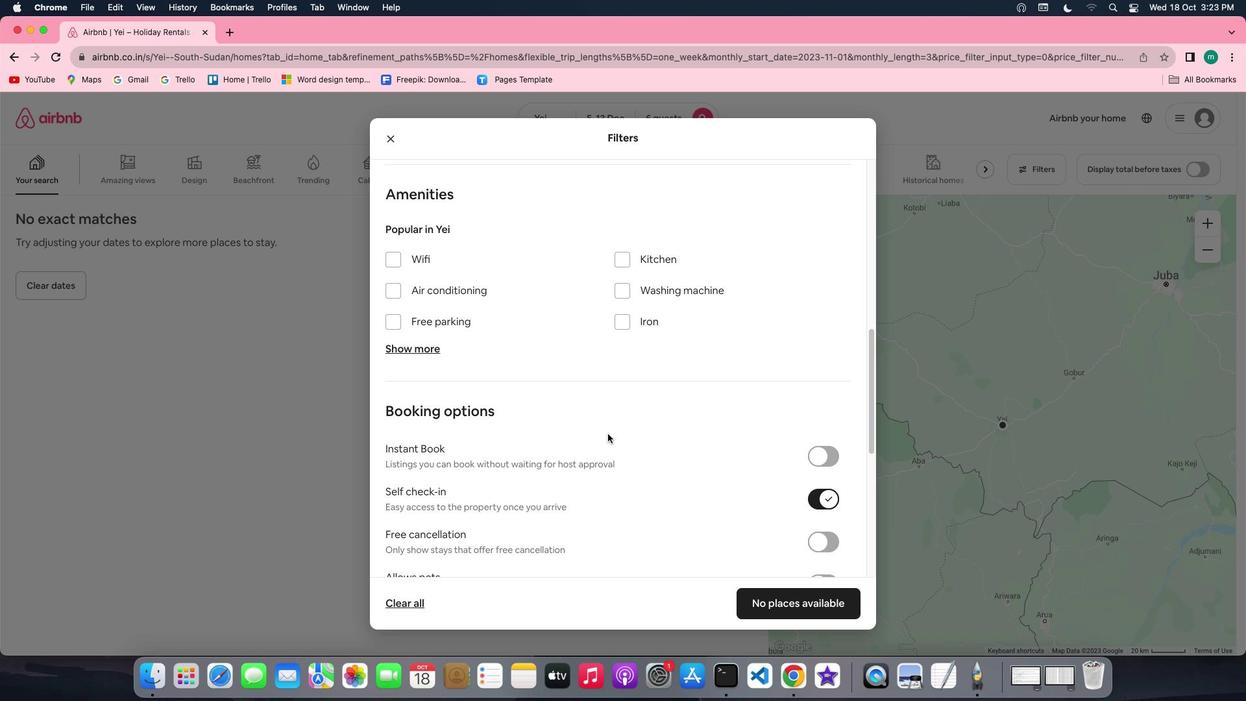 
Action: Mouse scrolled (608, 434) with delta (0, 0)
Screenshot: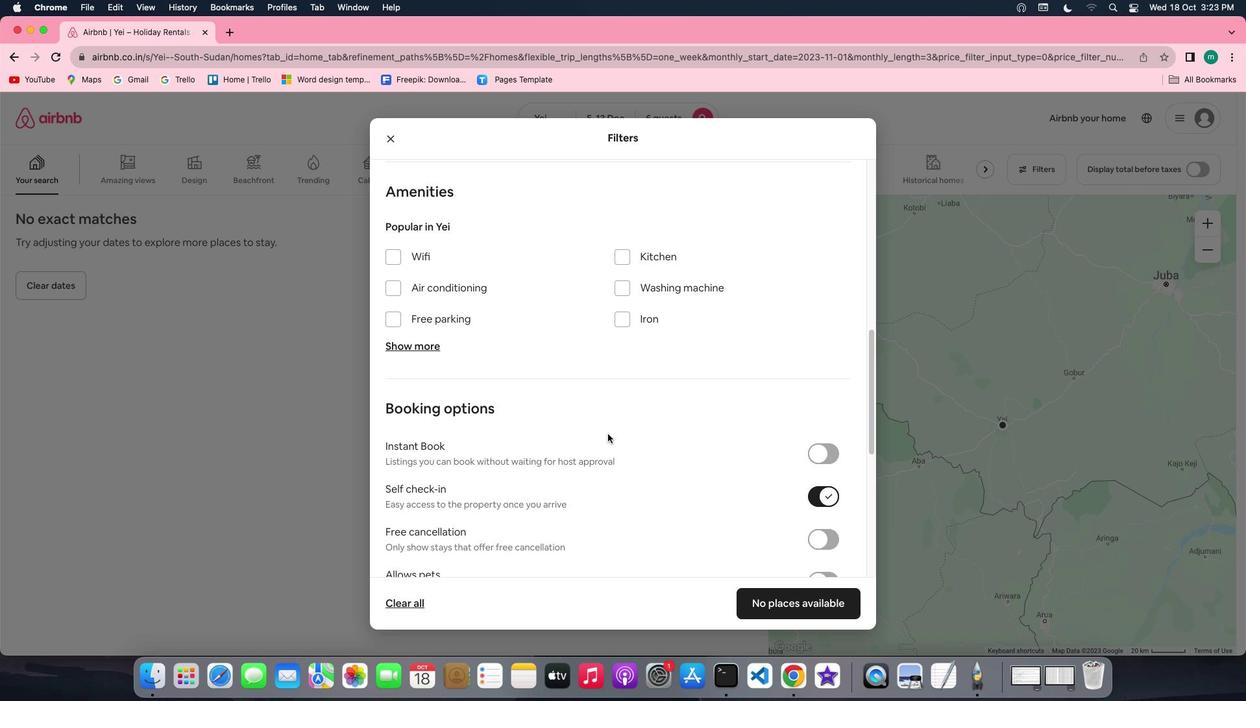 
Action: Mouse scrolled (608, 434) with delta (0, 0)
Screenshot: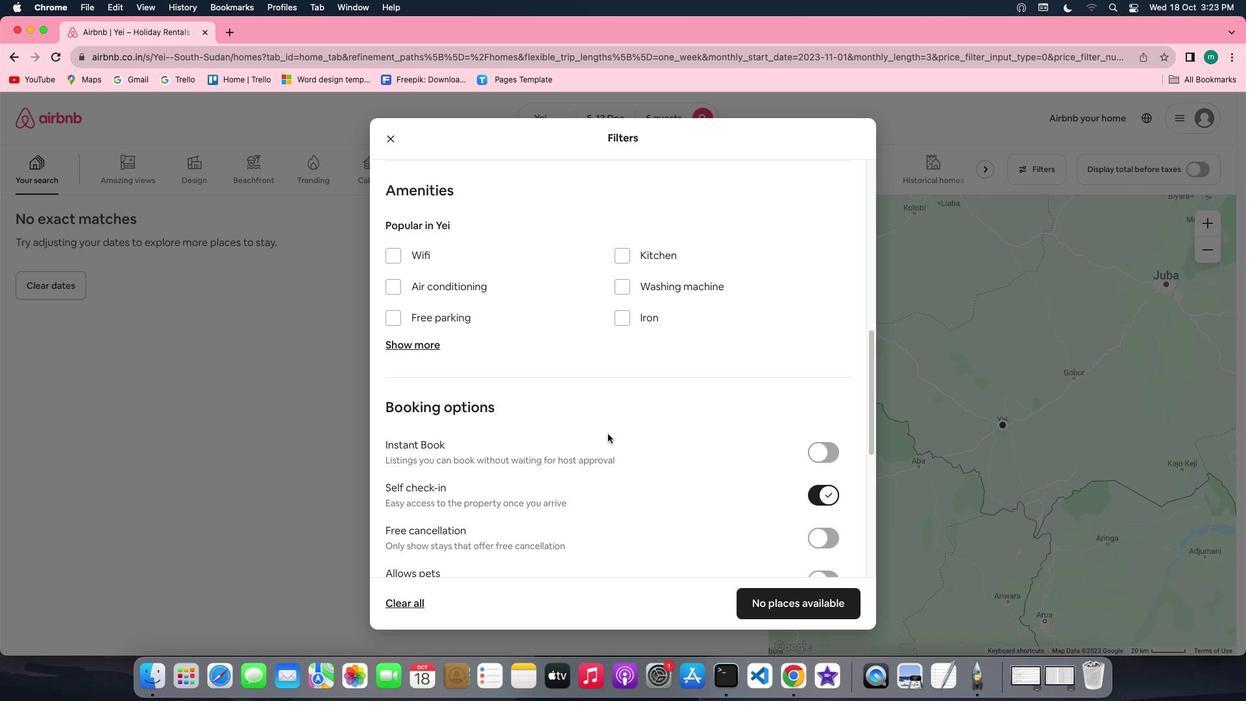 
Action: Mouse scrolled (608, 434) with delta (0, 0)
Screenshot: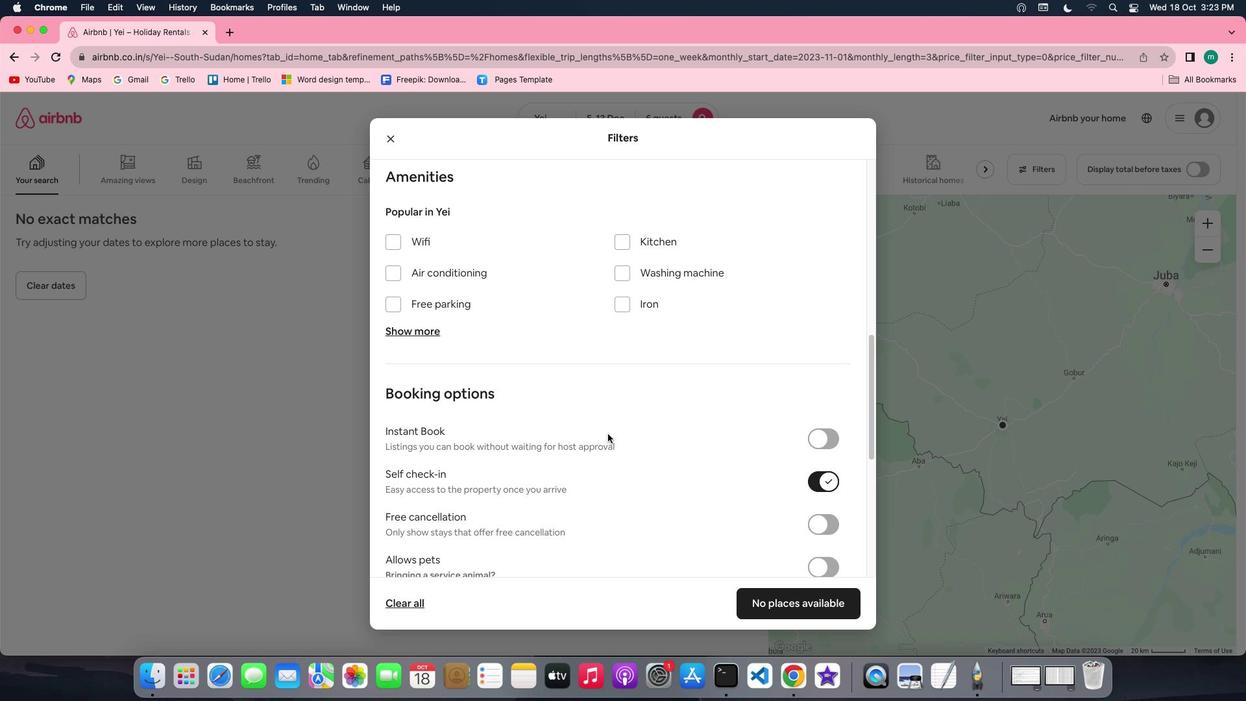 
Action: Mouse scrolled (608, 434) with delta (0, 0)
Screenshot: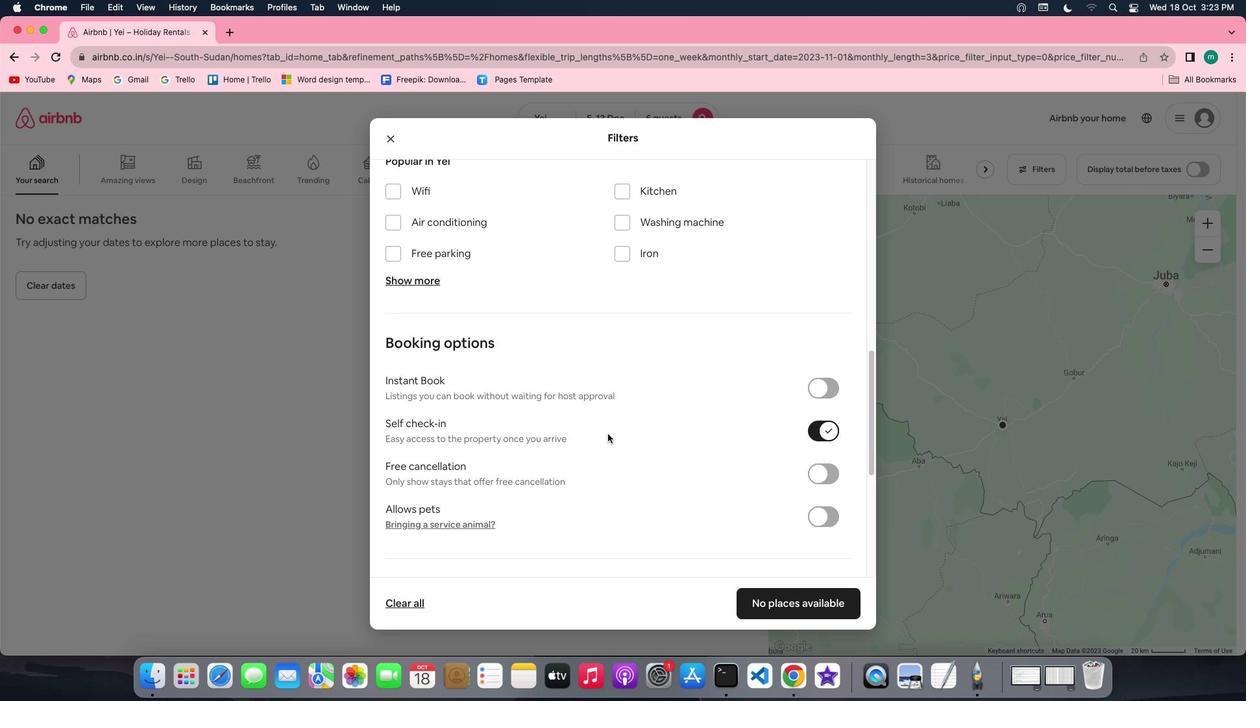 
Action: Mouse scrolled (608, 434) with delta (0, 0)
Screenshot: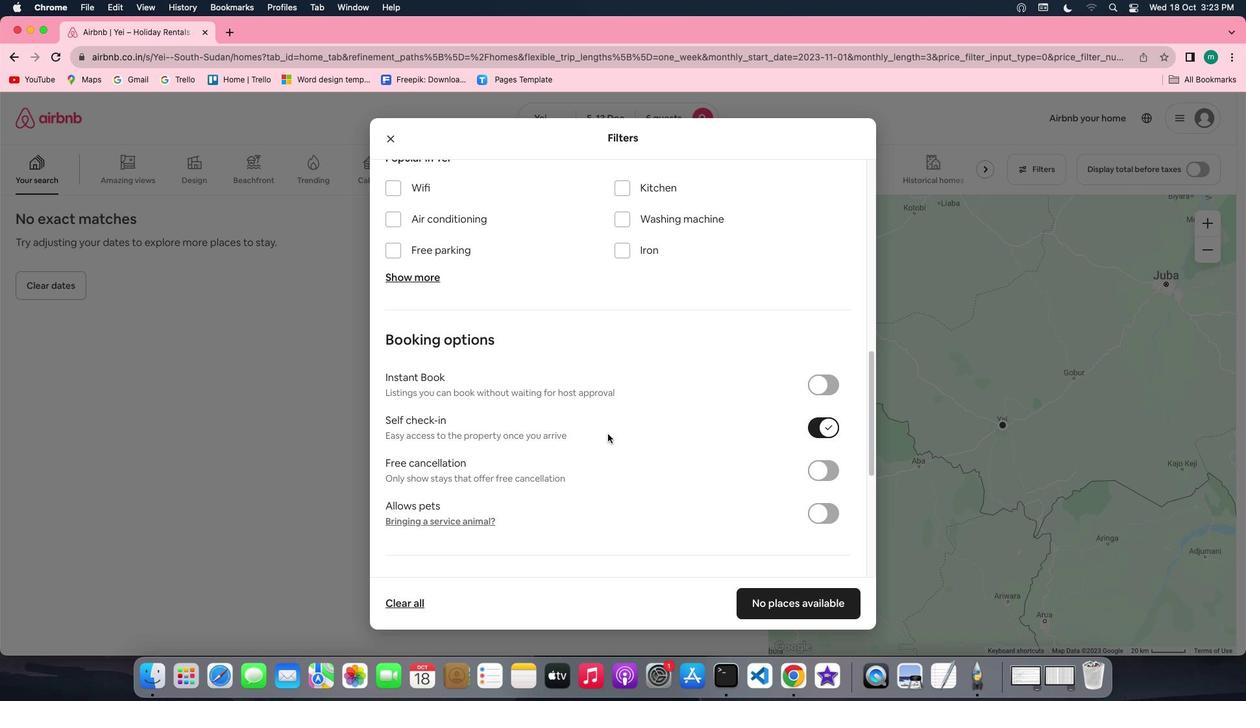 
Action: Mouse scrolled (608, 434) with delta (0, 0)
Screenshot: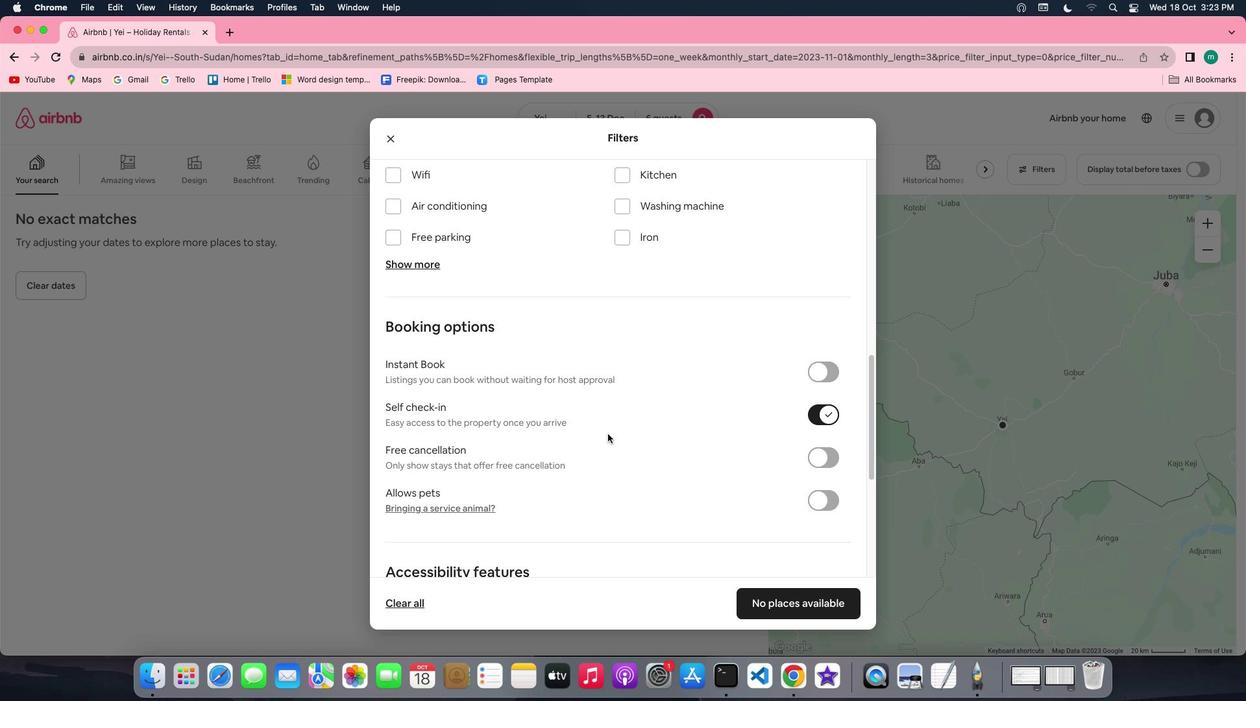 
Action: Mouse scrolled (608, 434) with delta (0, 0)
Screenshot: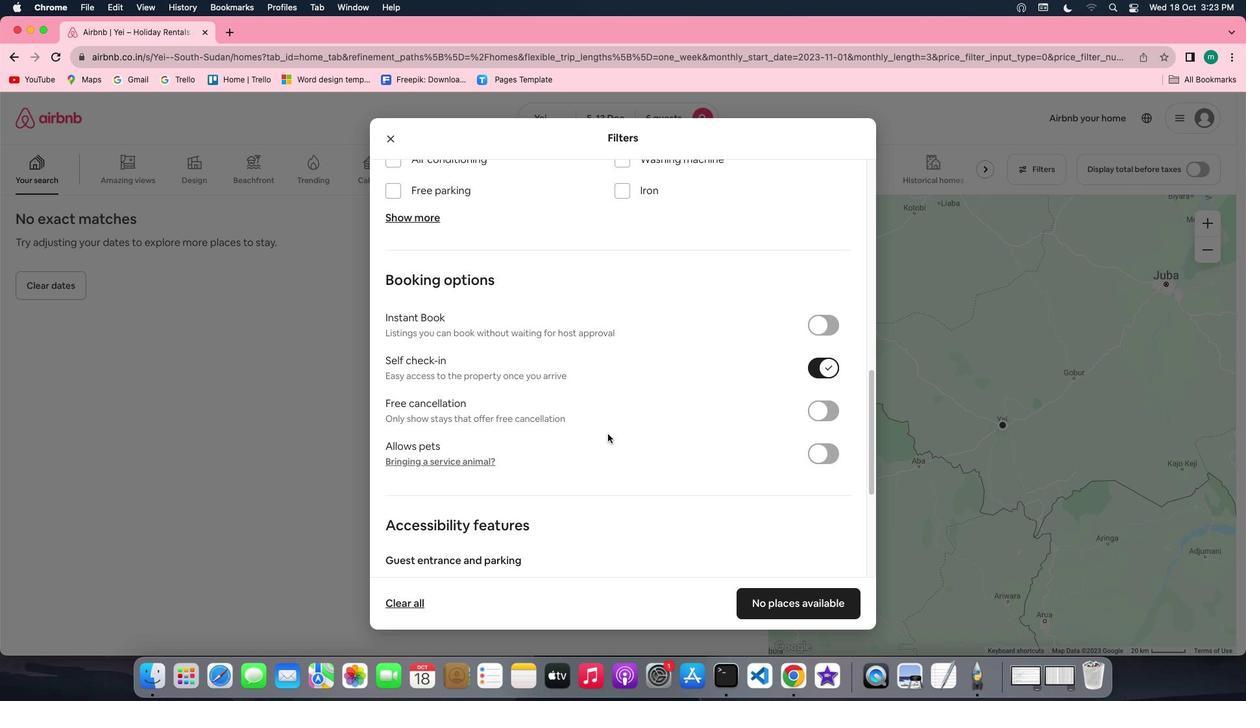 
Action: Mouse scrolled (608, 434) with delta (0, 0)
Screenshot: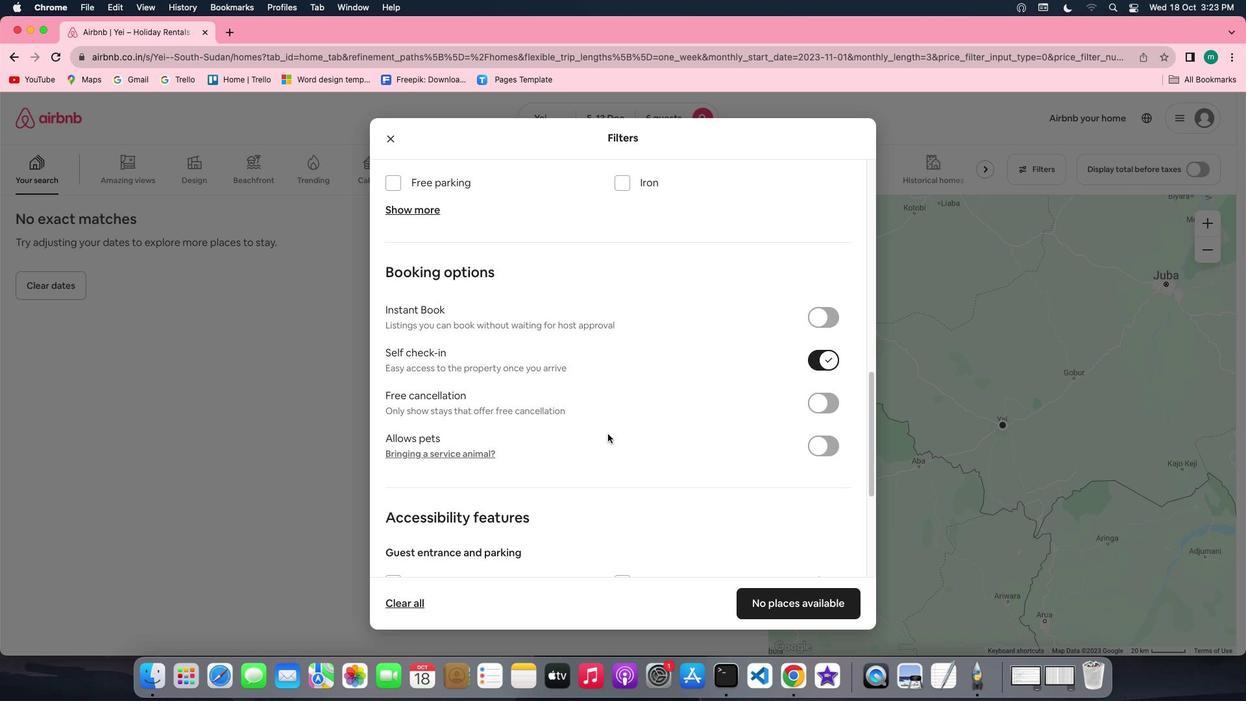 
Action: Mouse scrolled (608, 434) with delta (0, -1)
Screenshot: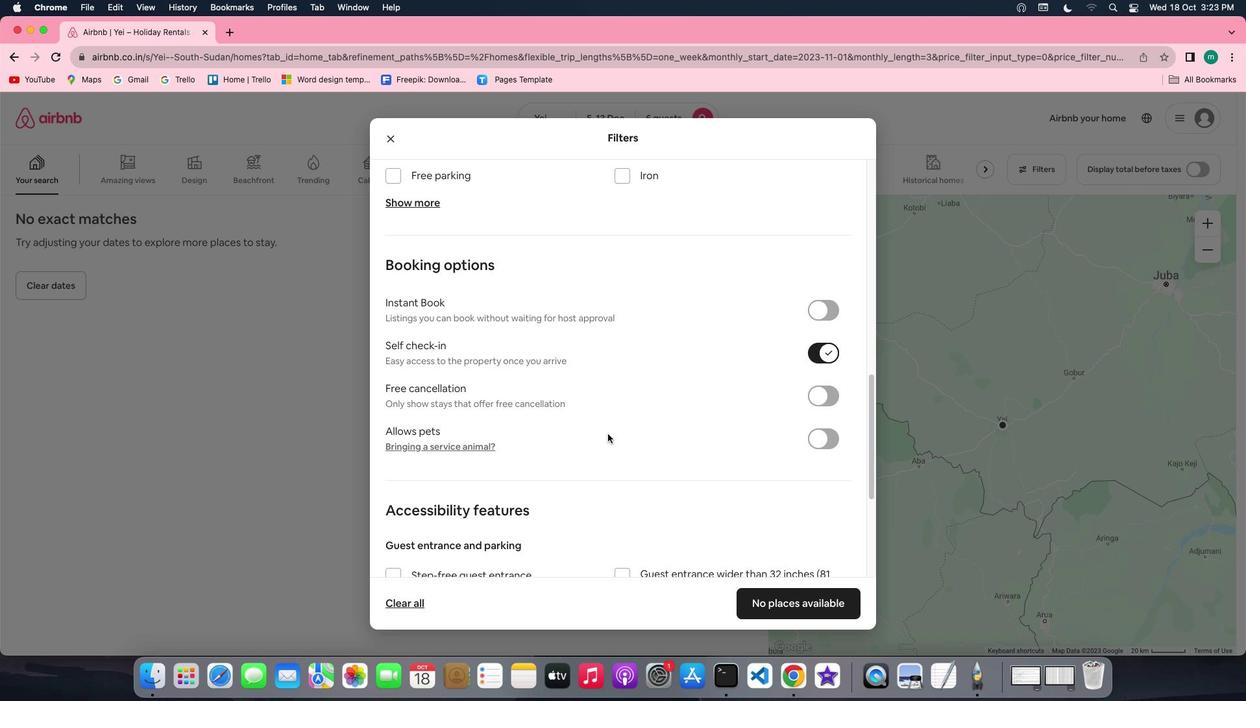 
Action: Mouse moved to (787, 600)
Screenshot: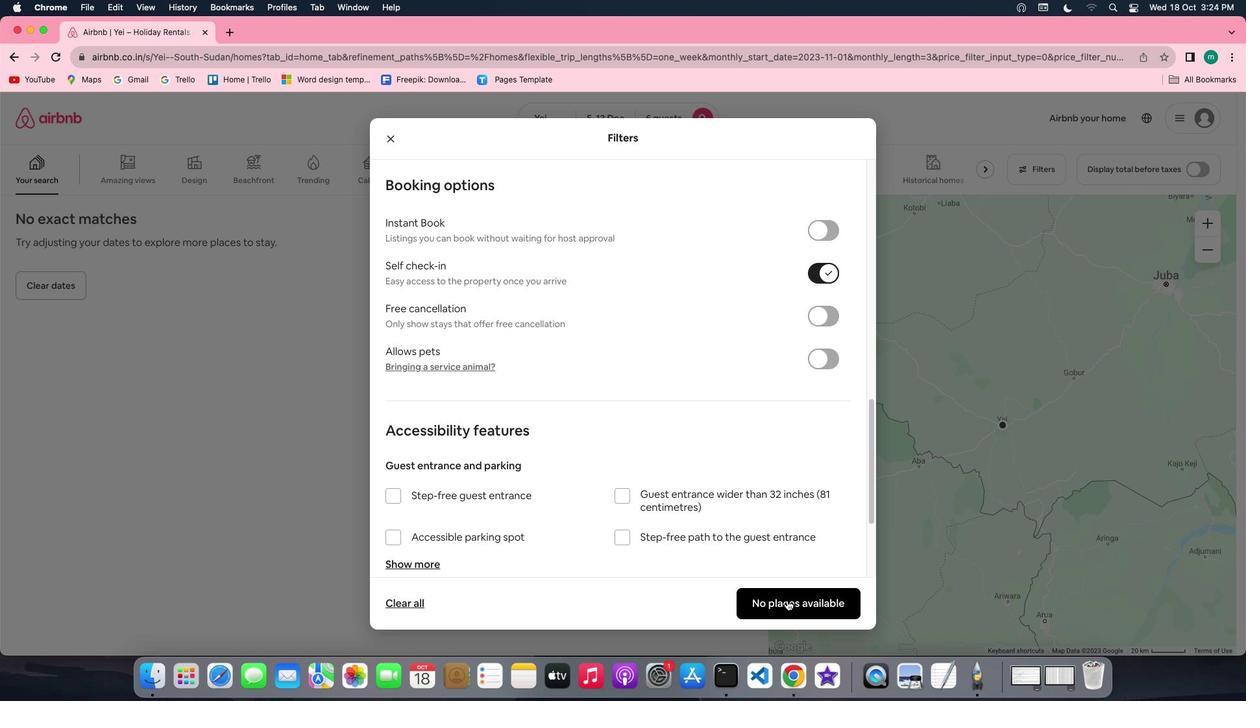 
Action: Mouse pressed left at (787, 600)
Screenshot: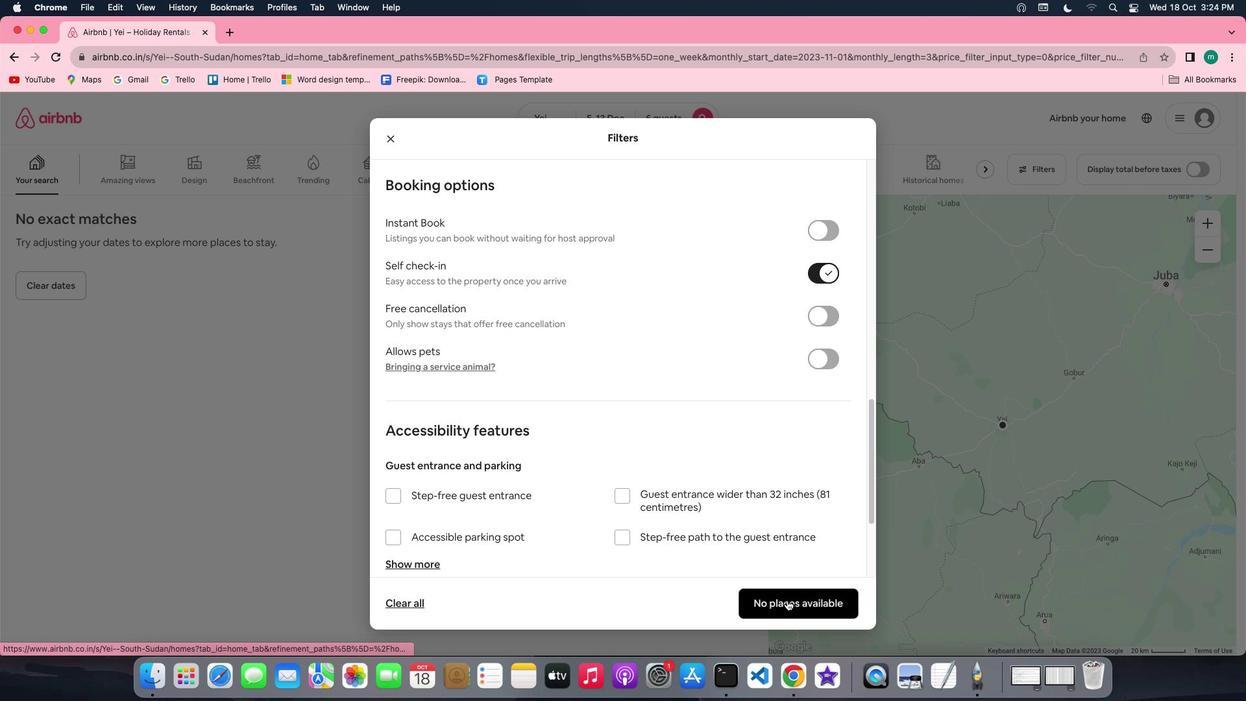 
Action: Mouse moved to (570, 516)
Screenshot: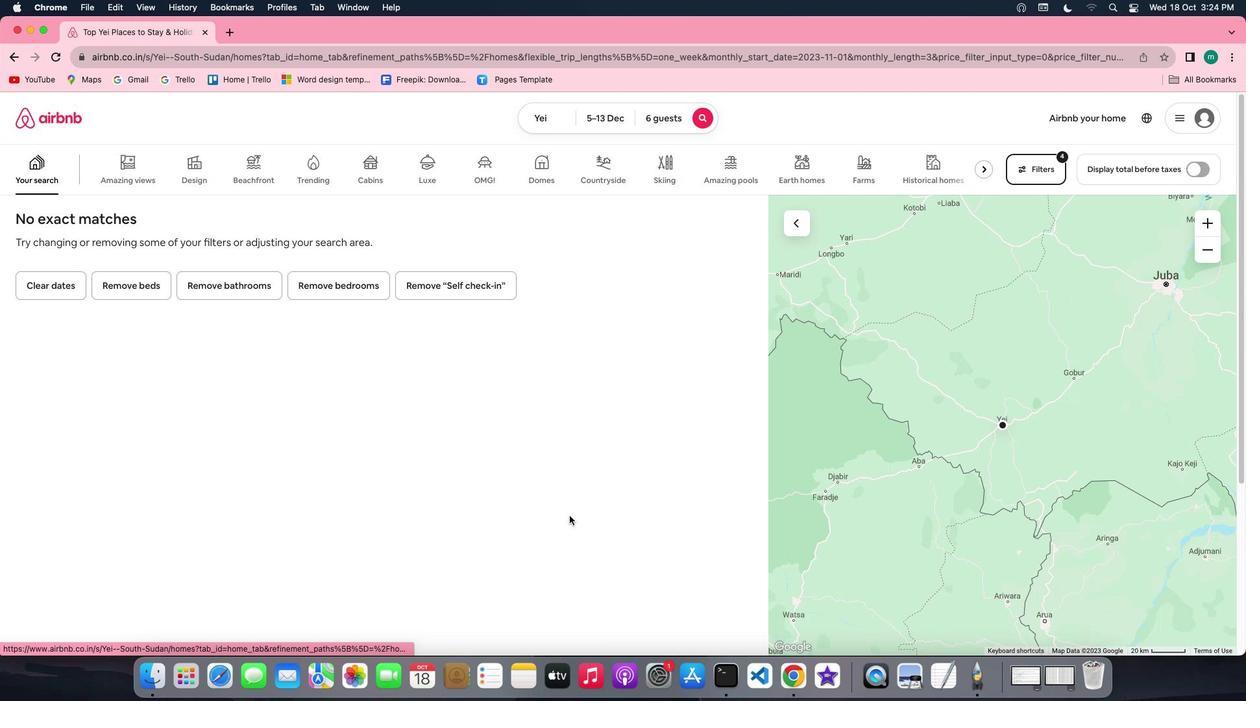 
